 Task: For heading Arial Rounded MT Bold with Underline.  font size for heading26,  'Change the font style of data to'Browallia New.  and font size to 18,  Change the alignment of both headline & data to Align middle & Align Text left.  In the sheet  AssetVal templatesbook
Action: Mouse moved to (106, 146)
Screenshot: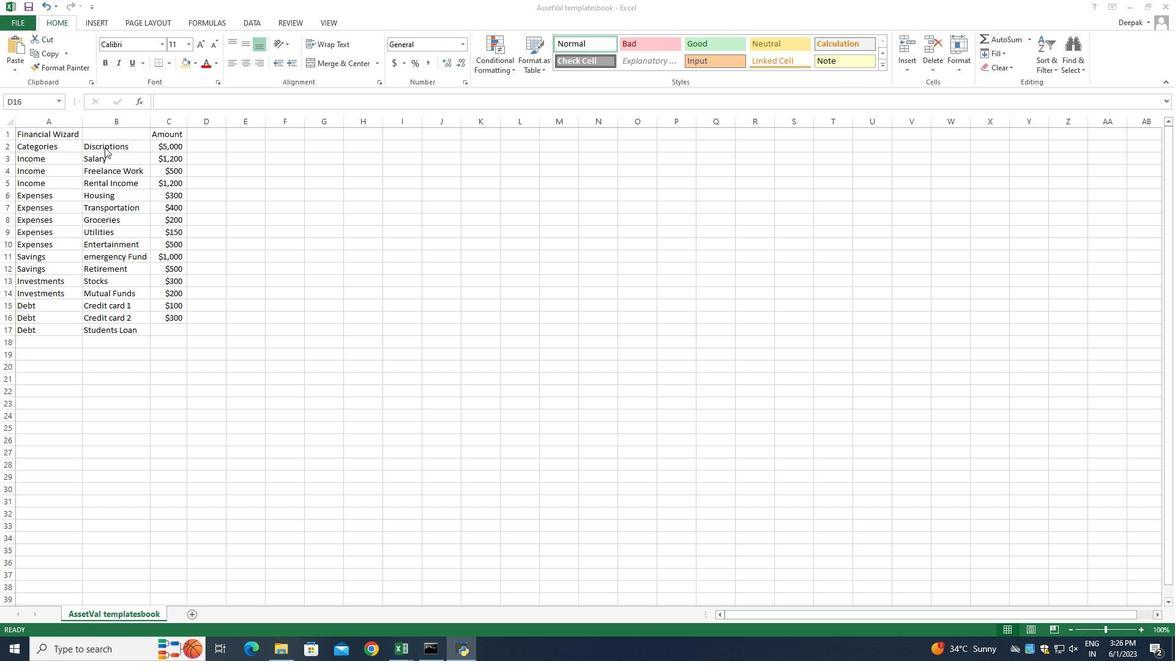 
Action: Mouse pressed left at (106, 146)
Screenshot: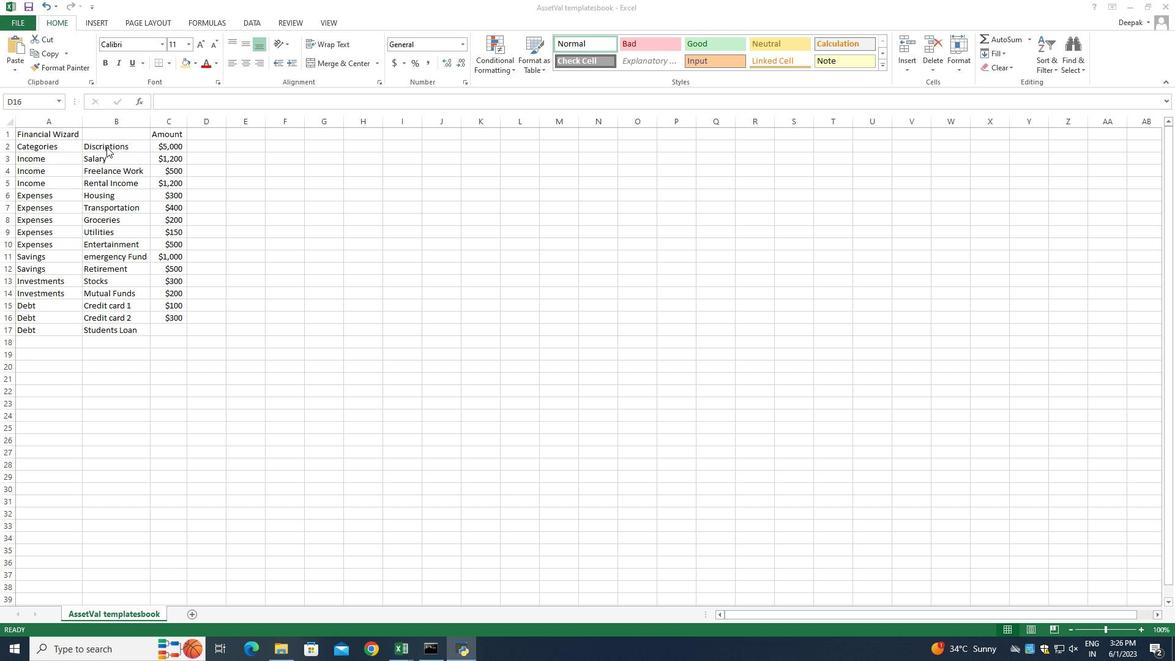 
Action: Mouse moved to (164, 147)
Screenshot: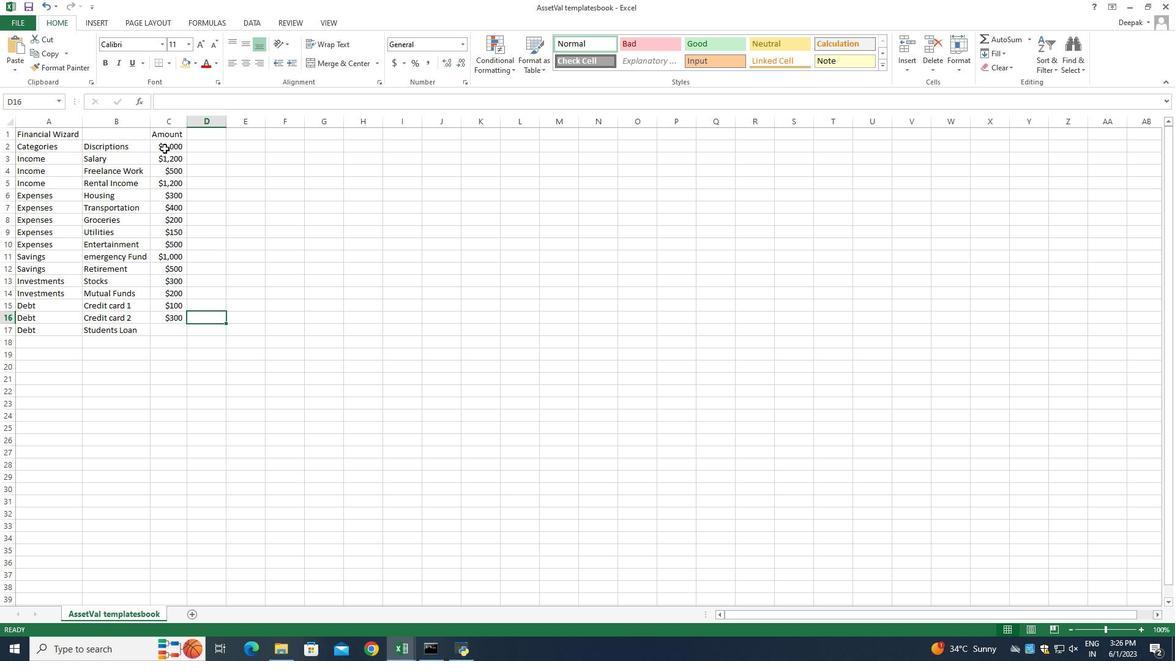 
Action: Mouse pressed left at (164, 147)
Screenshot: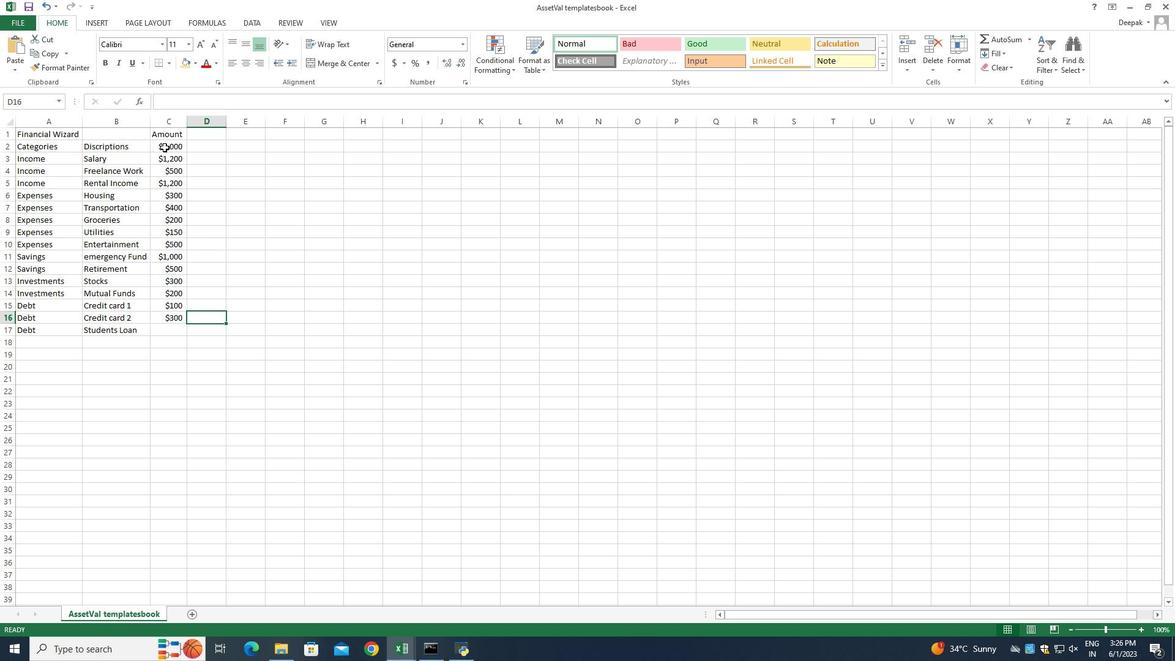 
Action: Mouse pressed left at (164, 147)
Screenshot: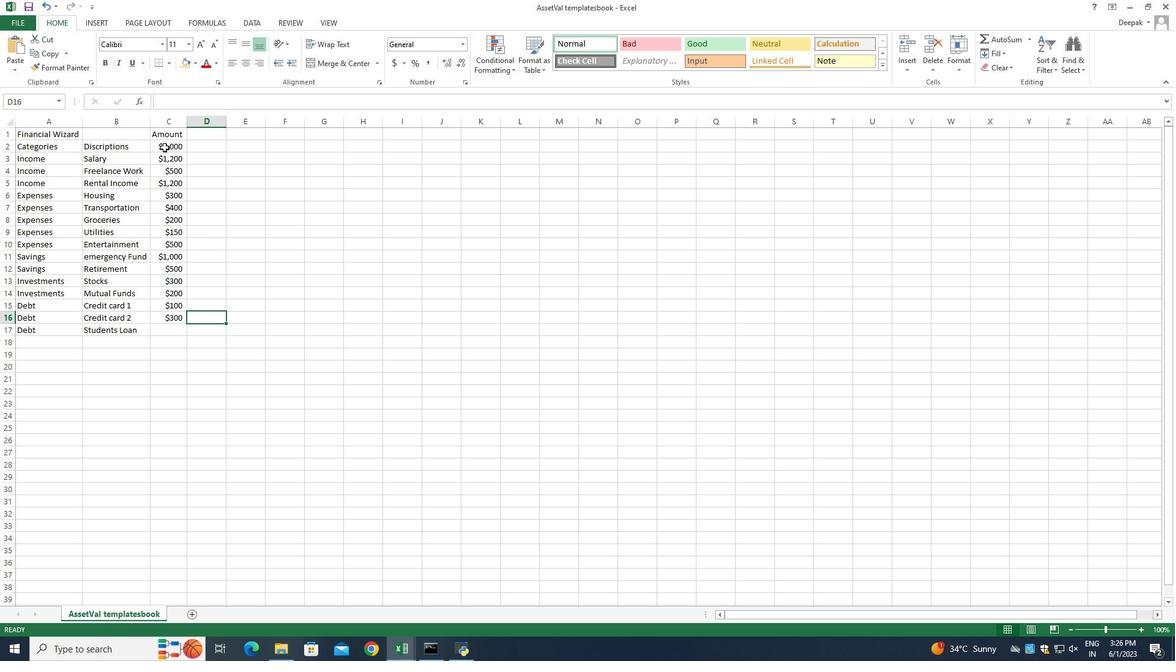 
Action: Mouse moved to (205, 147)
Screenshot: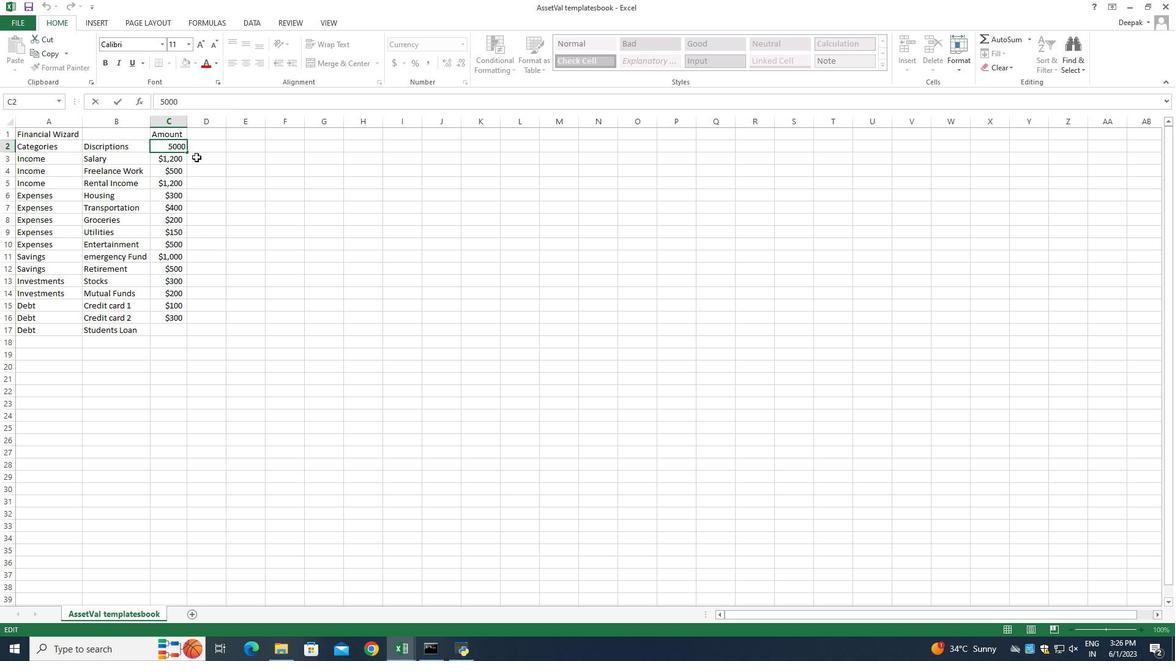 
Action: Mouse pressed left at (205, 147)
Screenshot: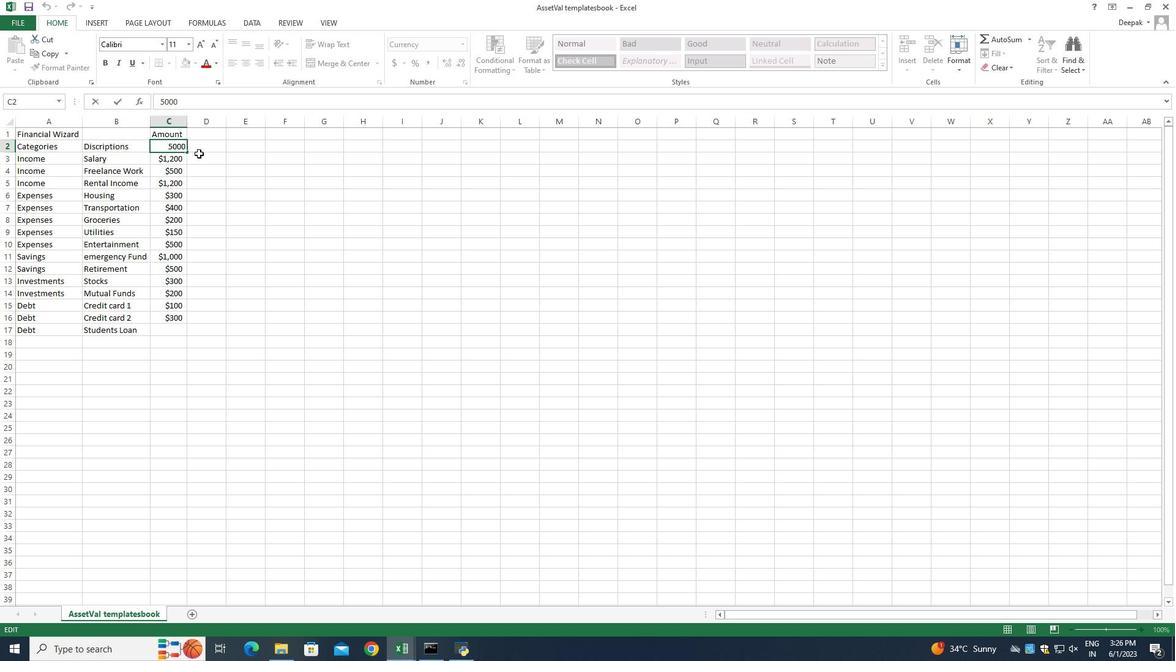 
Action: Mouse moved to (167, 145)
Screenshot: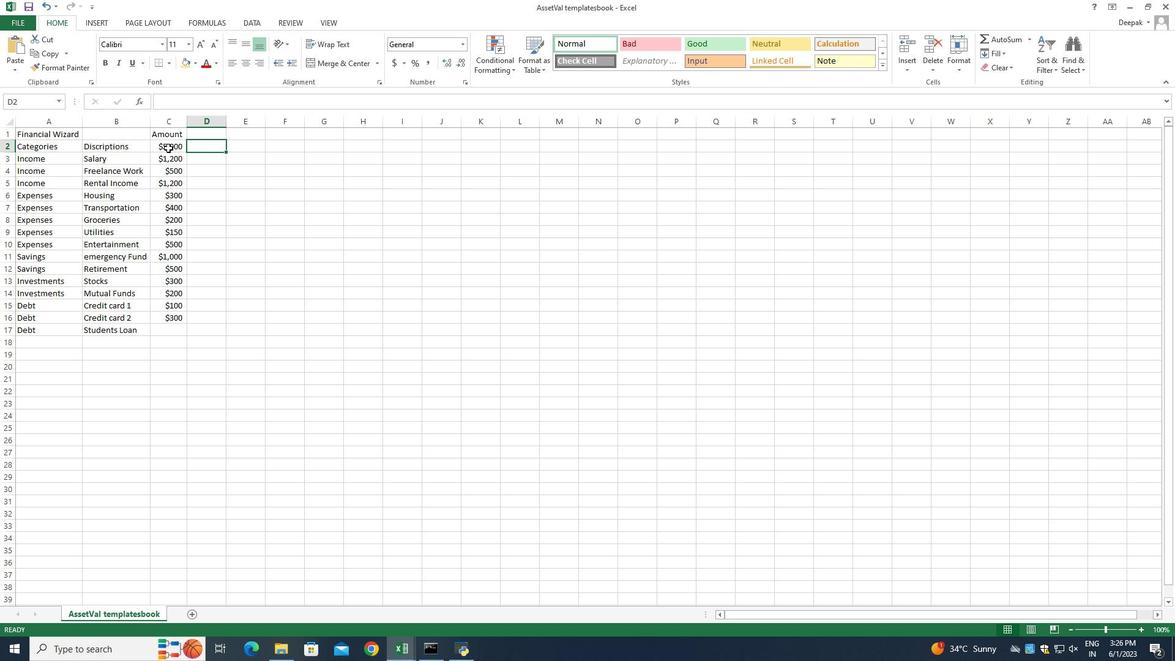 
Action: Mouse pressed left at (167, 145)
Screenshot: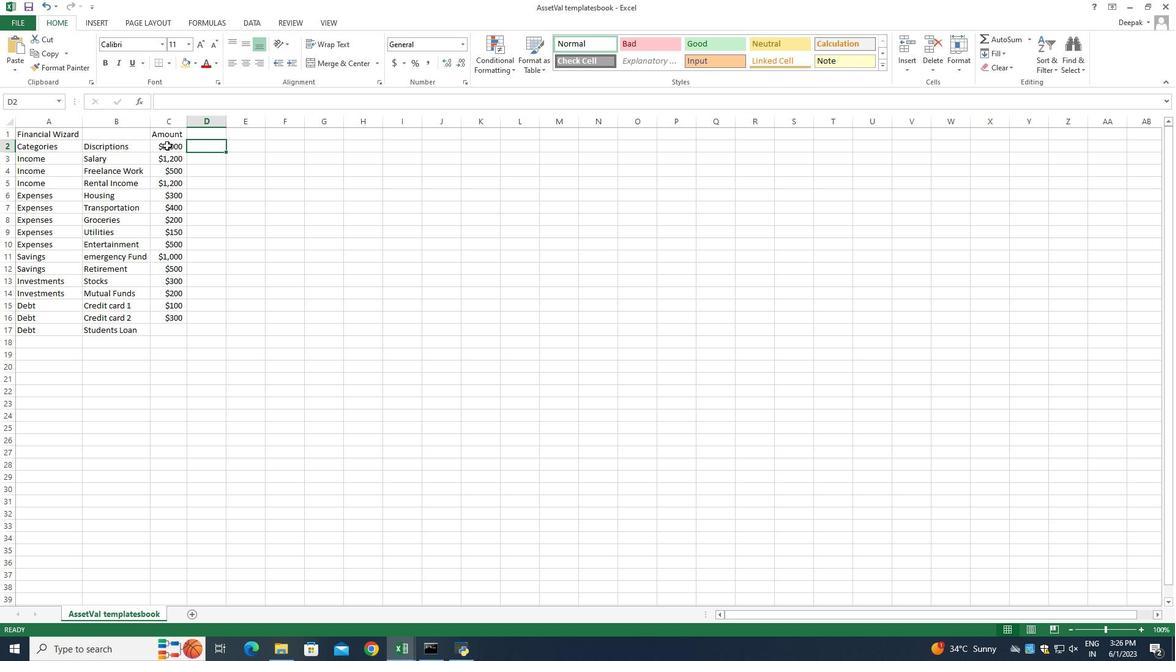 
Action: Mouse moved to (232, 226)
Screenshot: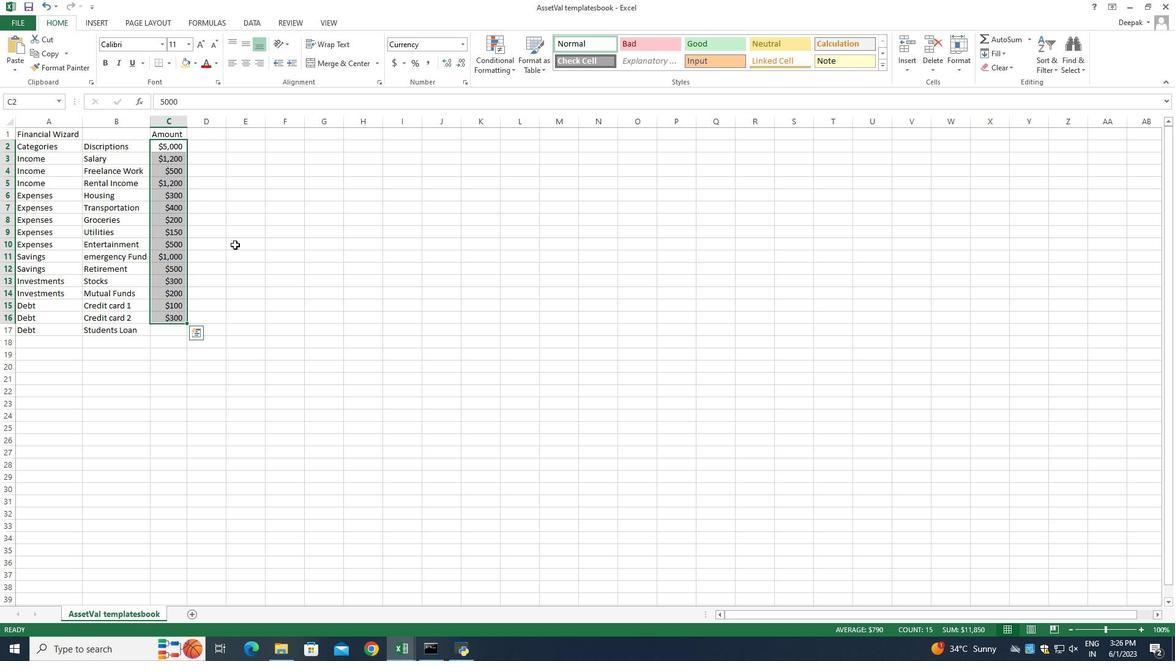 
Action: Mouse pressed left at (232, 226)
Screenshot: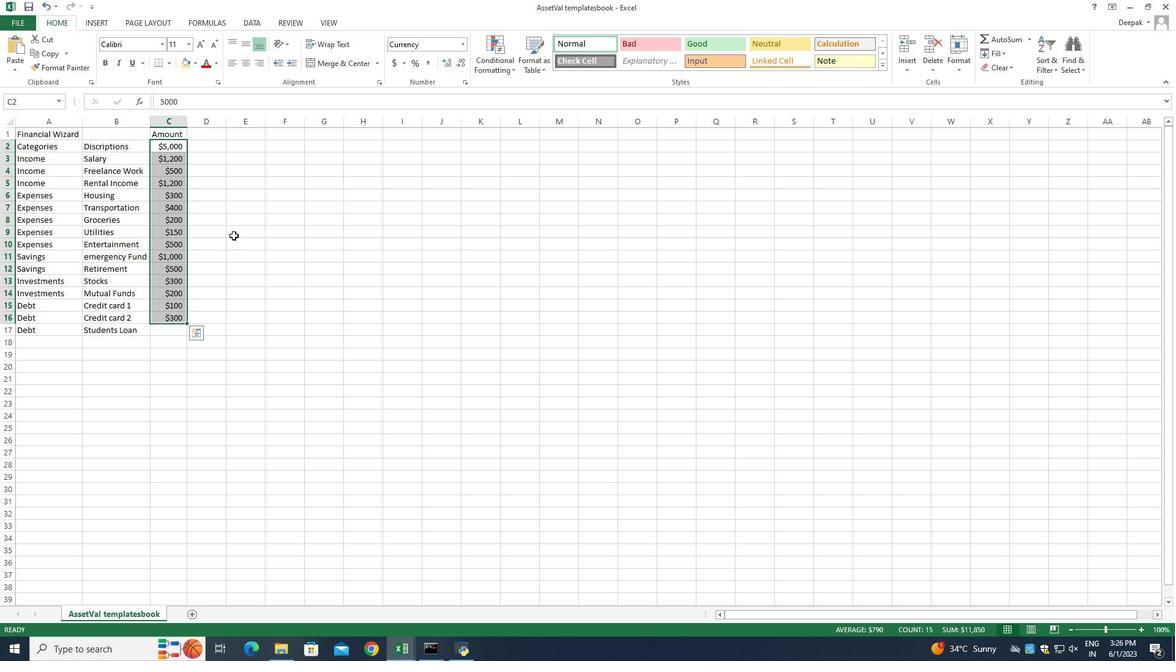 
Action: Mouse moved to (170, 132)
Screenshot: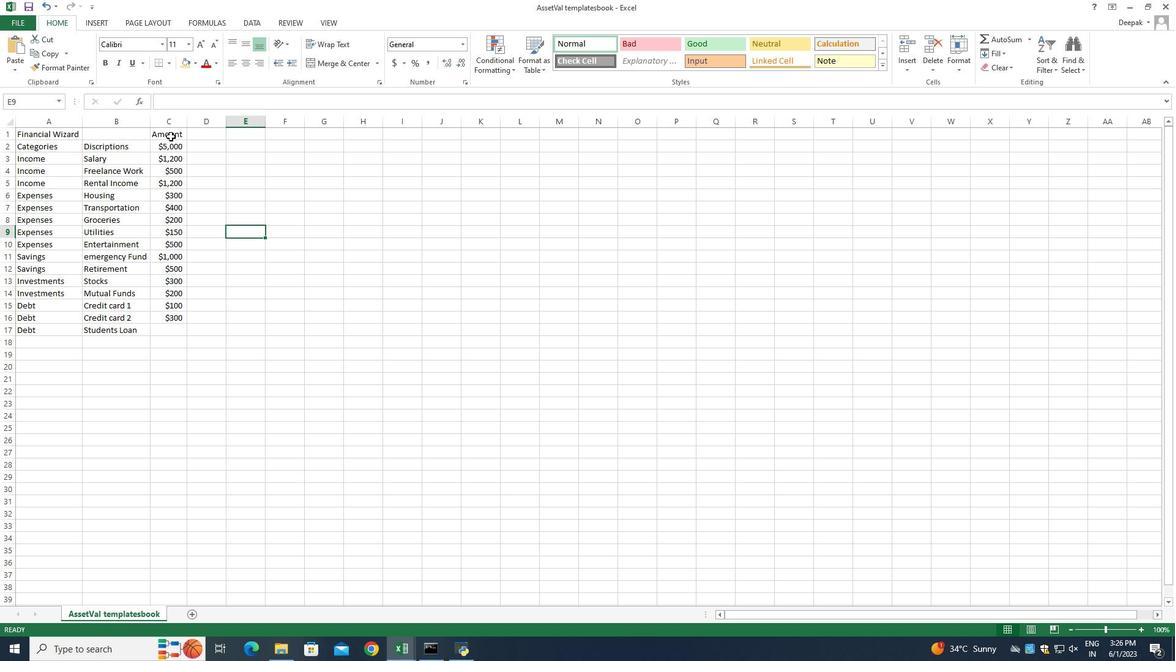 
Action: Mouse pressed left at (170, 132)
Screenshot: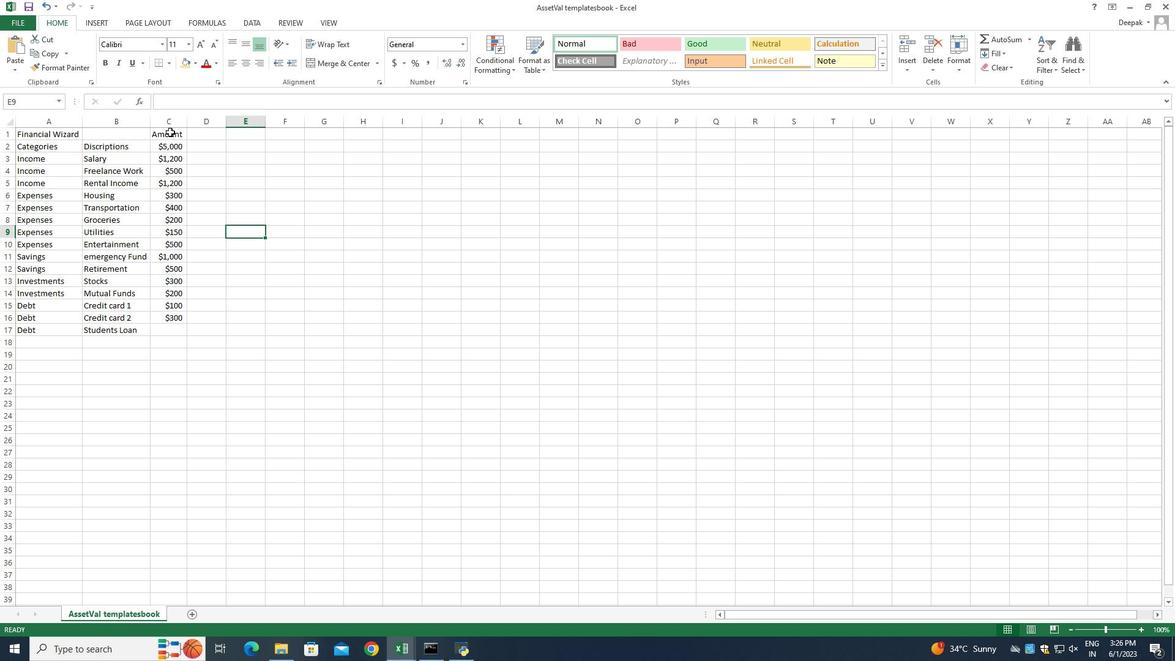 
Action: Mouse moved to (906, 67)
Screenshot: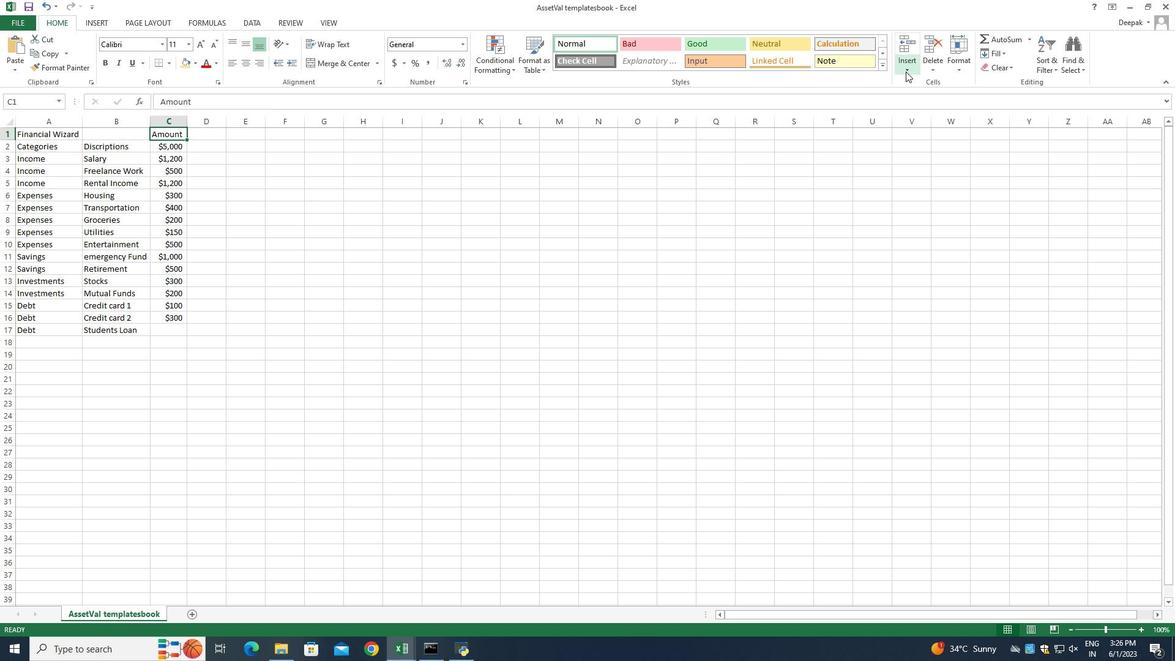 
Action: Mouse pressed left at (906, 67)
Screenshot: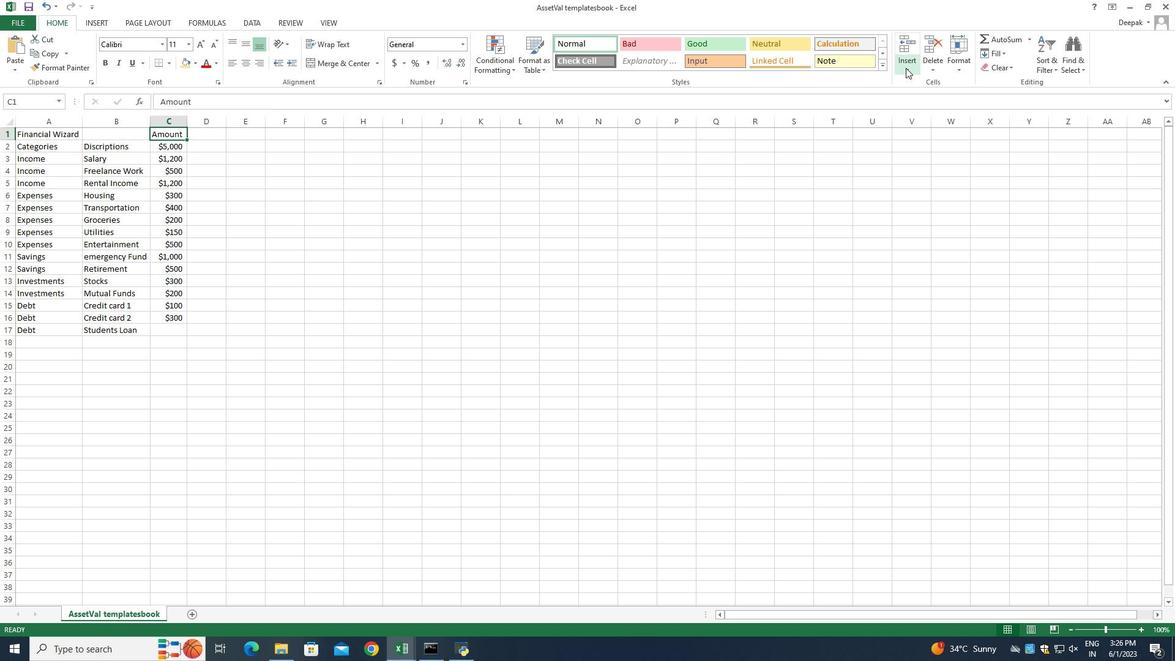 
Action: Mouse moved to (923, 81)
Screenshot: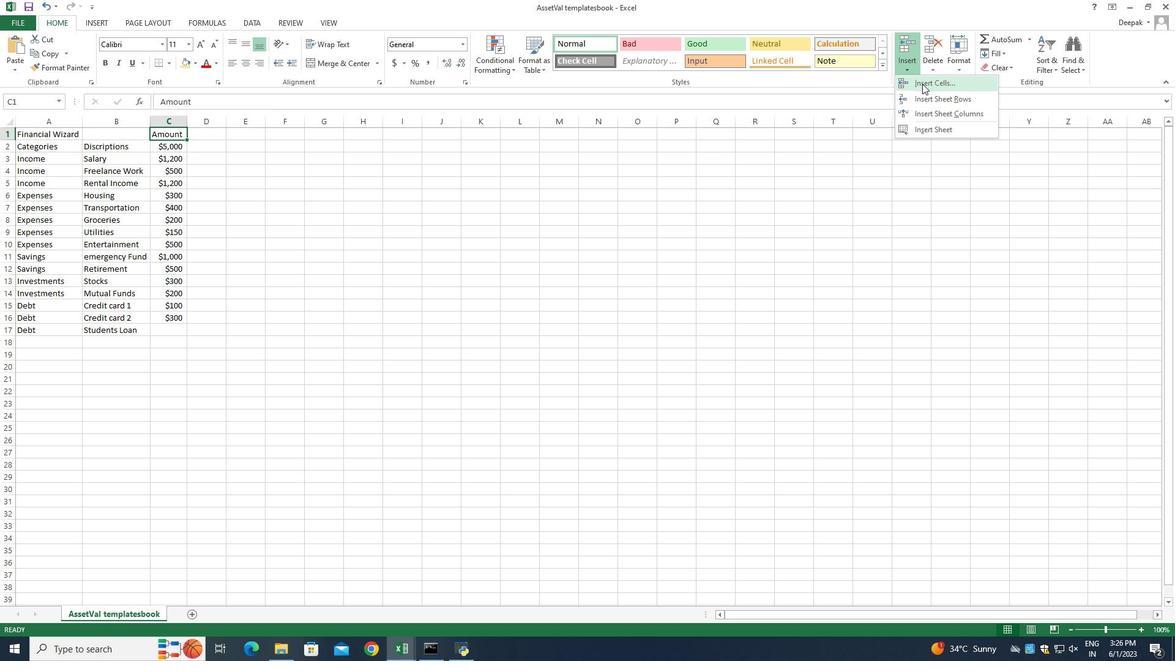 
Action: Mouse pressed left at (923, 81)
Screenshot: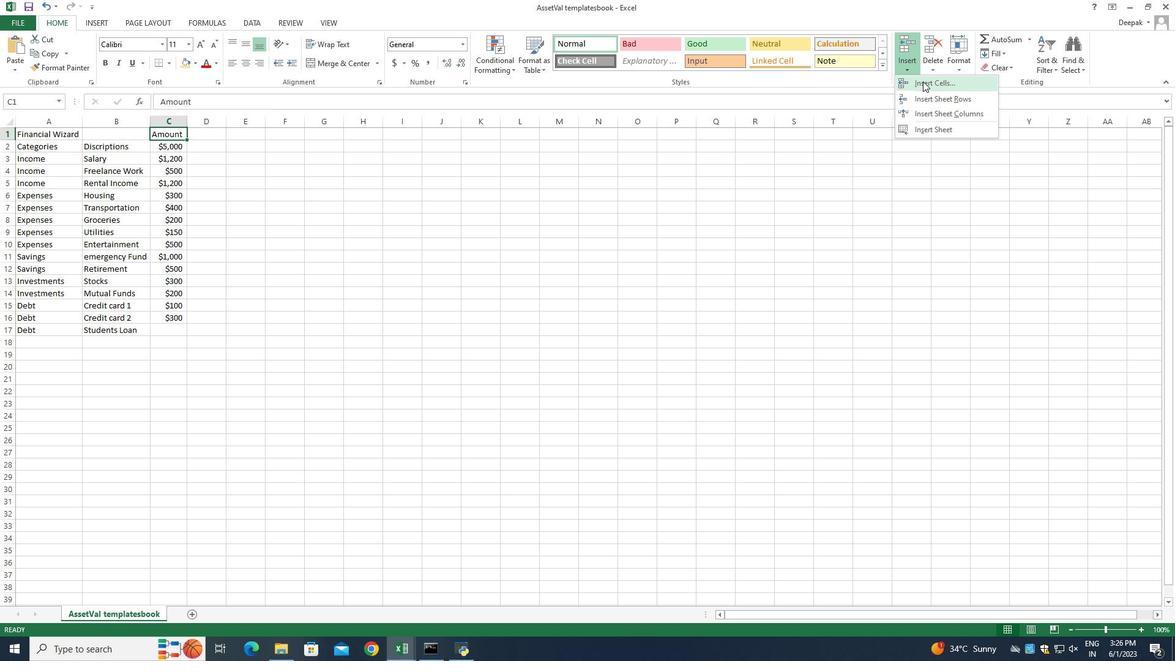 
Action: Mouse moved to (281, 337)
Screenshot: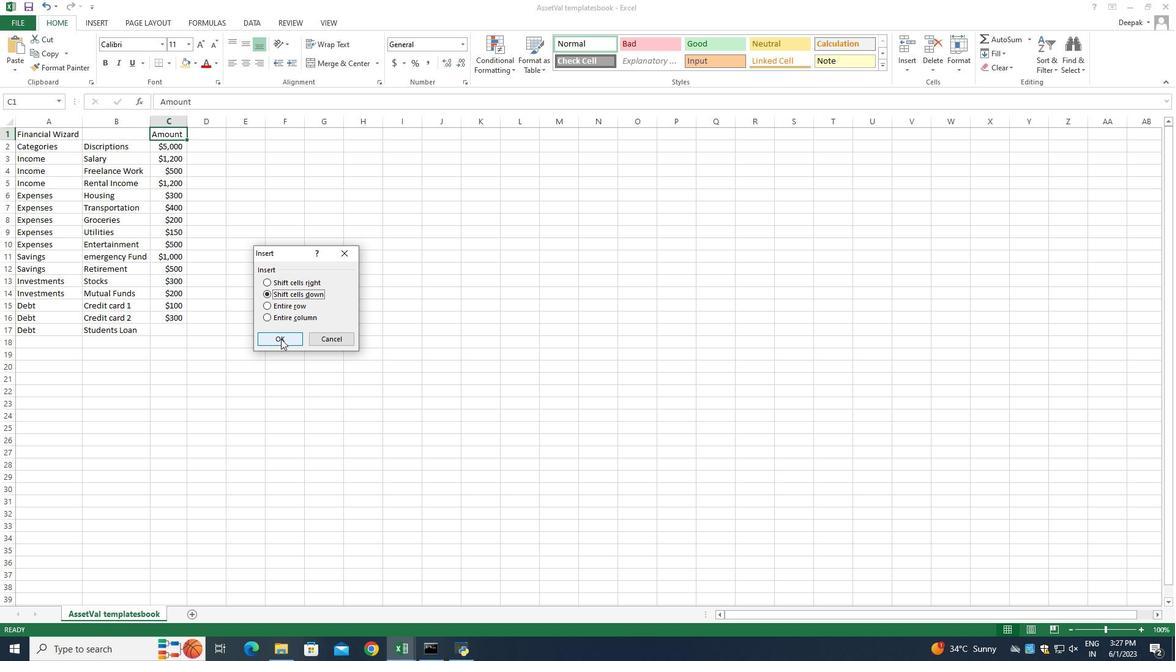 
Action: Mouse pressed left at (281, 337)
Screenshot: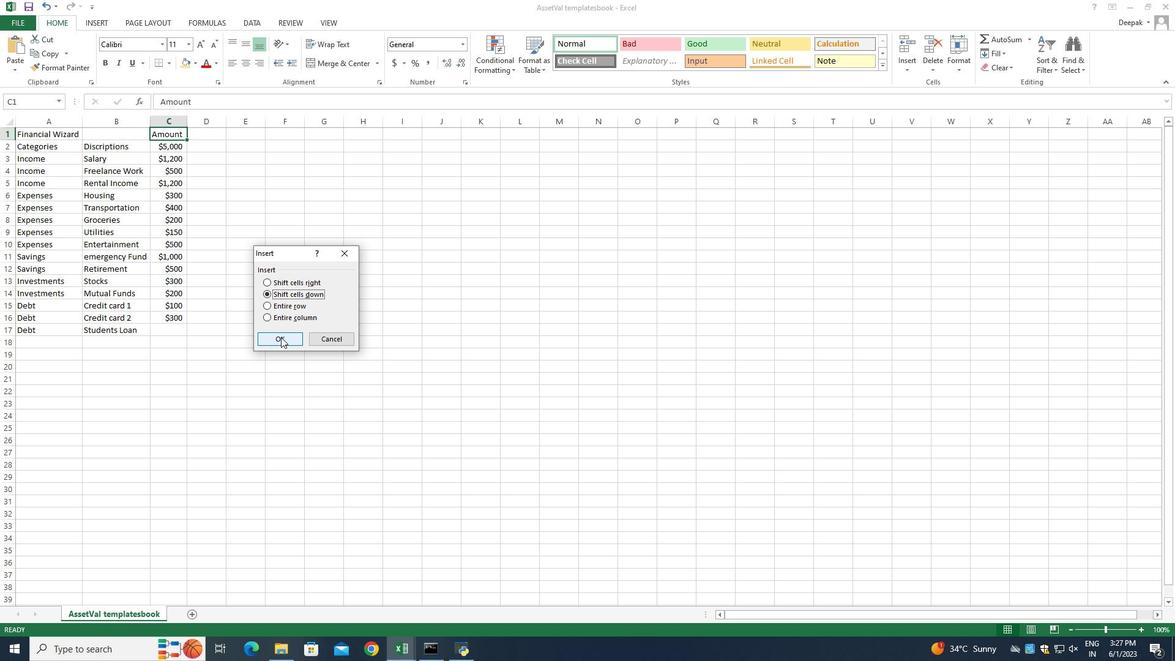 
Action: Mouse moved to (230, 333)
Screenshot: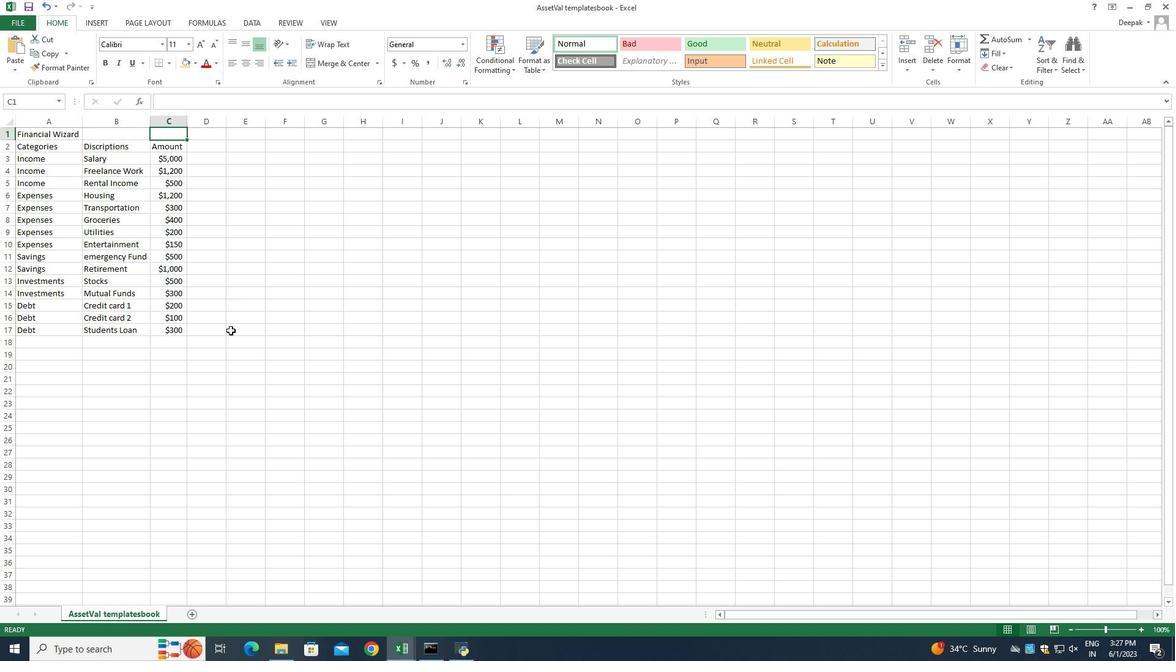 
Action: Mouse pressed left at (230, 333)
Screenshot: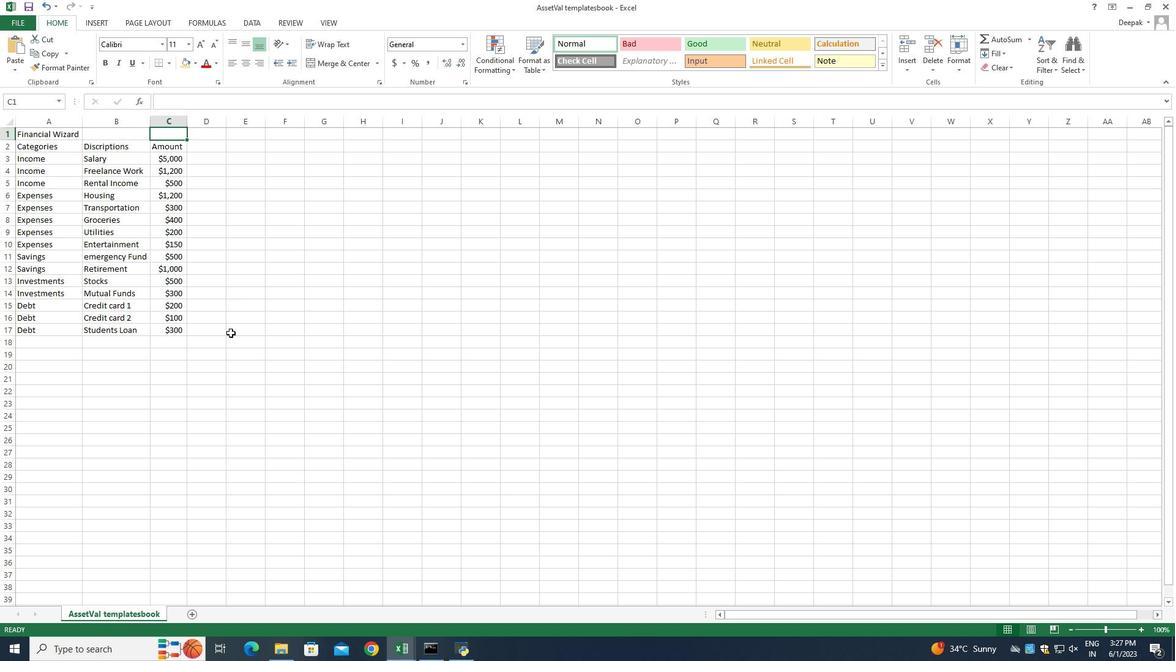 
Action: Mouse moved to (21, 145)
Screenshot: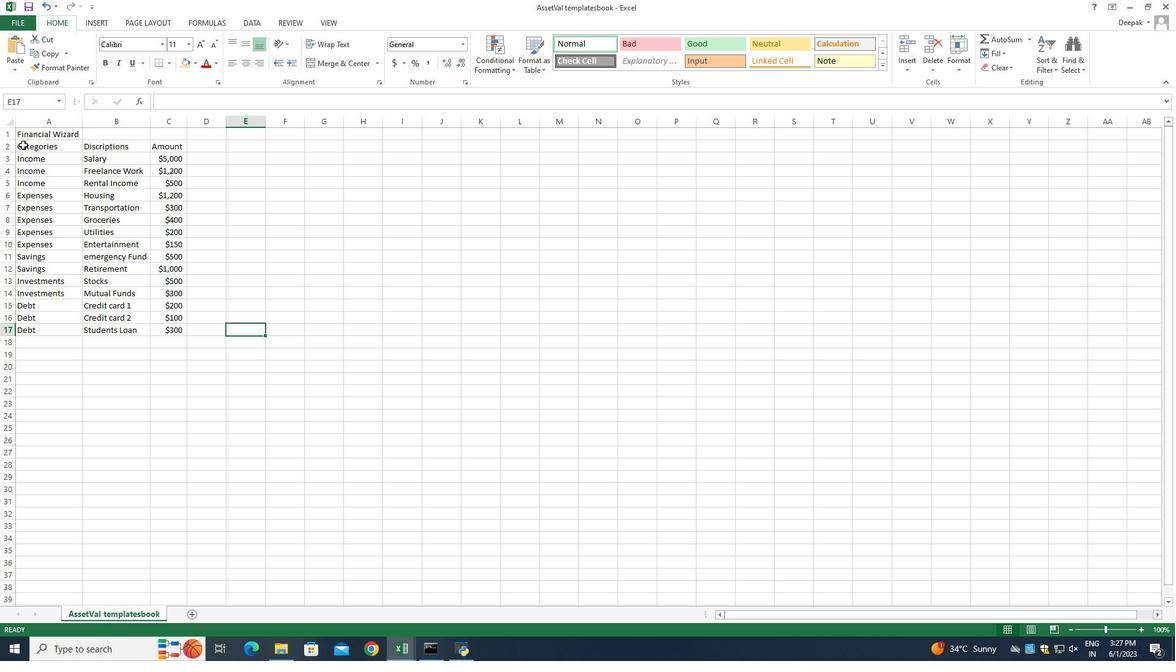 
Action: Mouse pressed left at (21, 145)
Screenshot: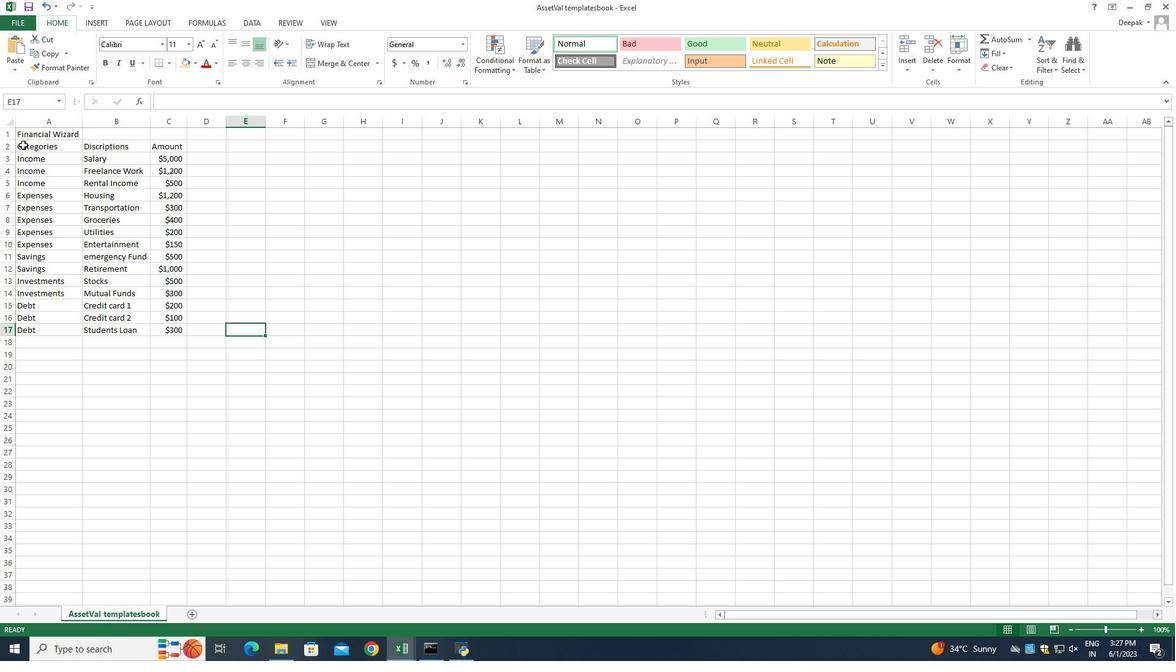 
Action: Mouse moved to (161, 45)
Screenshot: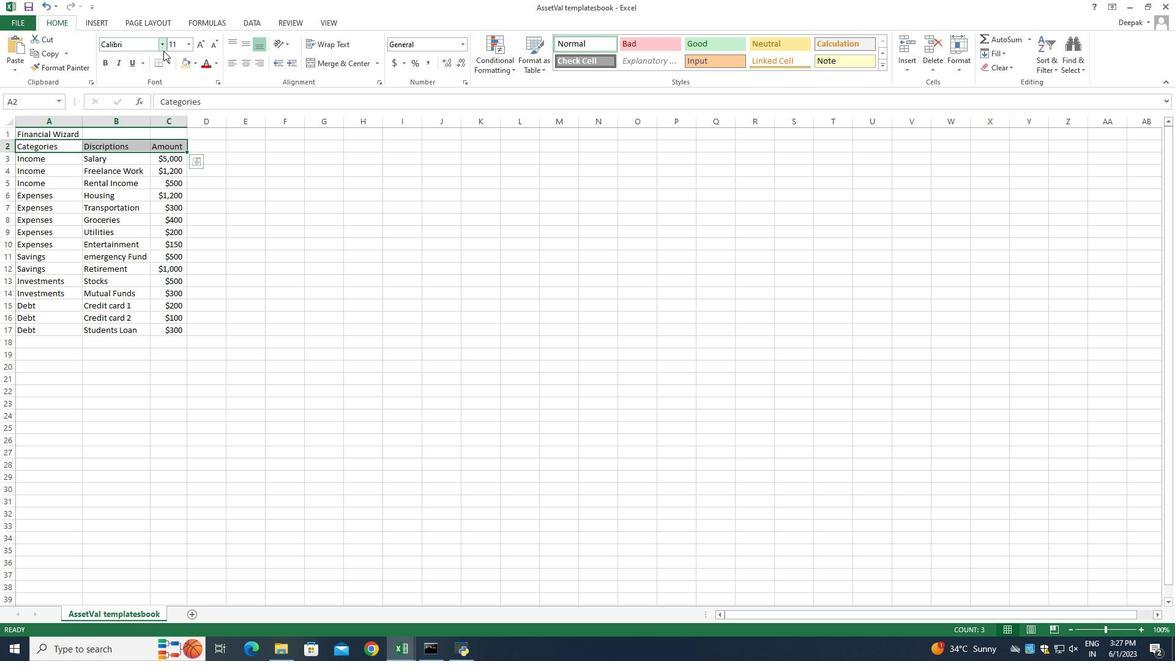 
Action: Mouse pressed left at (161, 45)
Screenshot: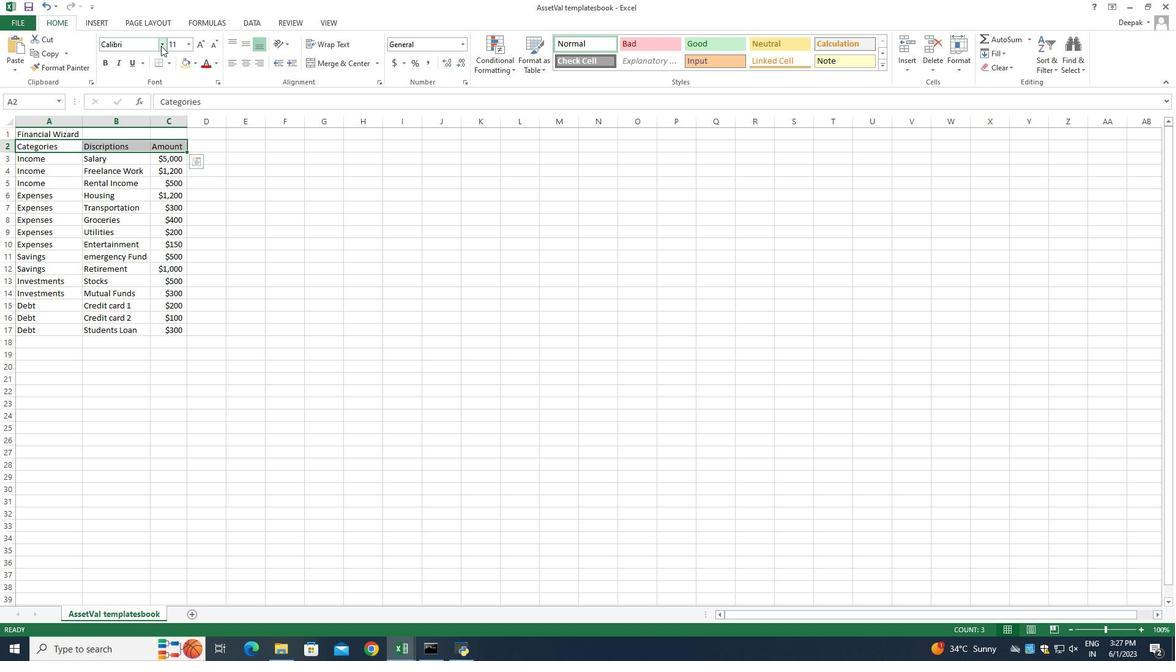 
Action: Mouse moved to (218, 191)
Screenshot: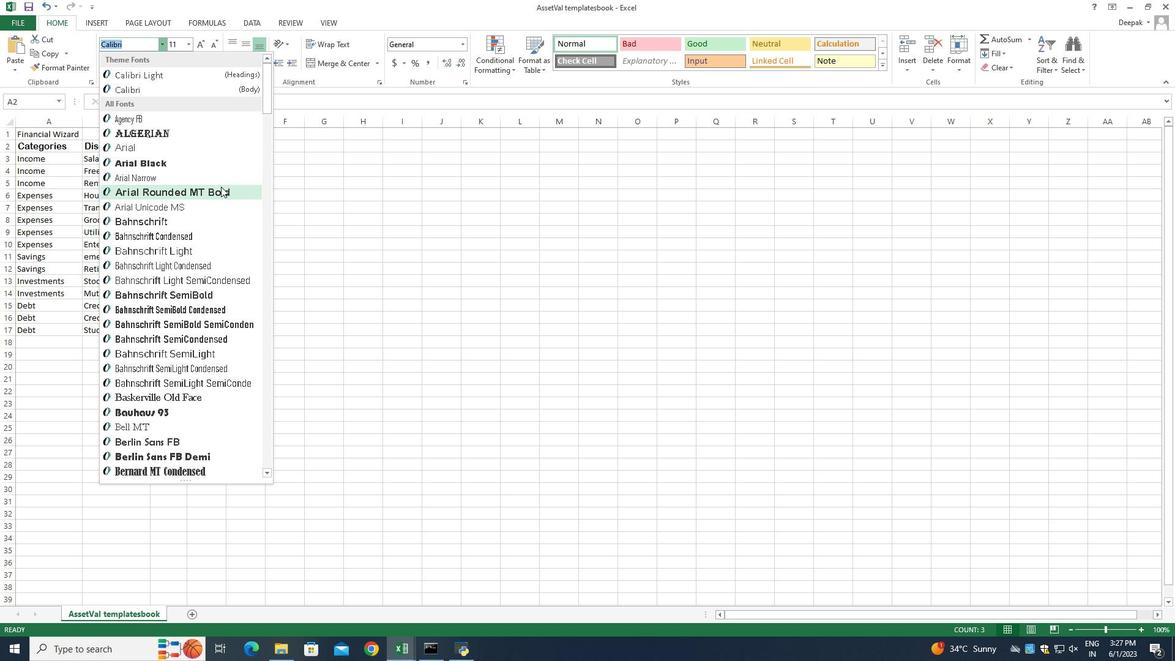 
Action: Mouse pressed left at (218, 191)
Screenshot: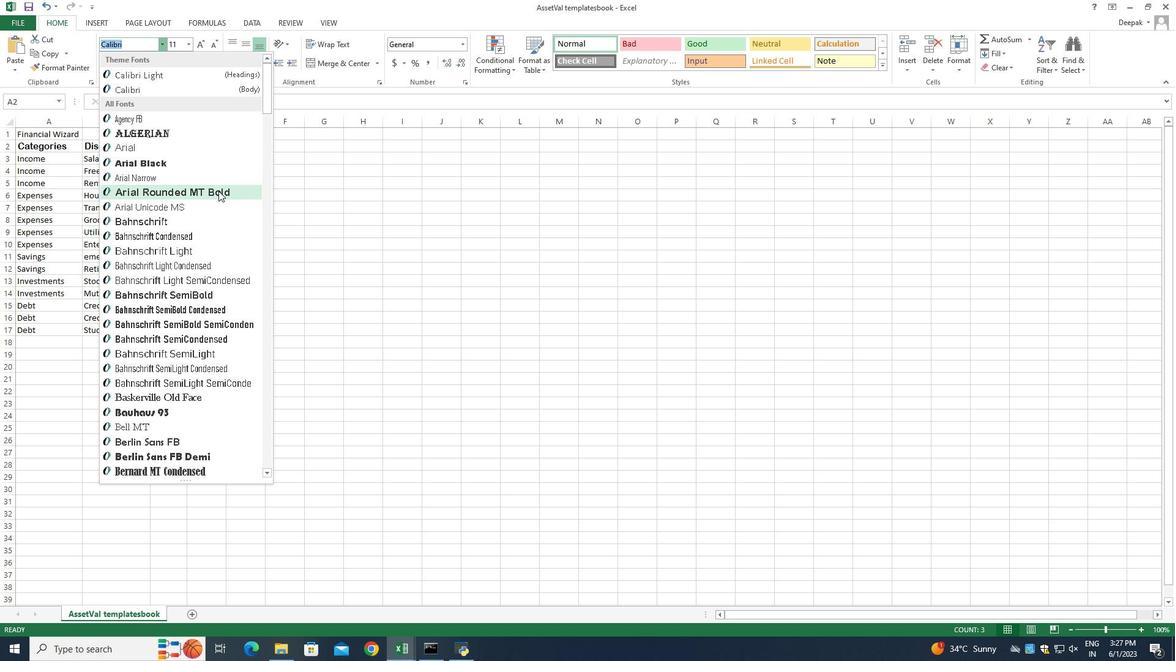 
Action: Mouse moved to (131, 63)
Screenshot: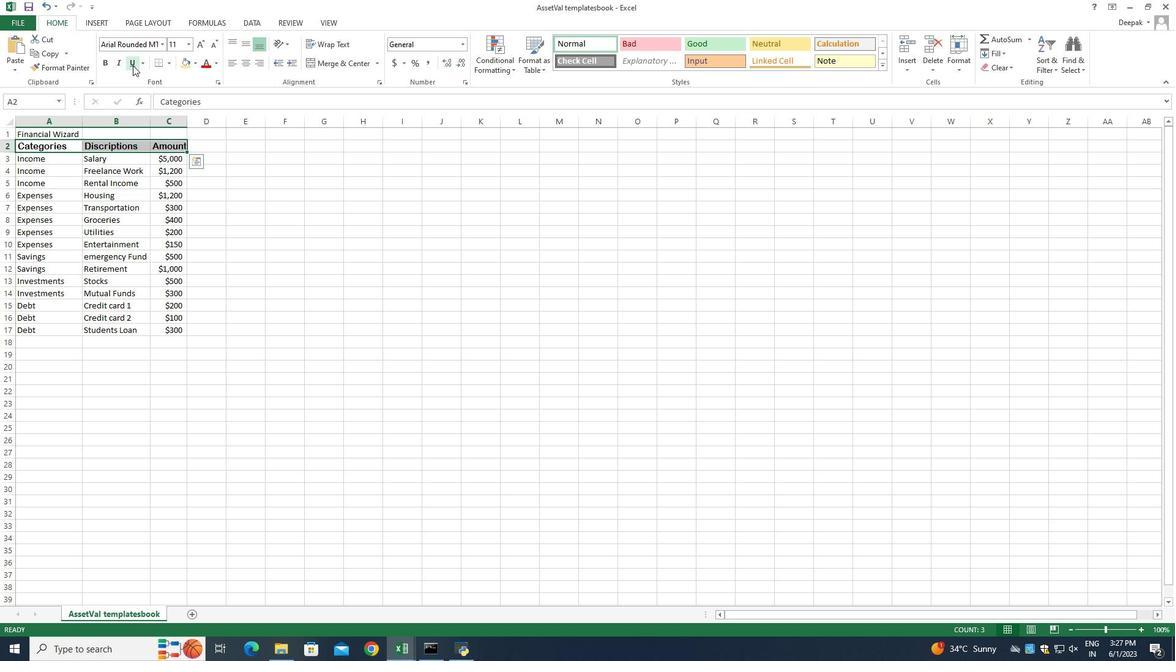 
Action: Mouse pressed left at (131, 63)
Screenshot: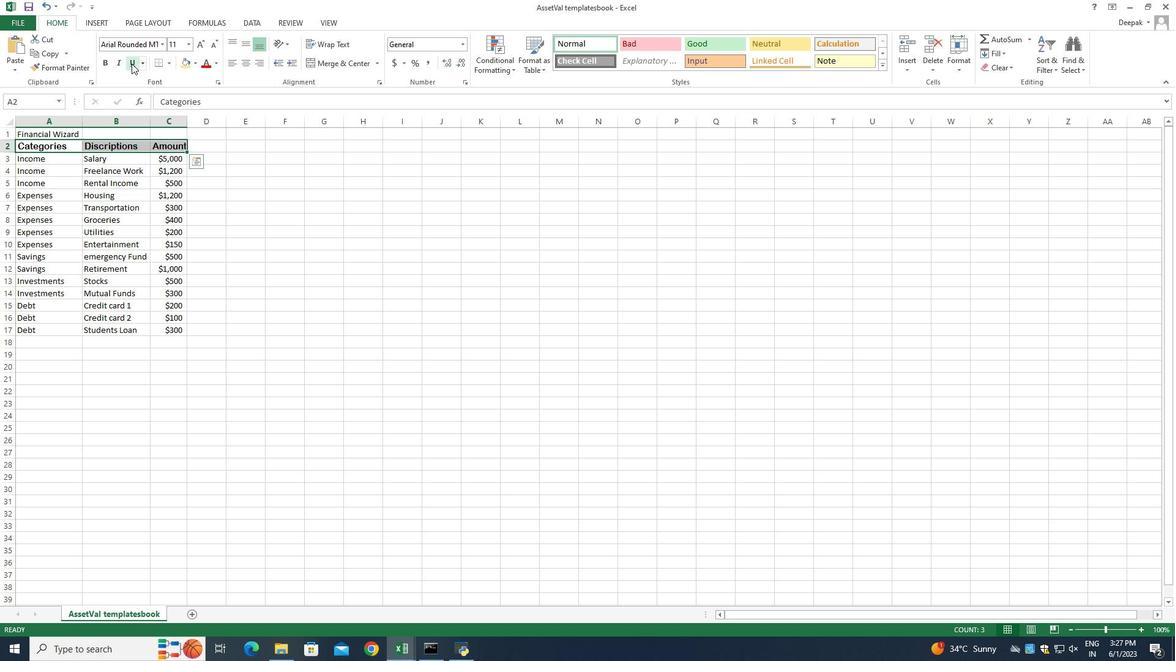 
Action: Mouse moved to (202, 44)
Screenshot: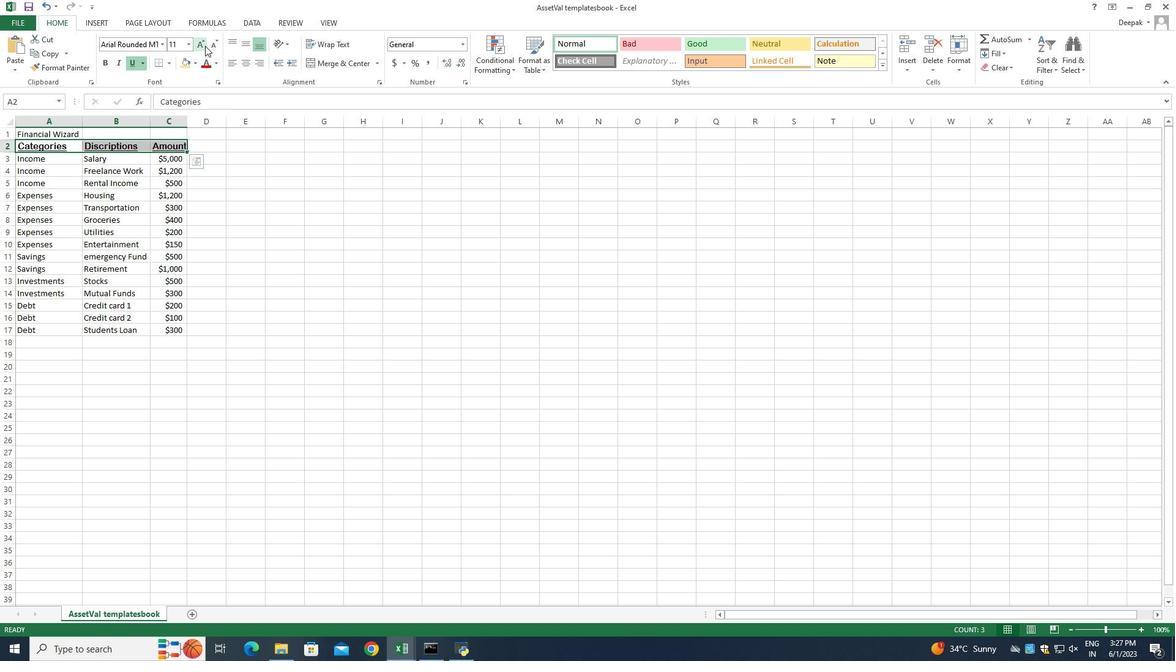 
Action: Mouse pressed left at (202, 44)
Screenshot: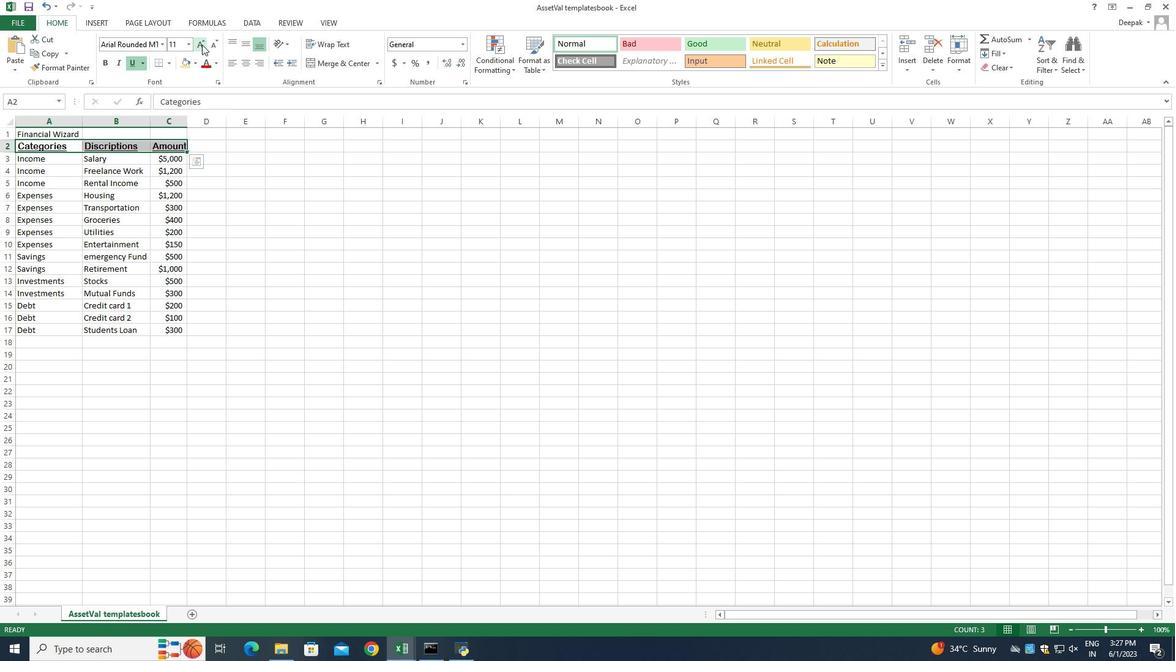 
Action: Mouse pressed left at (202, 44)
Screenshot: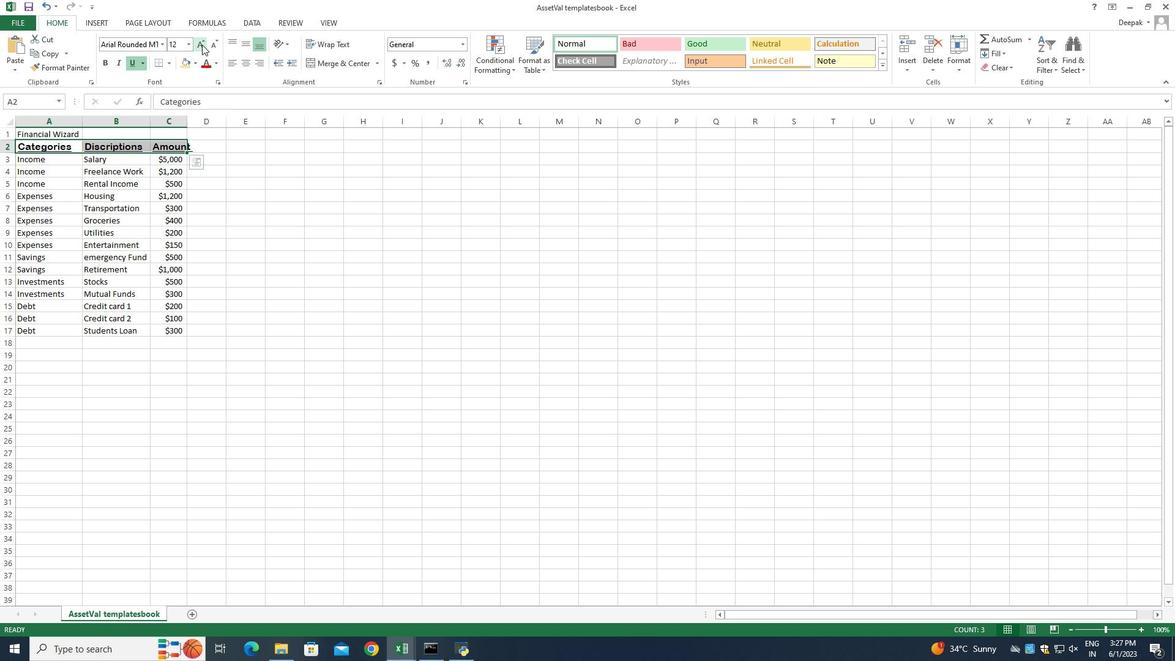 
Action: Mouse pressed left at (202, 44)
Screenshot: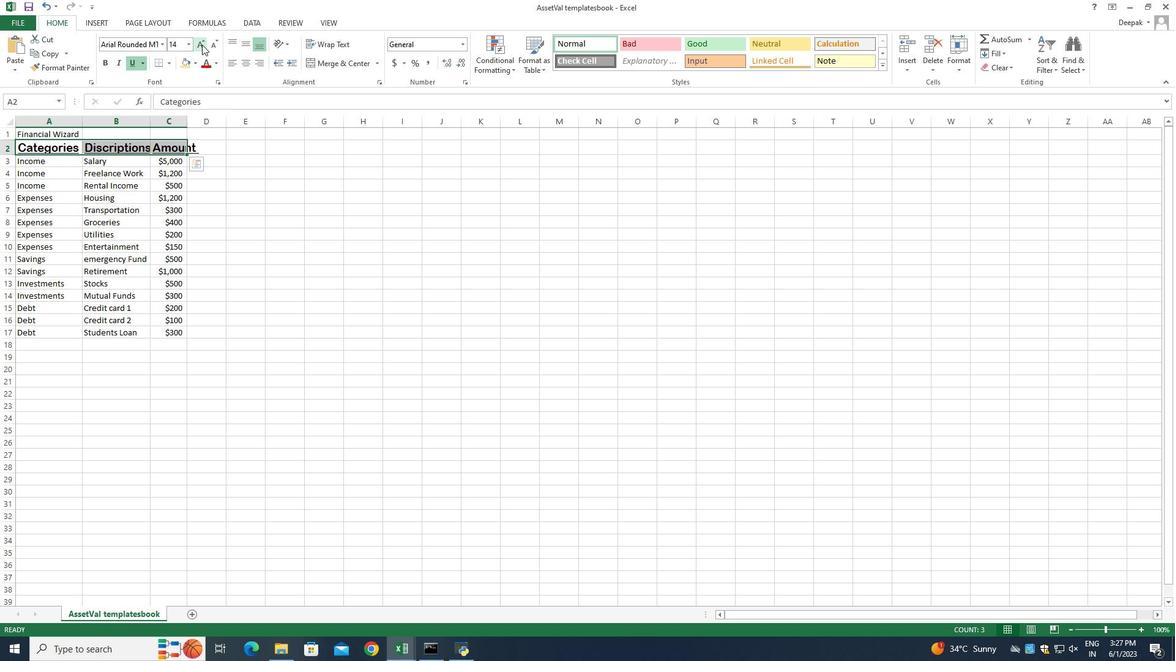 
Action: Mouse pressed left at (202, 44)
Screenshot: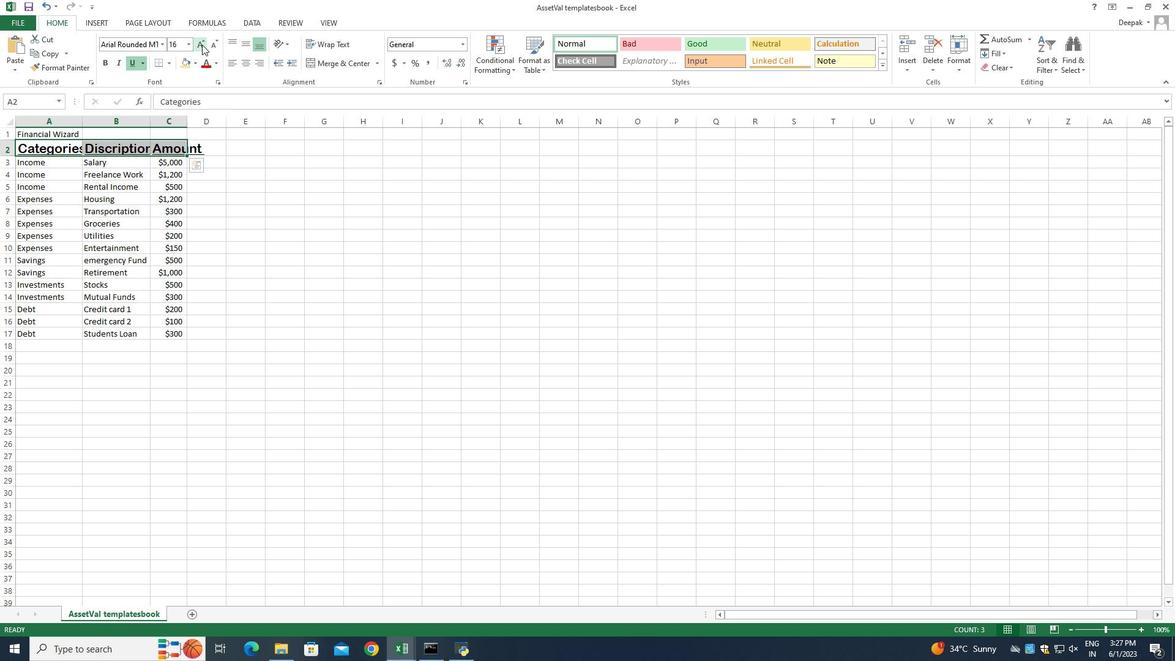 
Action: Mouse pressed left at (202, 44)
Screenshot: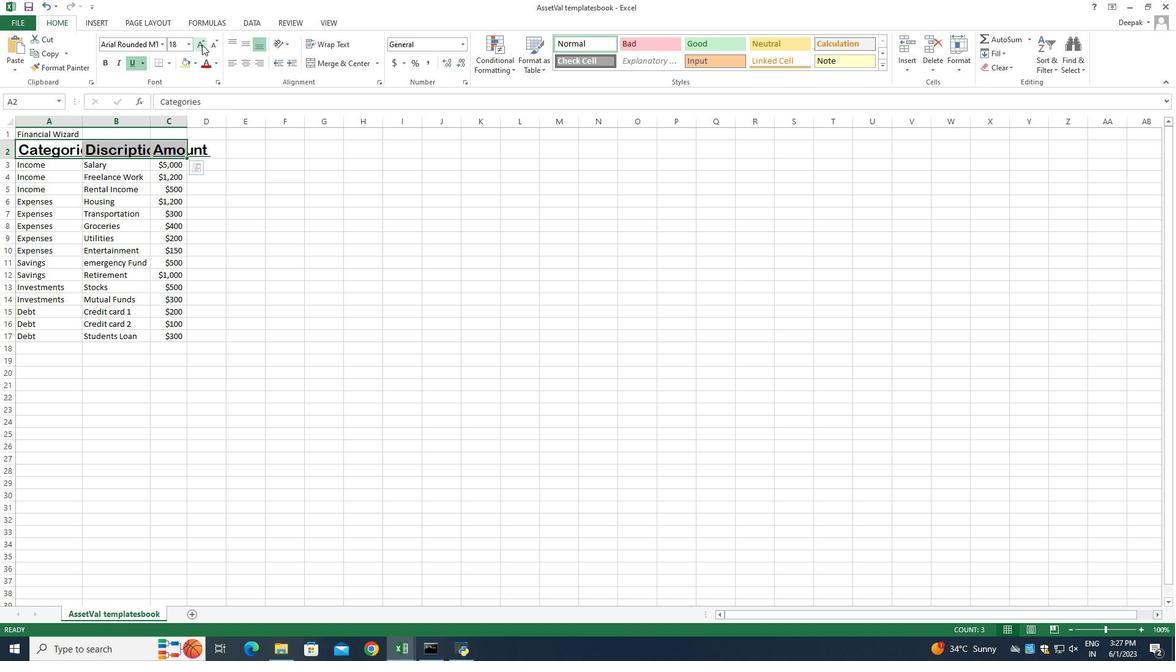 
Action: Mouse pressed left at (202, 44)
Screenshot: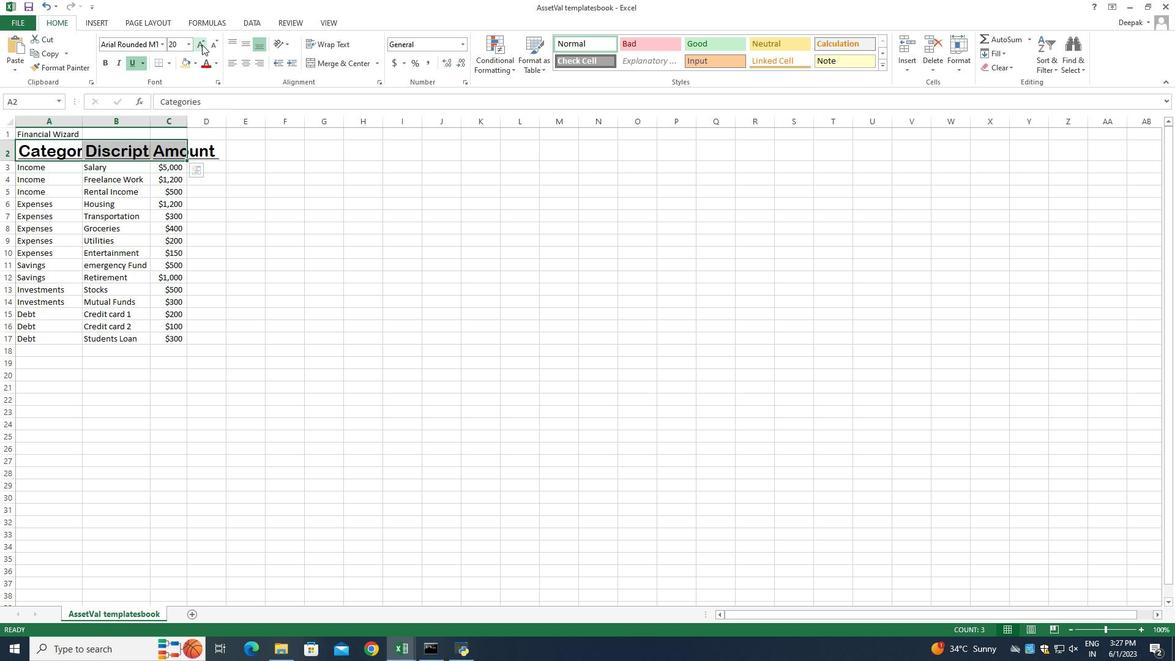 
Action: Mouse pressed left at (202, 44)
Screenshot: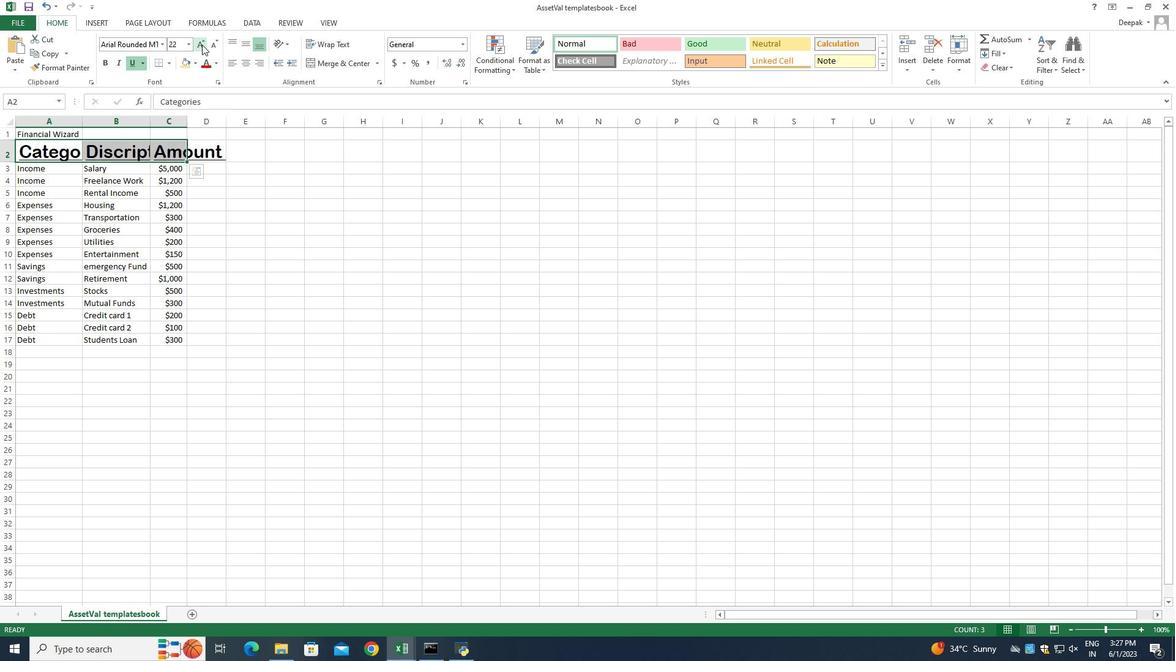 
Action: Mouse pressed left at (202, 44)
Screenshot: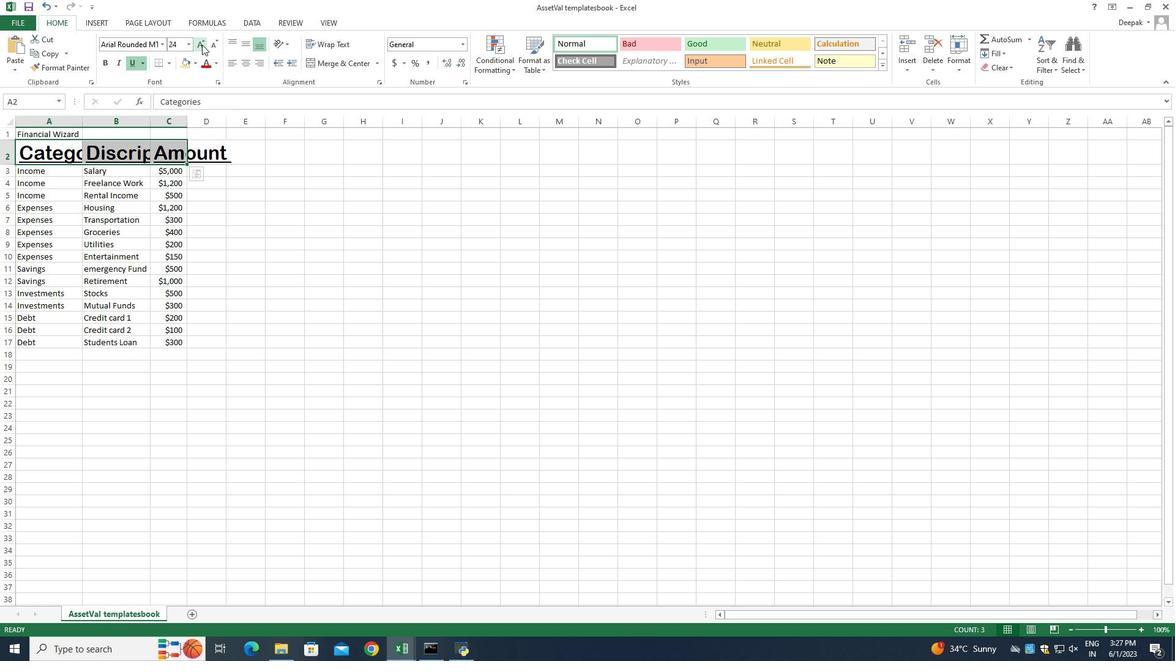 
Action: Mouse moved to (282, 197)
Screenshot: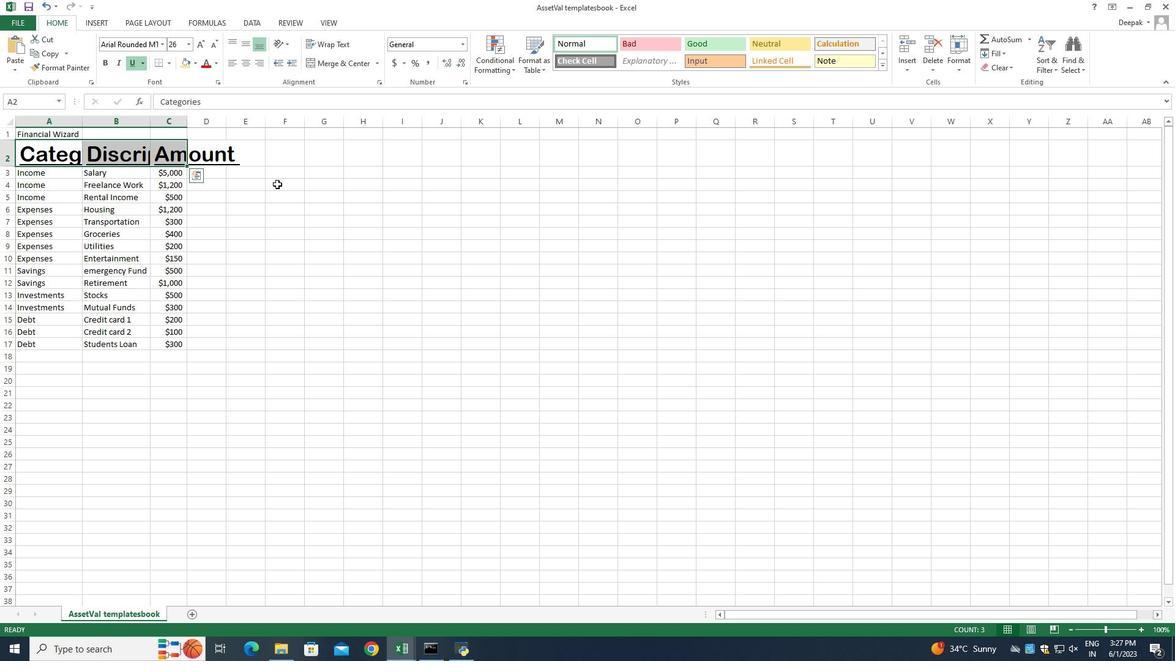 
Action: Mouse pressed left at (282, 197)
Screenshot: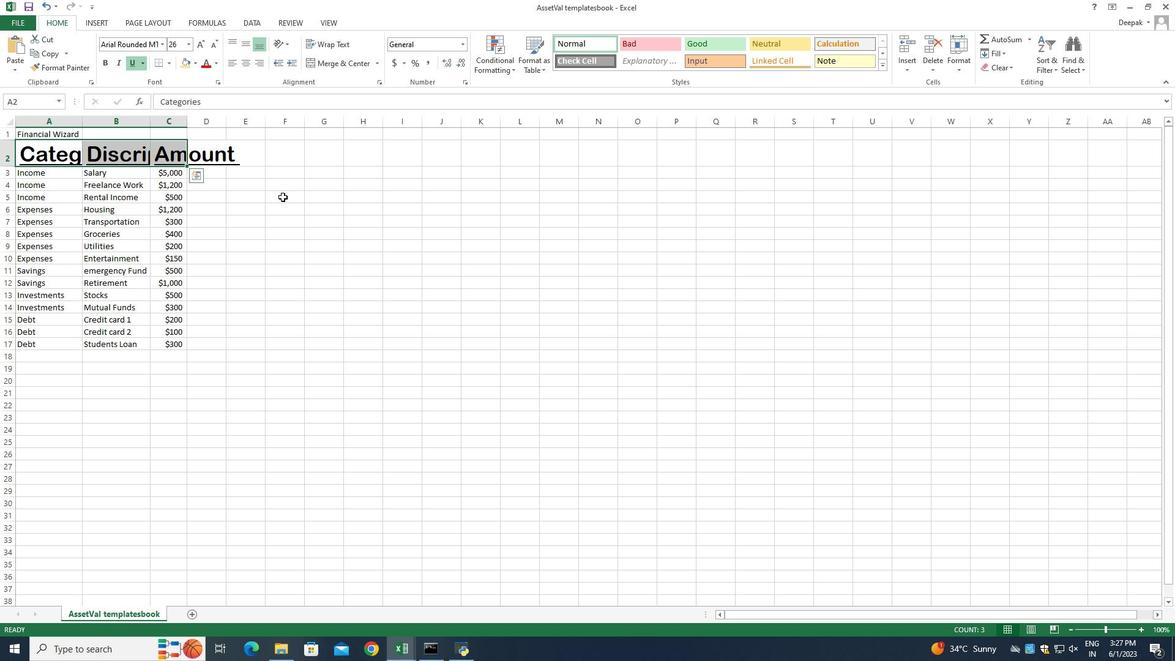 
Action: Mouse moved to (32, 172)
Screenshot: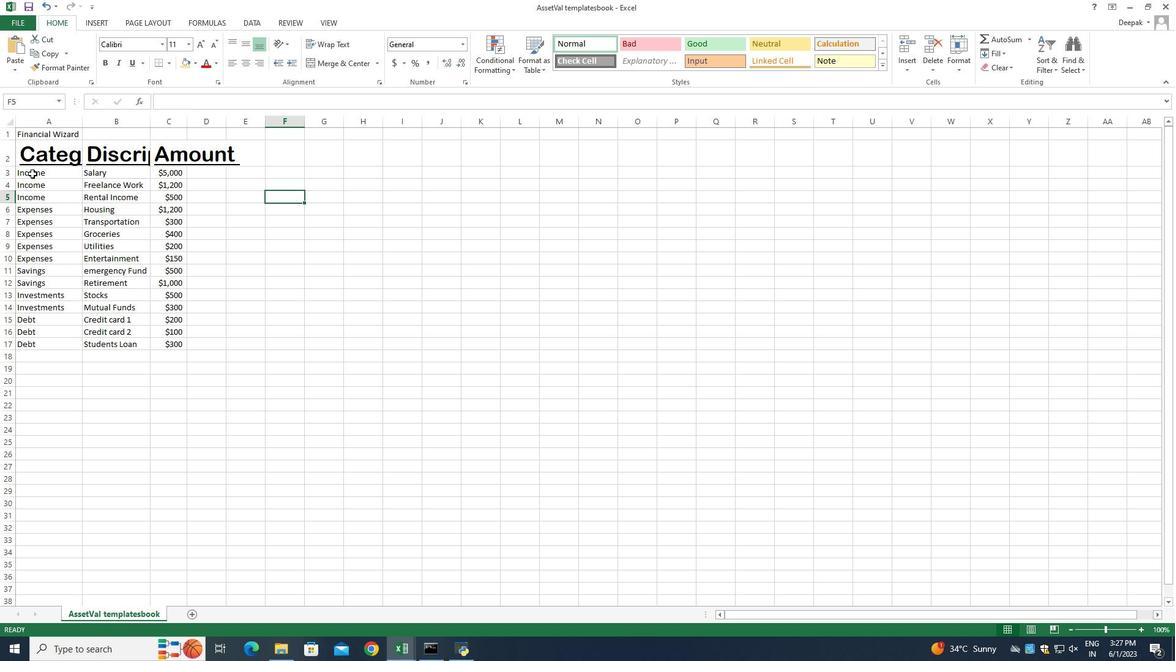
Action: Mouse pressed left at (32, 172)
Screenshot: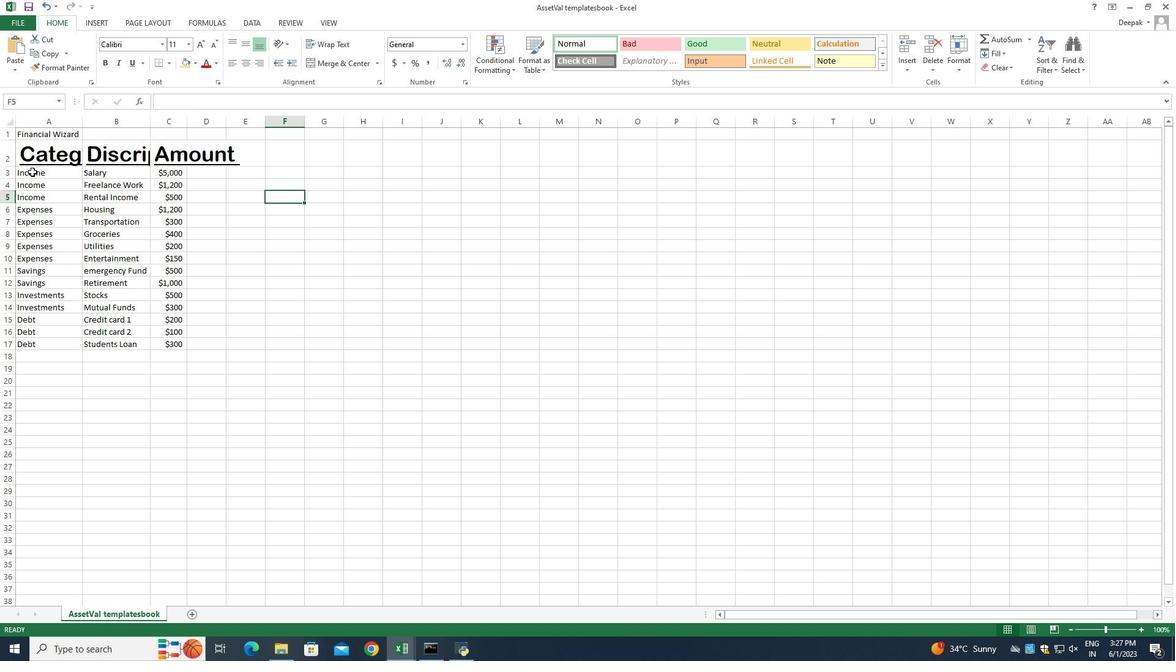
Action: Mouse moved to (164, 45)
Screenshot: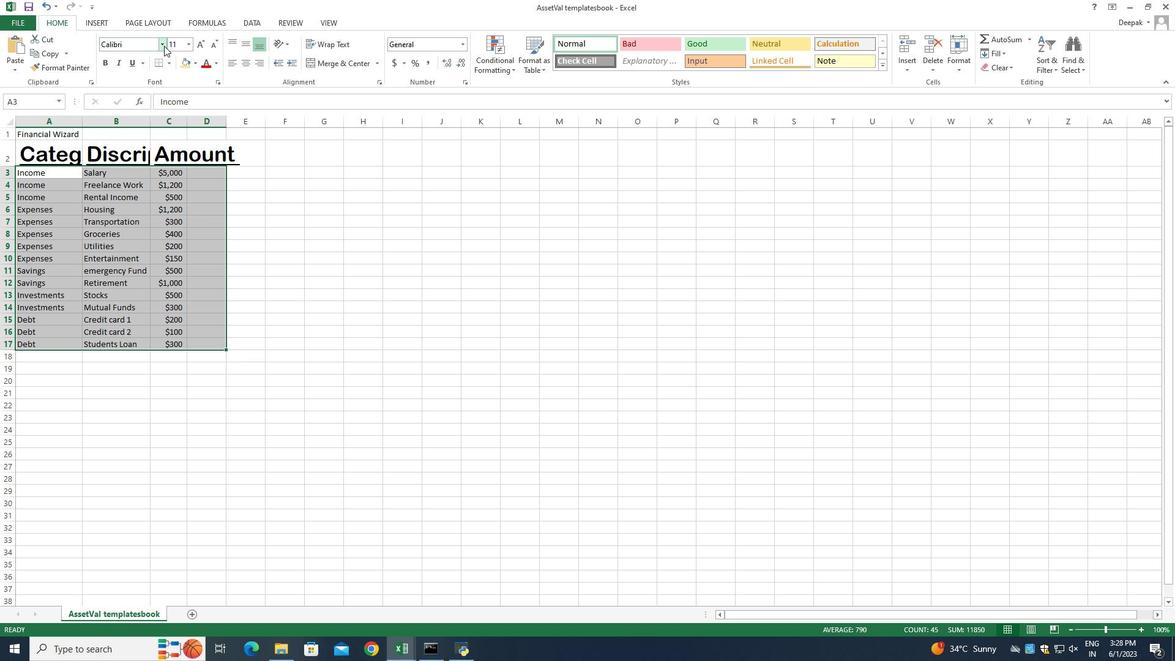 
Action: Mouse pressed left at (164, 45)
Screenshot: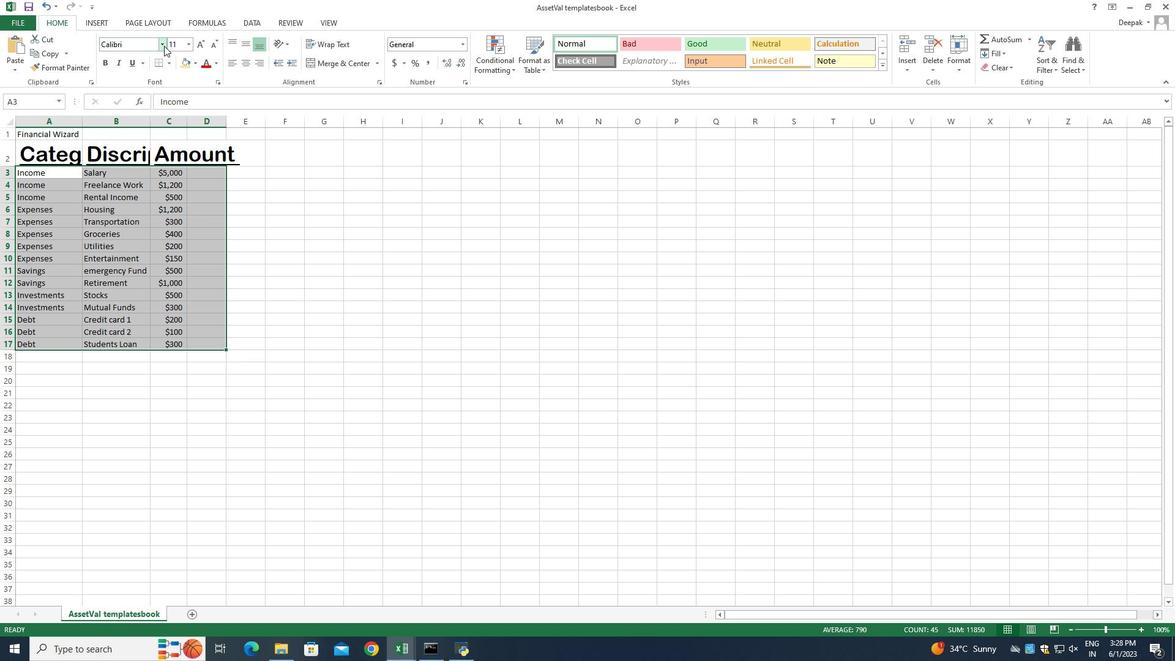 
Action: Mouse moved to (209, 259)
Screenshot: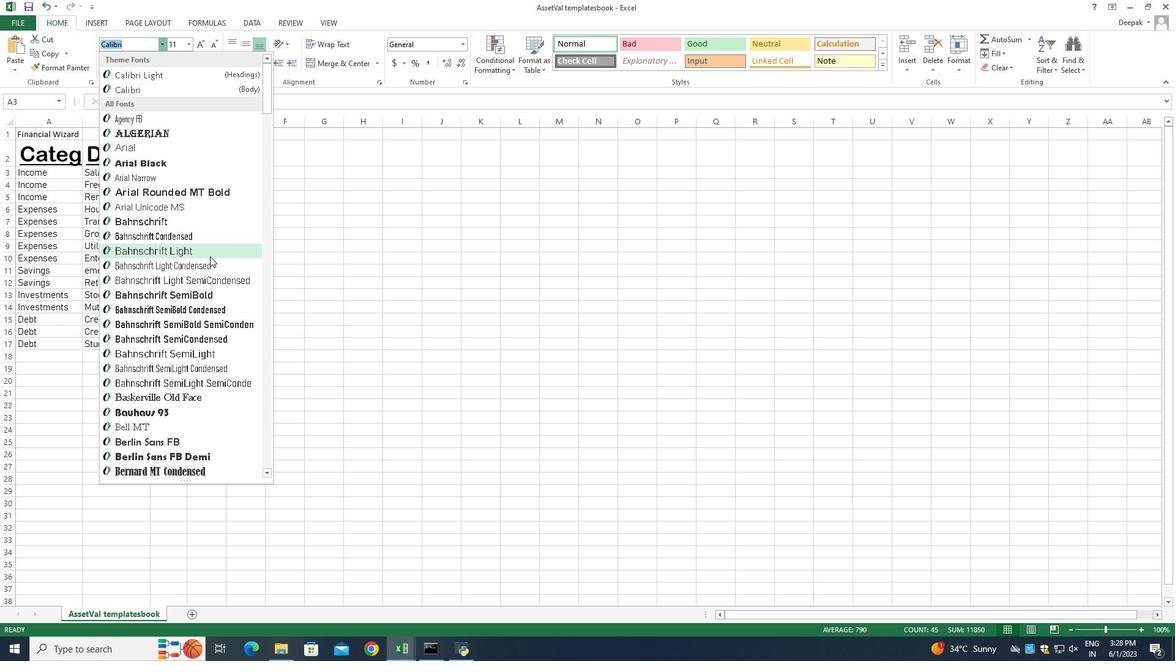 
Action: Mouse scrolled (209, 258) with delta (0, 0)
Screenshot: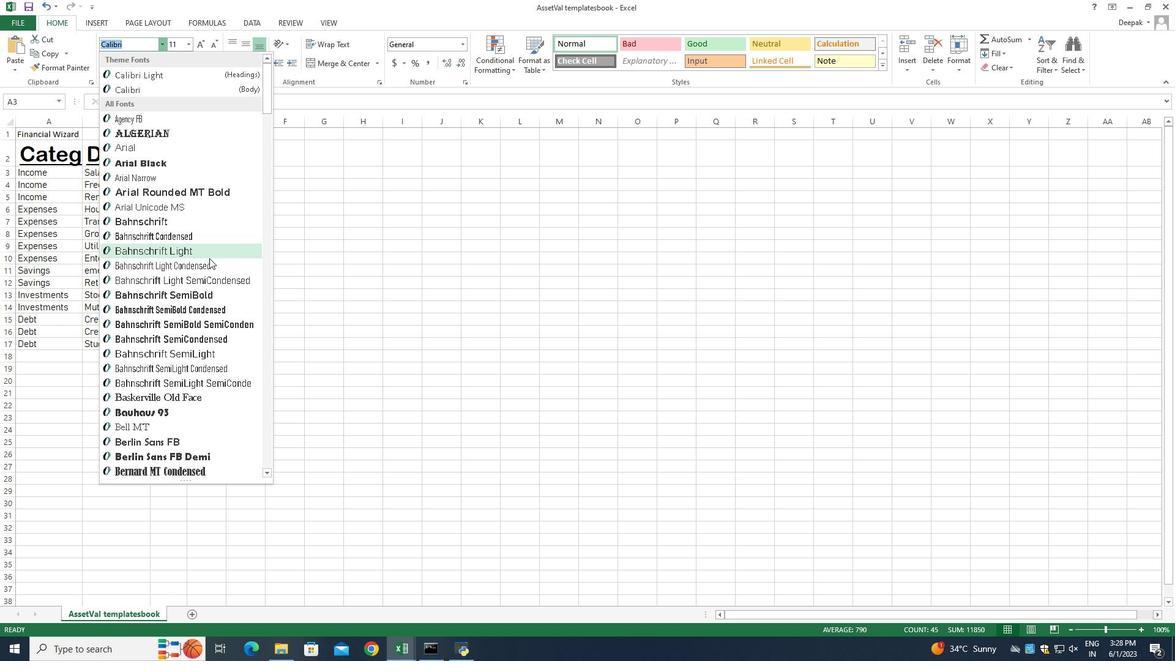 
Action: Mouse moved to (218, 279)
Screenshot: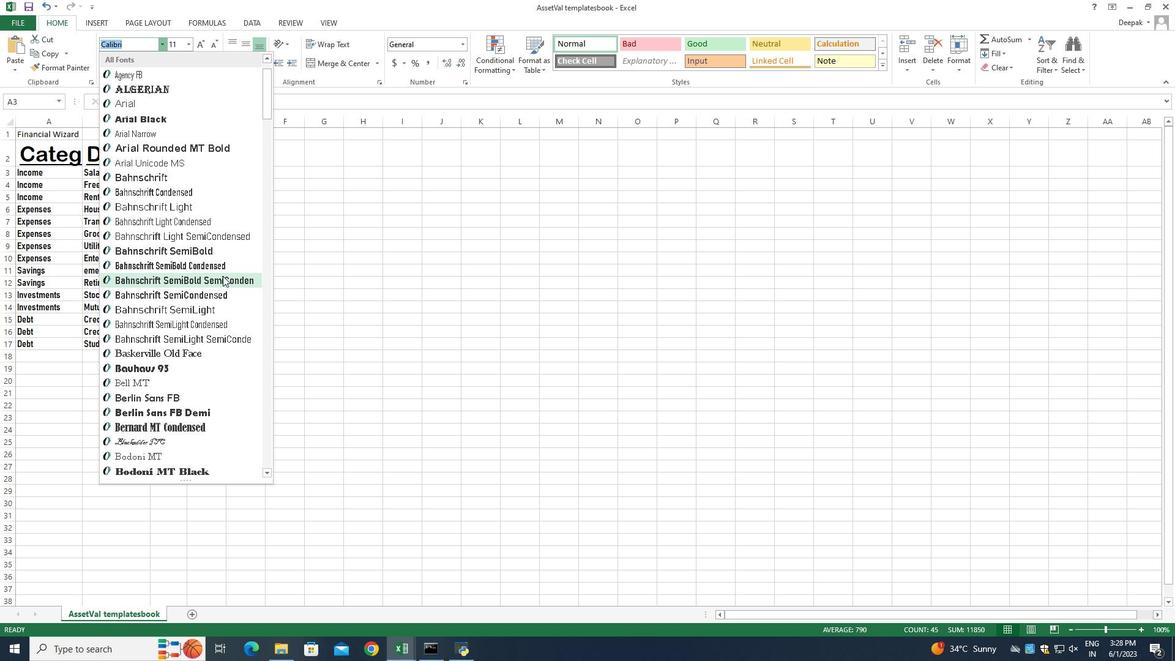 
Action: Mouse scrolled (218, 278) with delta (0, 0)
Screenshot: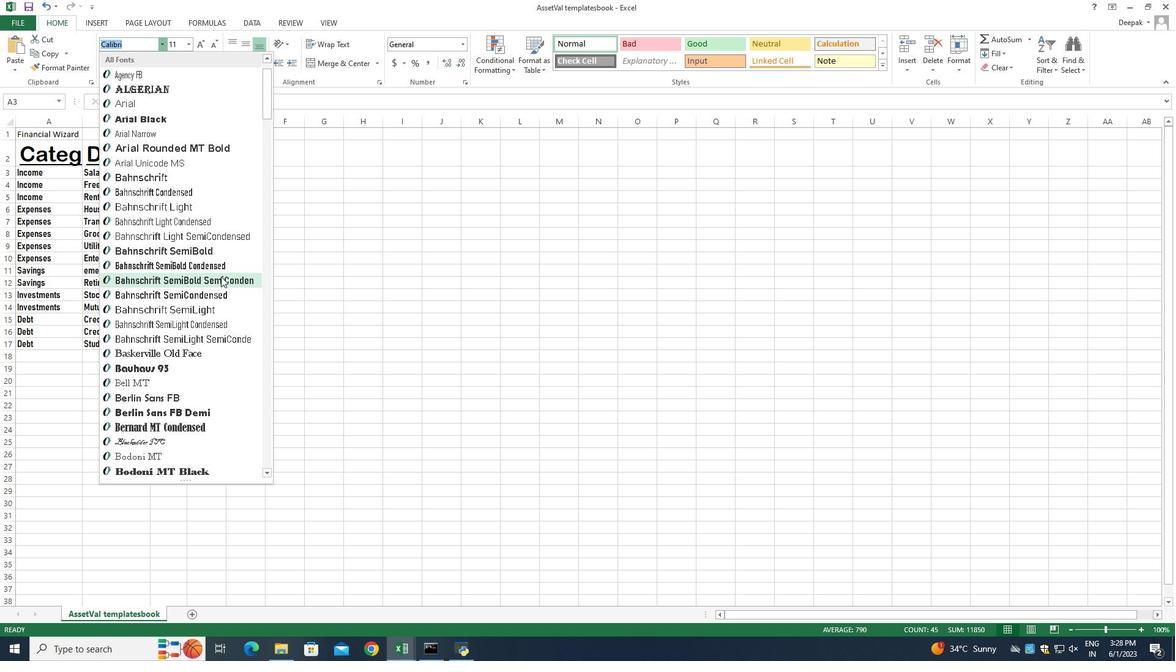 
Action: Mouse moved to (210, 299)
Screenshot: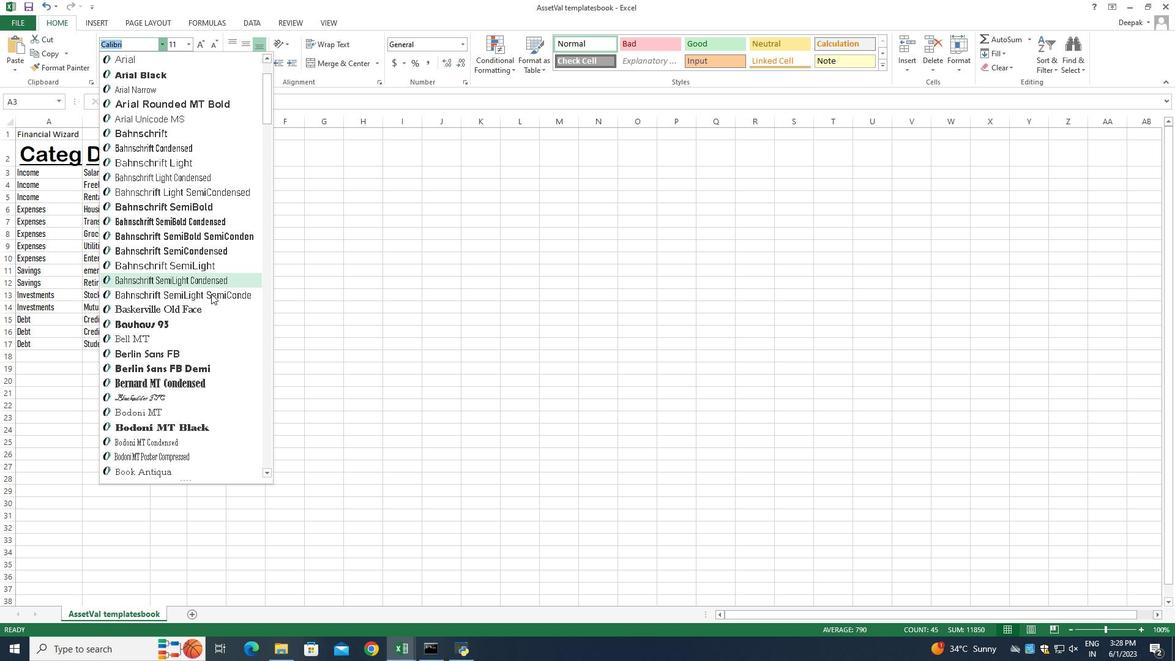 
Action: Mouse scrolled (210, 298) with delta (0, 0)
Screenshot: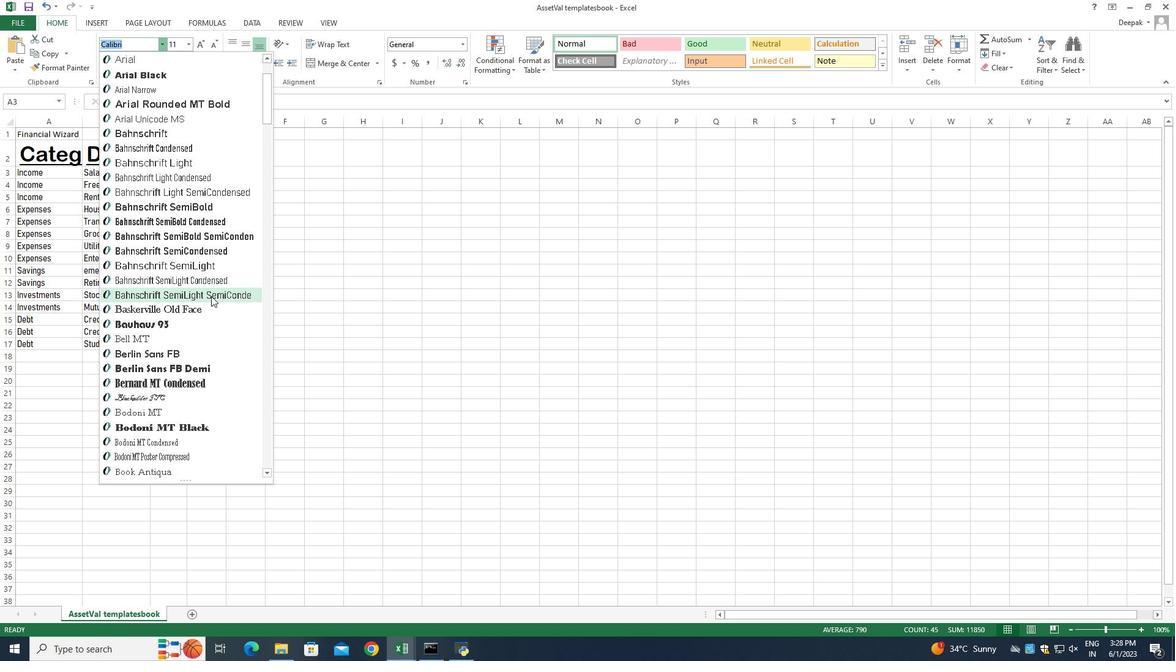 
Action: Mouse moved to (216, 292)
Screenshot: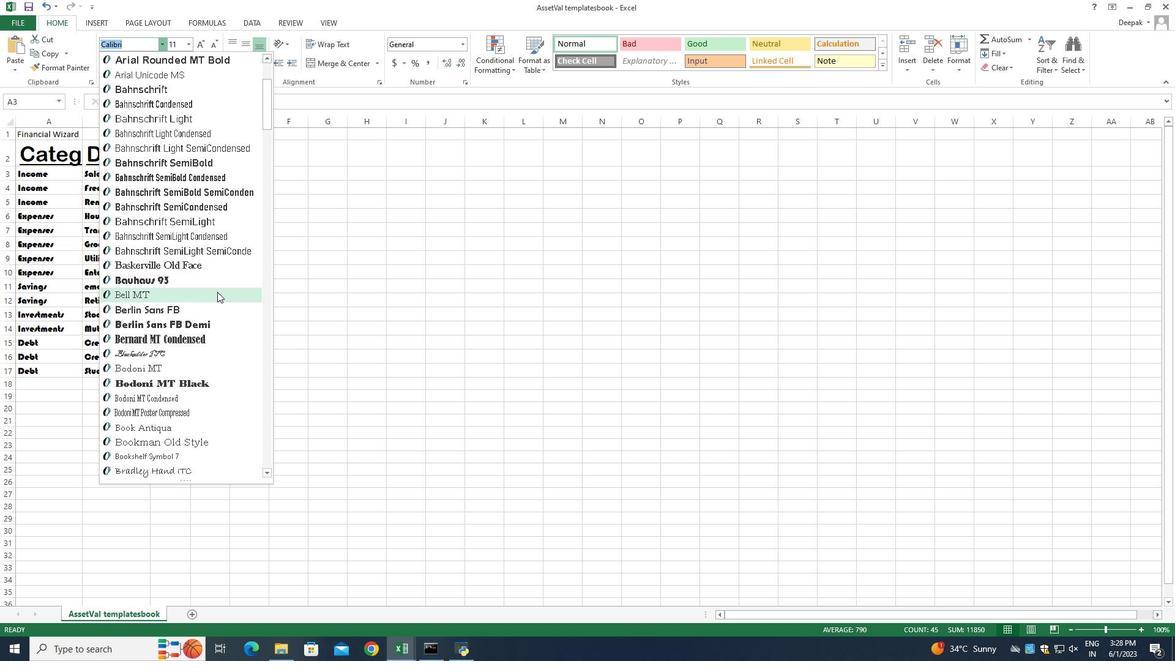 
Action: Mouse scrolled (216, 291) with delta (0, 0)
Screenshot: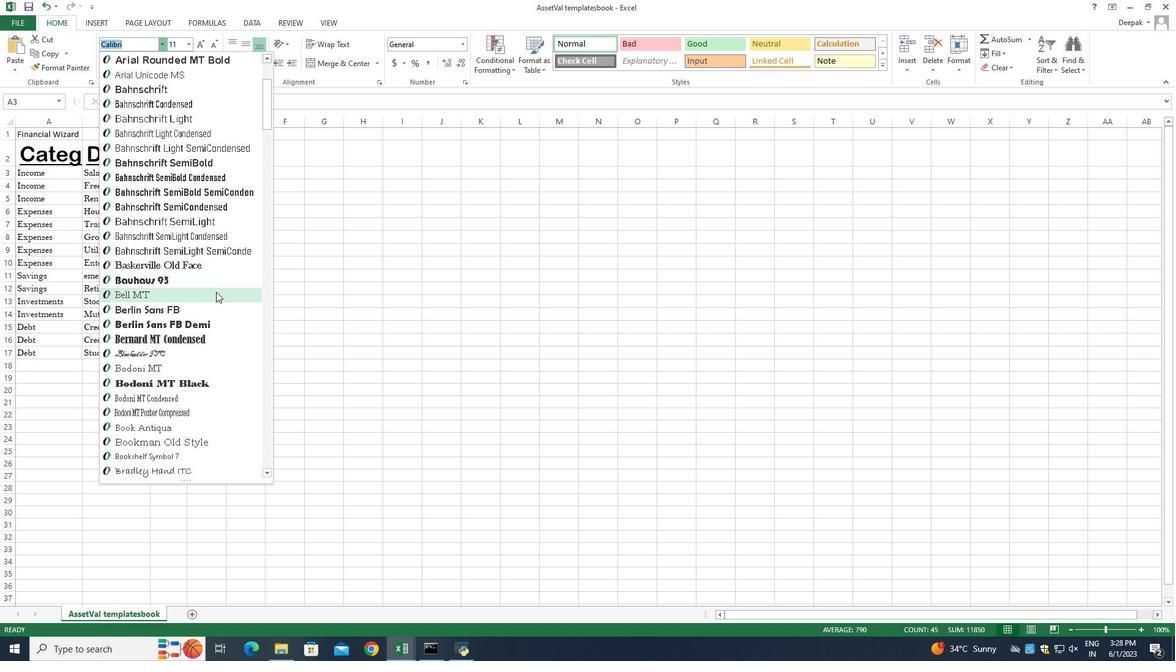 
Action: Mouse moved to (226, 321)
Screenshot: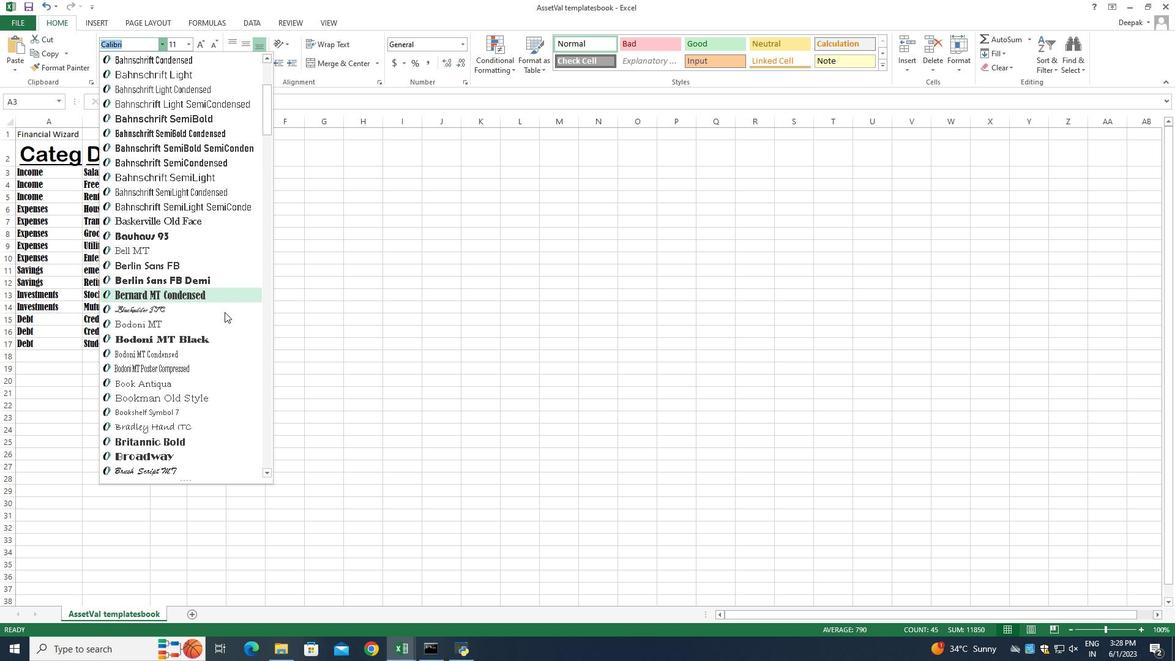 
Action: Mouse scrolled (226, 319) with delta (0, 0)
Screenshot: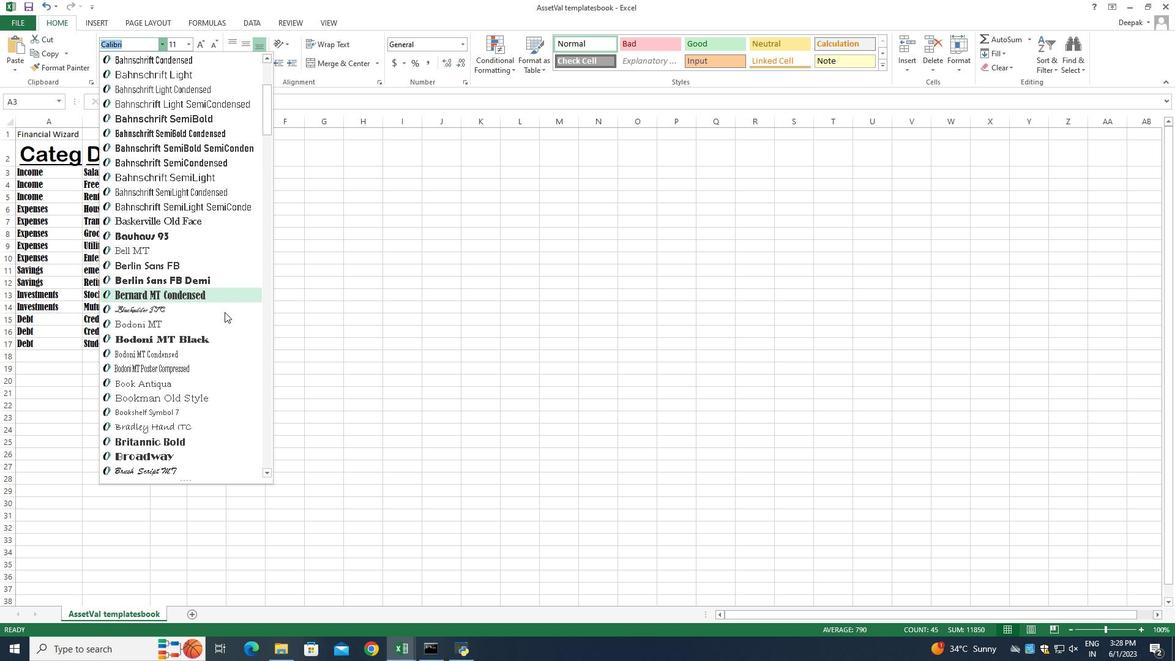 
Action: Mouse moved to (164, 42)
Screenshot: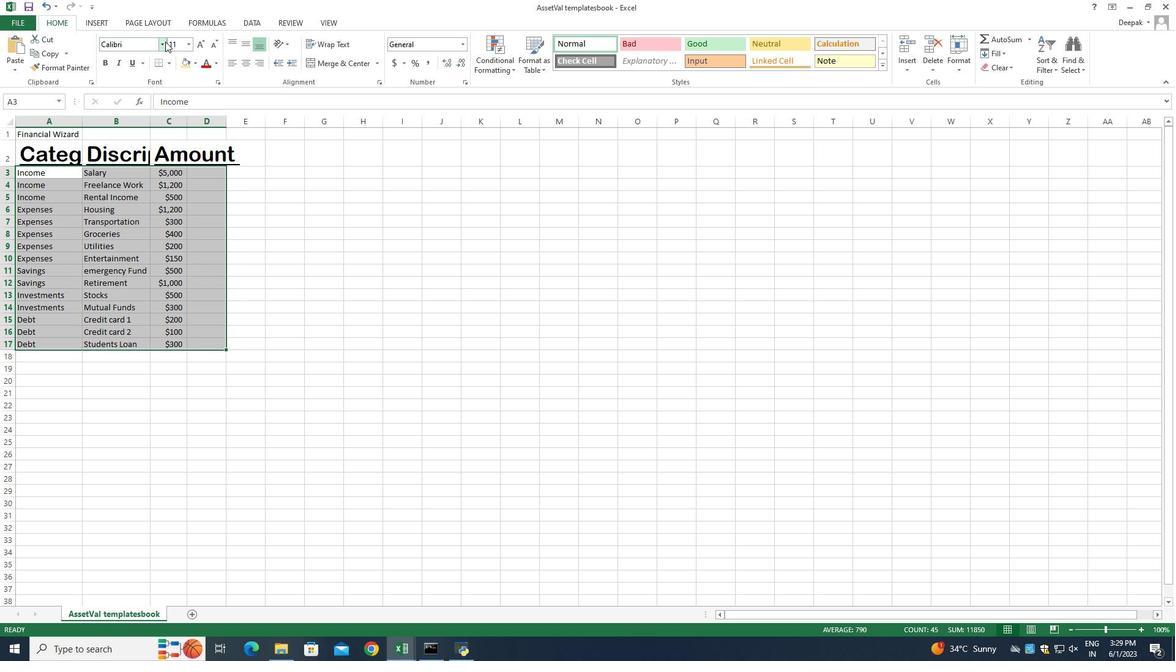 
Action: Mouse pressed left at (164, 42)
Screenshot: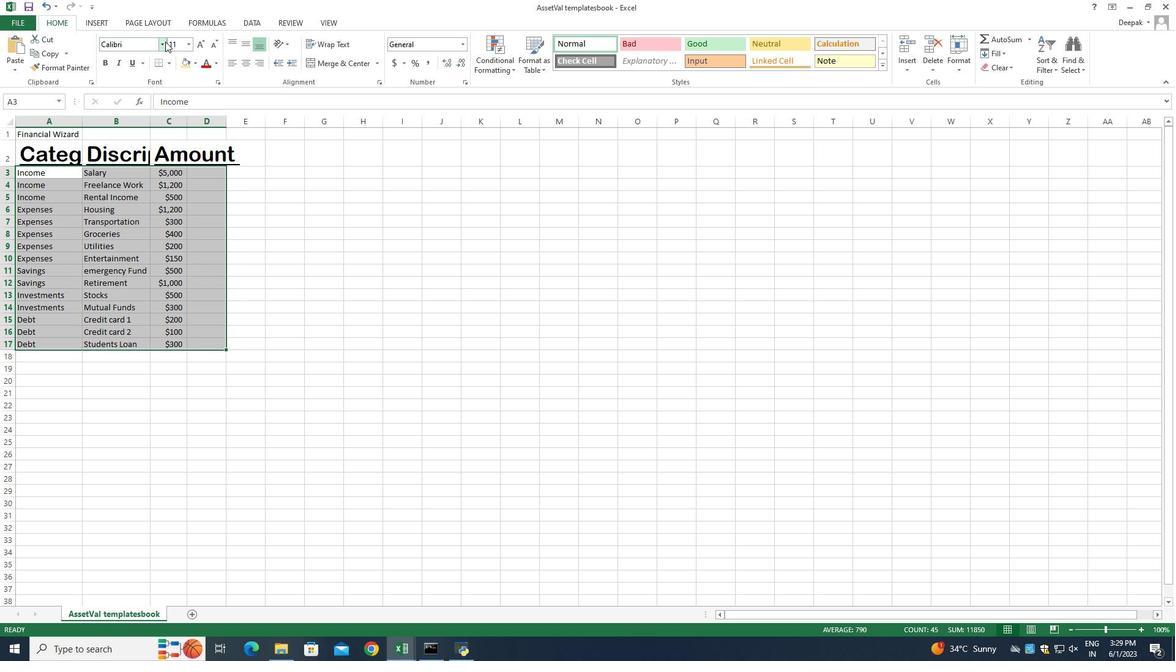 
Action: Mouse moved to (139, 44)
Screenshot: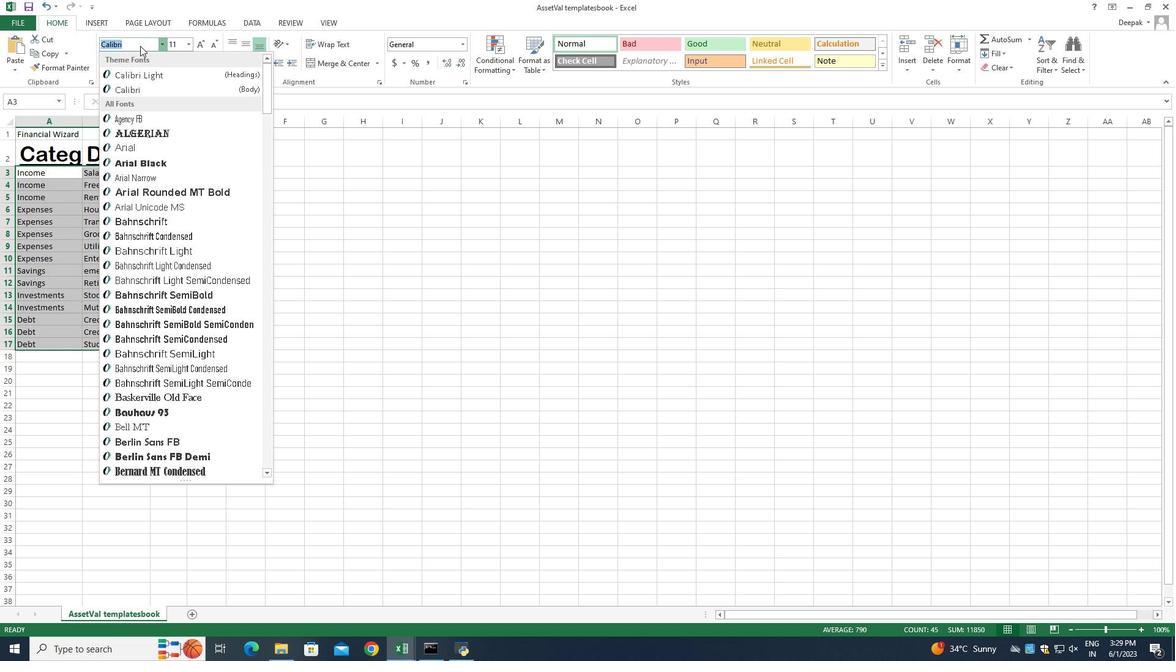 
Action: Key pressed <Key.backspace><Key.shift_r><Key.shift_r><Key.shift_r><Key.shift_r><Key.shift_r><Key.shift_r><Key.shift_r><Key.shift_r><Key.shift_r><Key.shift_r>Browallia<Key.space><Key.shift>New<Key.enter>
Screenshot: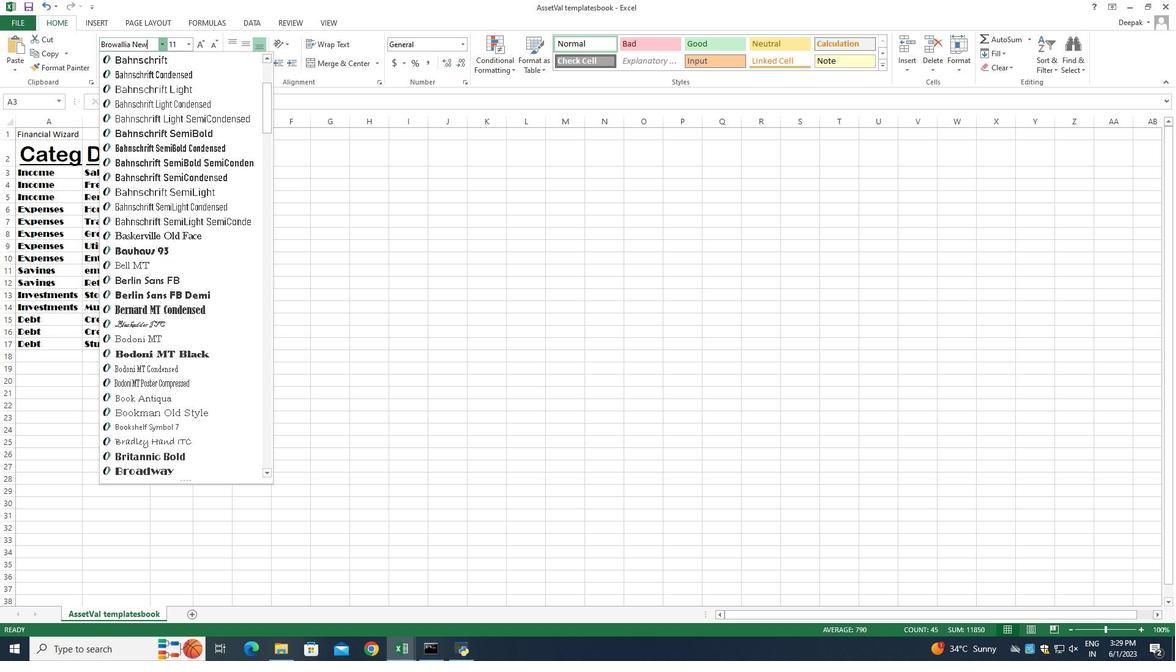 
Action: Mouse moved to (197, 37)
Screenshot: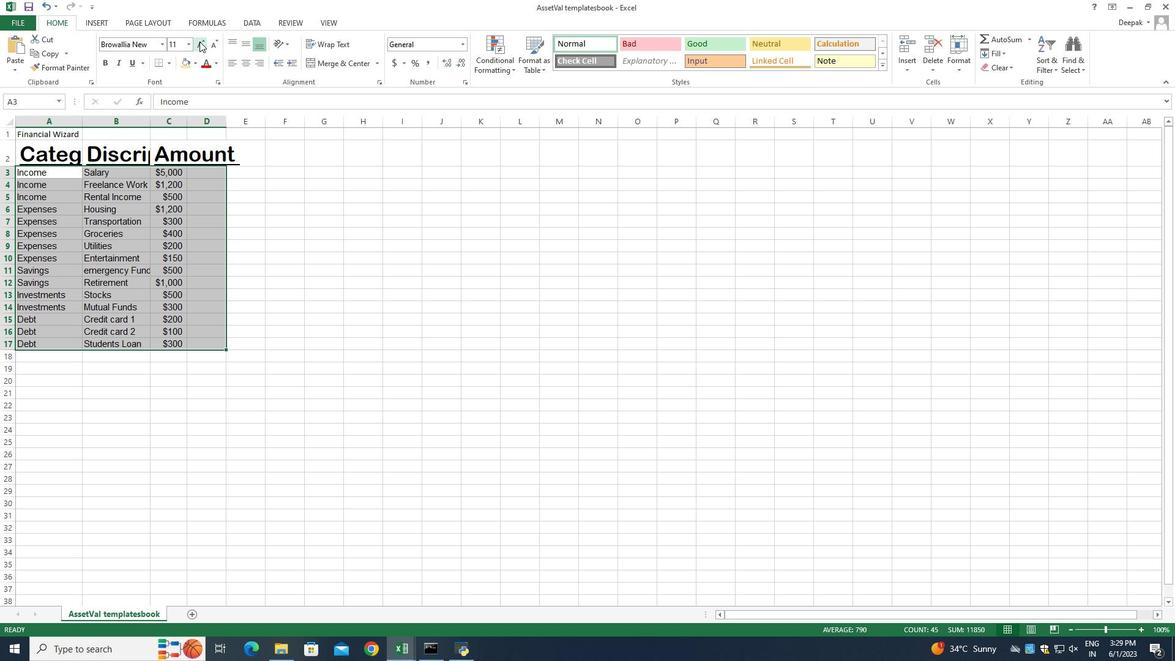 
Action: Mouse pressed left at (197, 37)
Screenshot: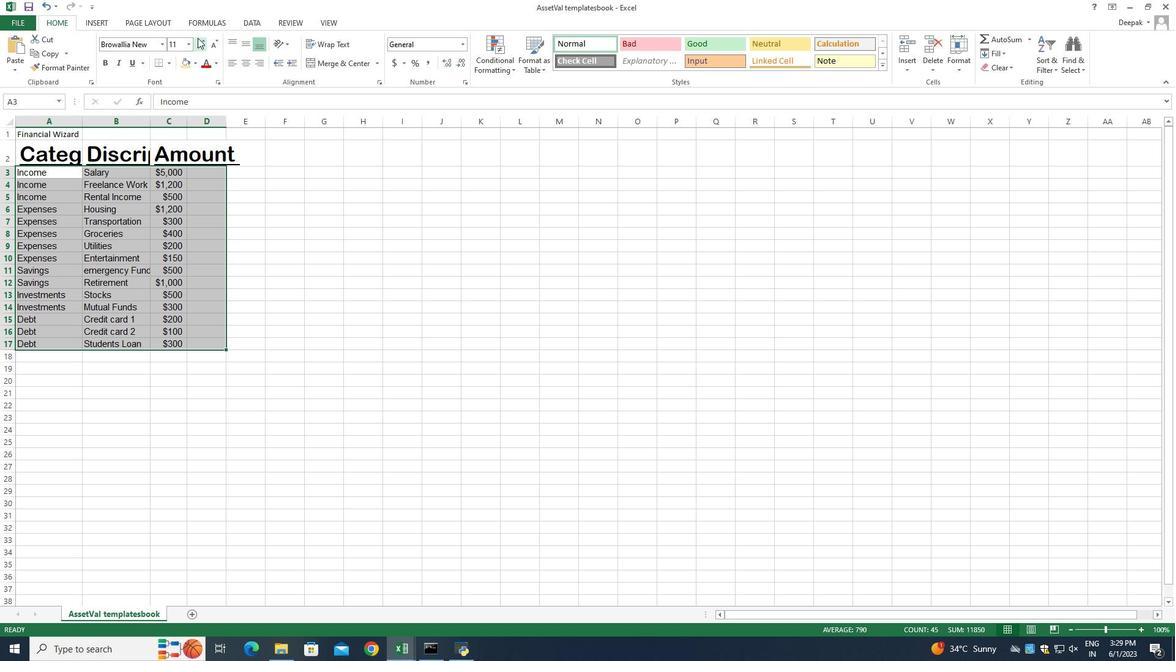 
Action: Mouse pressed left at (197, 37)
Screenshot: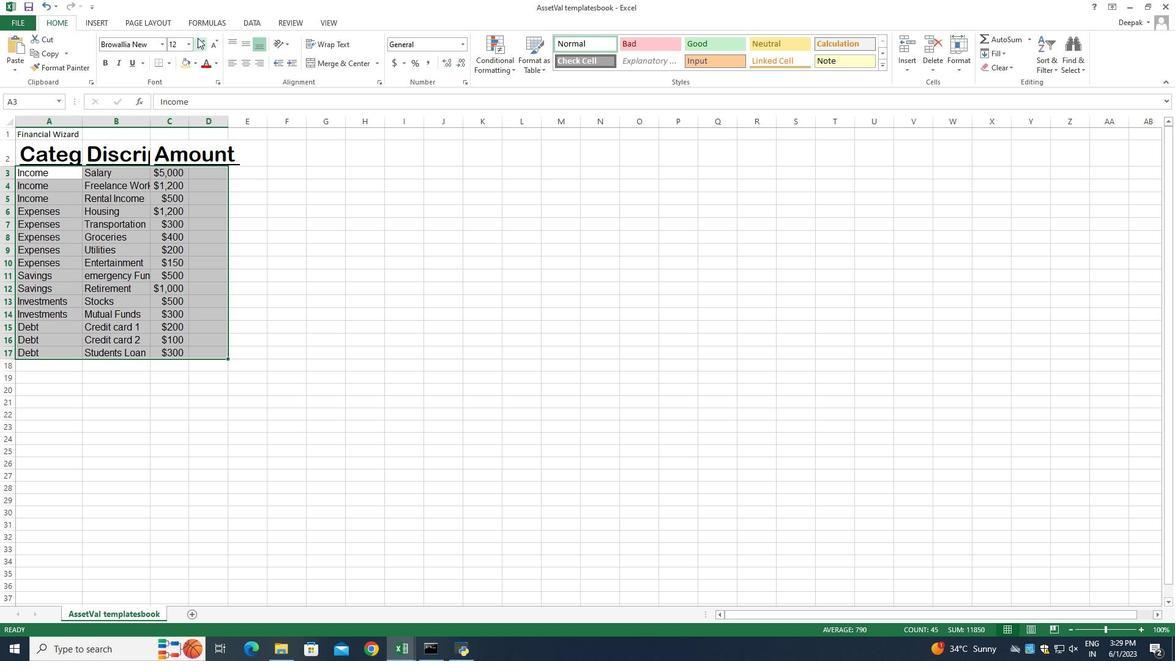 
Action: Mouse pressed left at (197, 37)
Screenshot: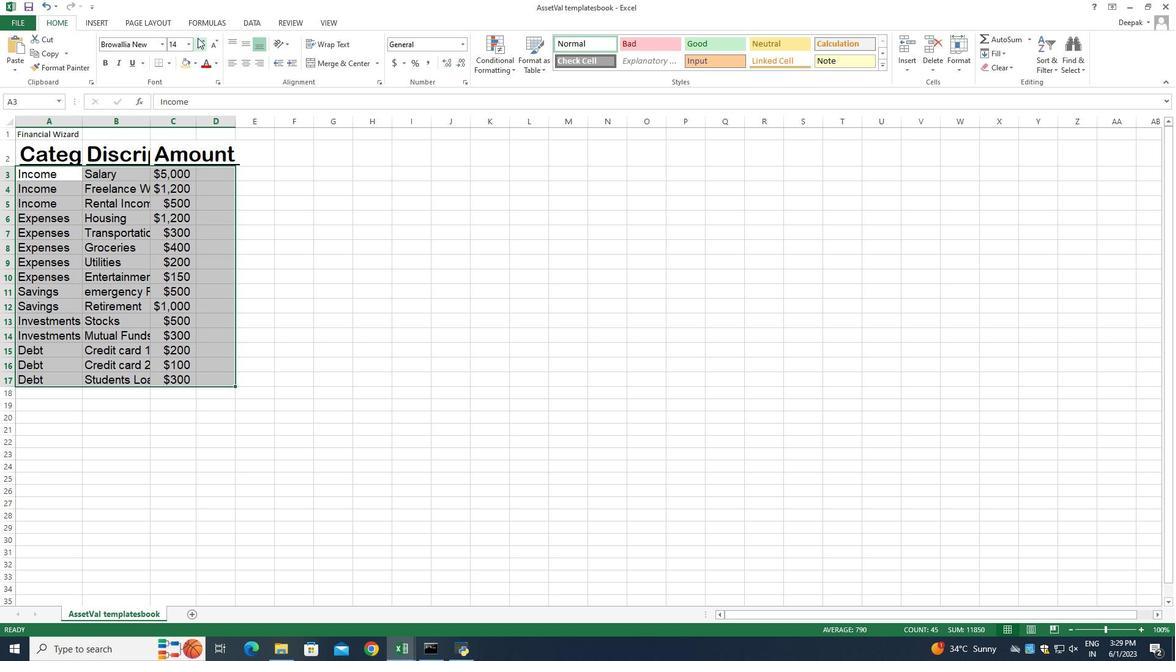 
Action: Mouse pressed left at (197, 37)
Screenshot: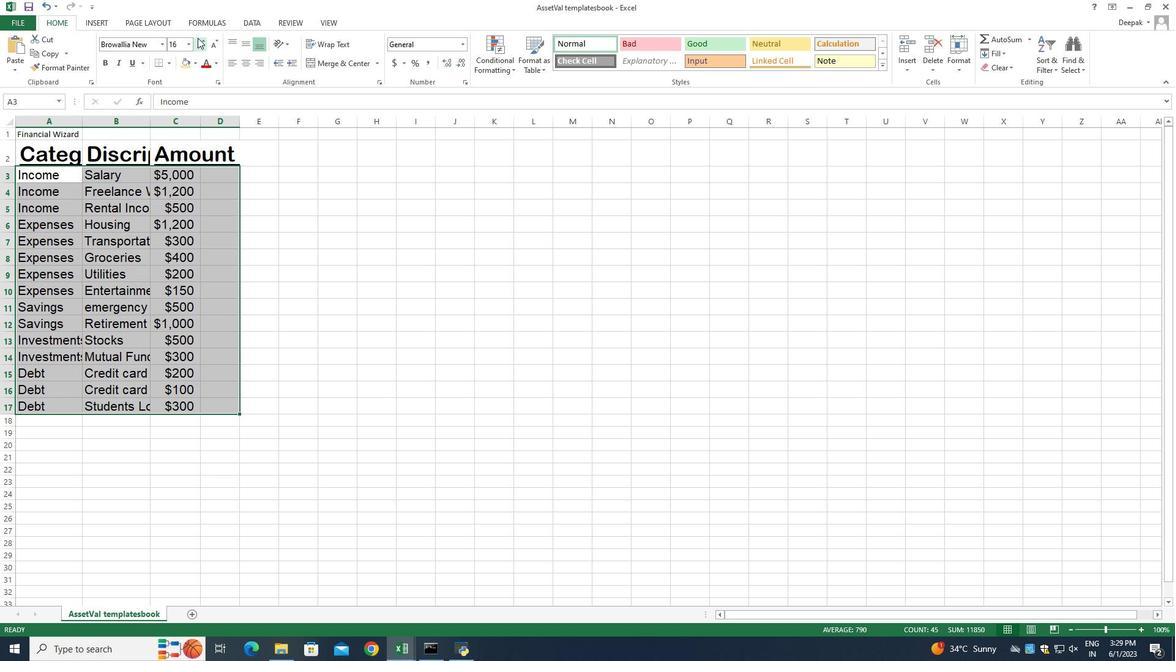 
Action: Mouse moved to (83, 116)
Screenshot: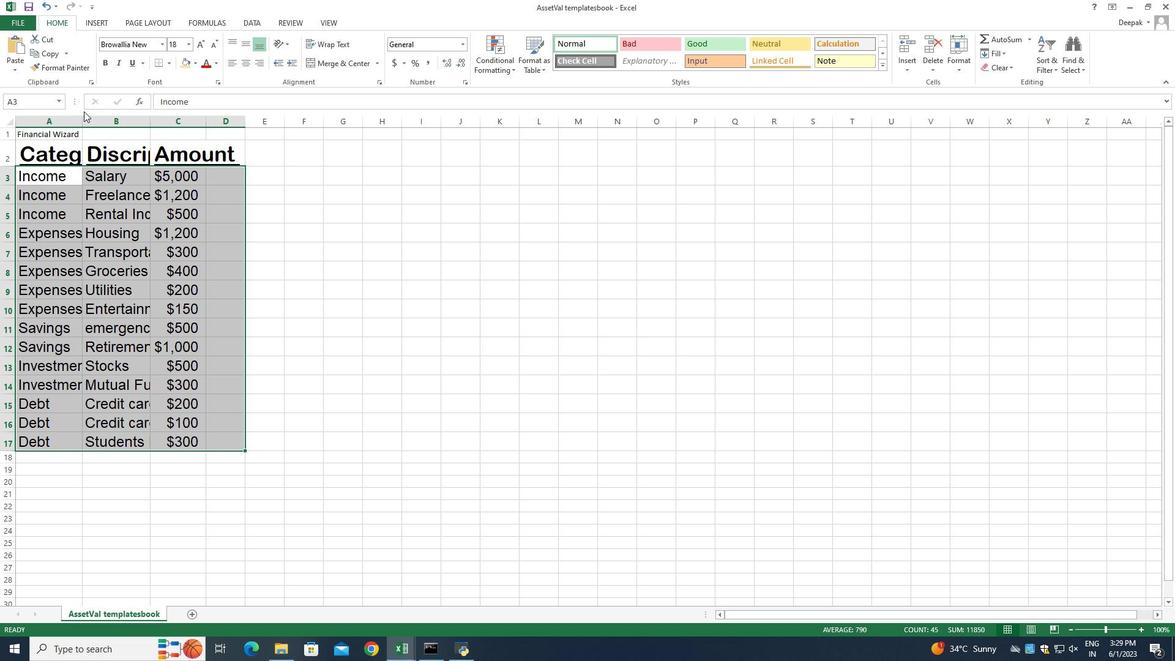 
Action: Mouse pressed left at (83, 116)
Screenshot: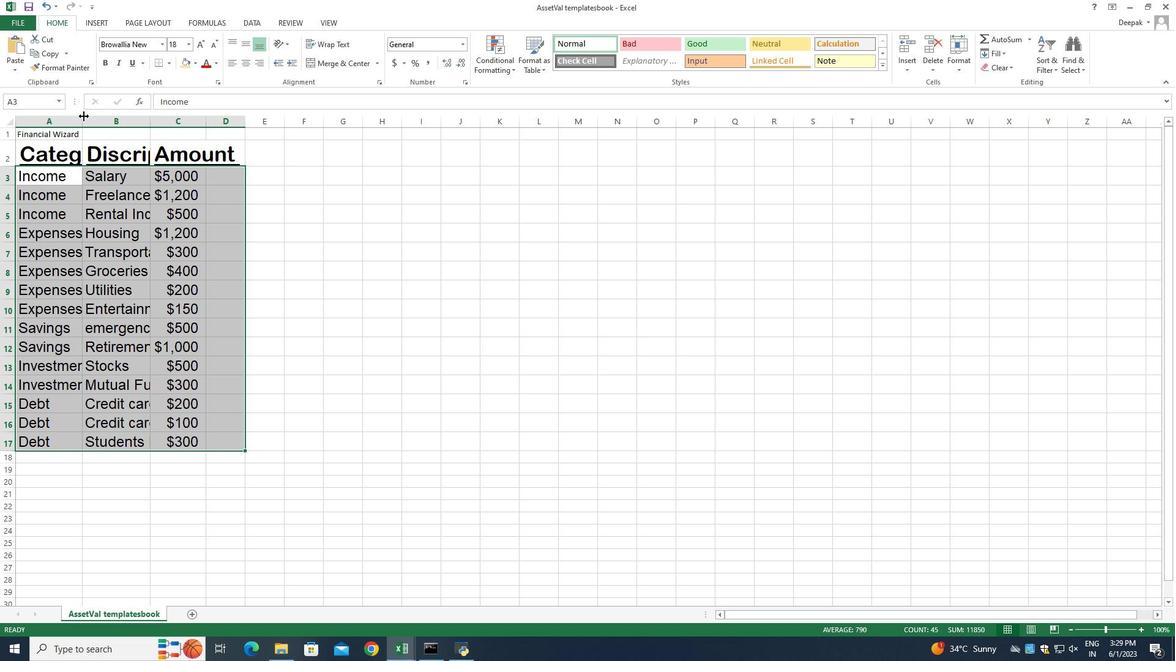 
Action: Mouse pressed left at (83, 116)
Screenshot: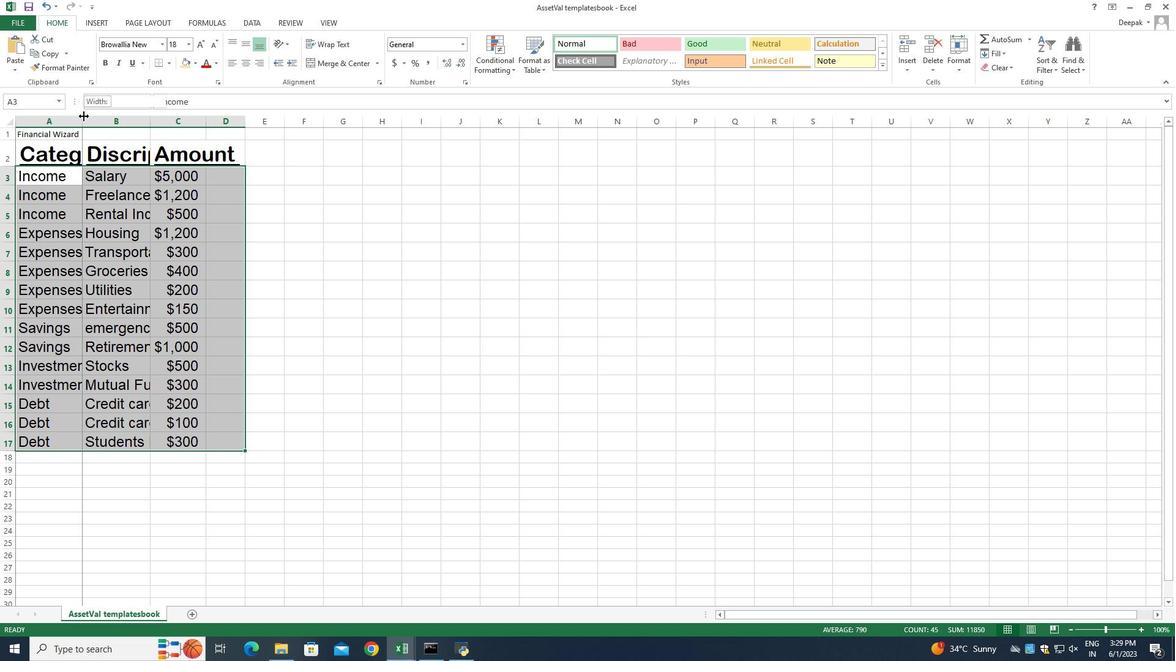 
Action: Mouse moved to (210, 124)
Screenshot: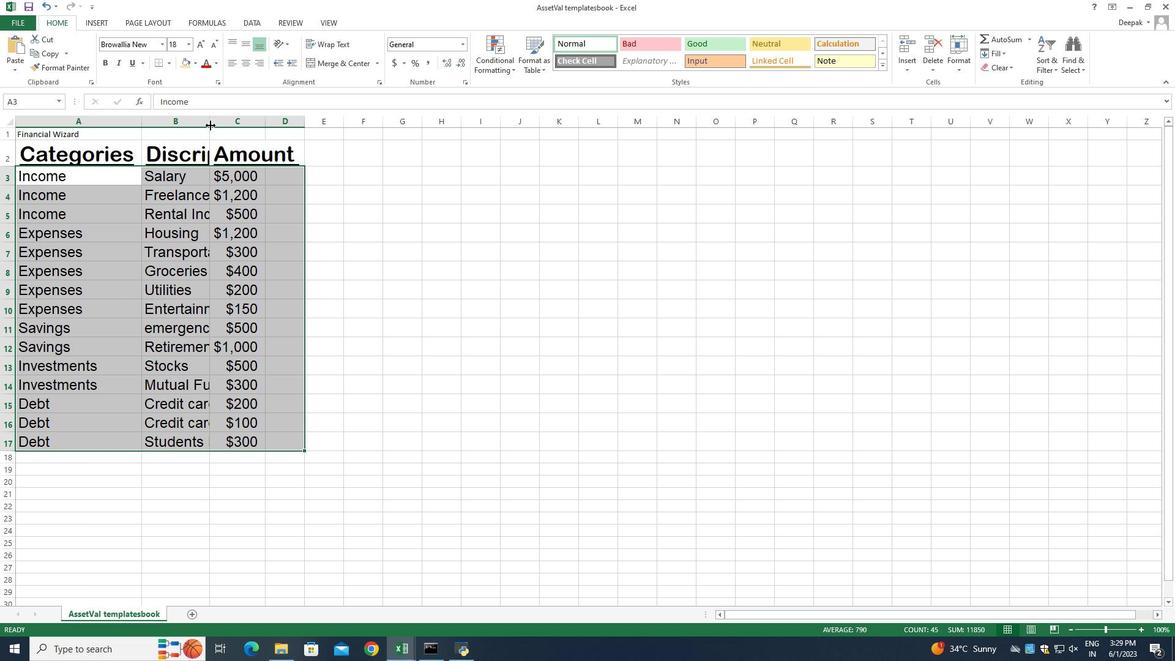 
Action: Mouse pressed left at (210, 124)
Screenshot: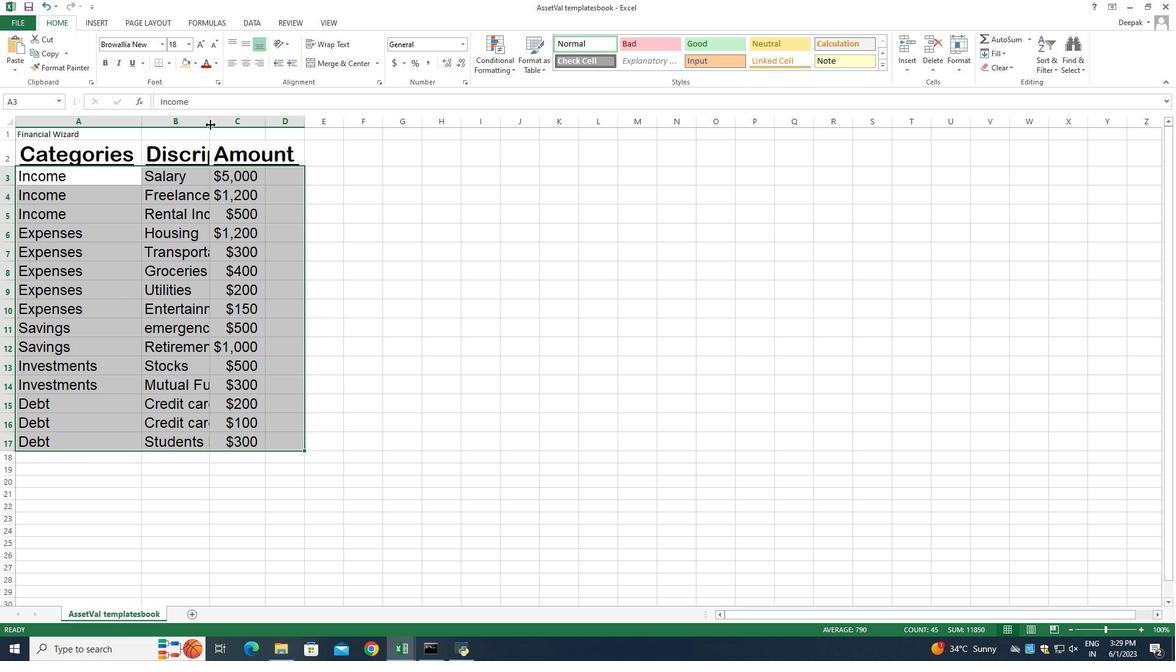 
Action: Mouse pressed left at (210, 124)
Screenshot: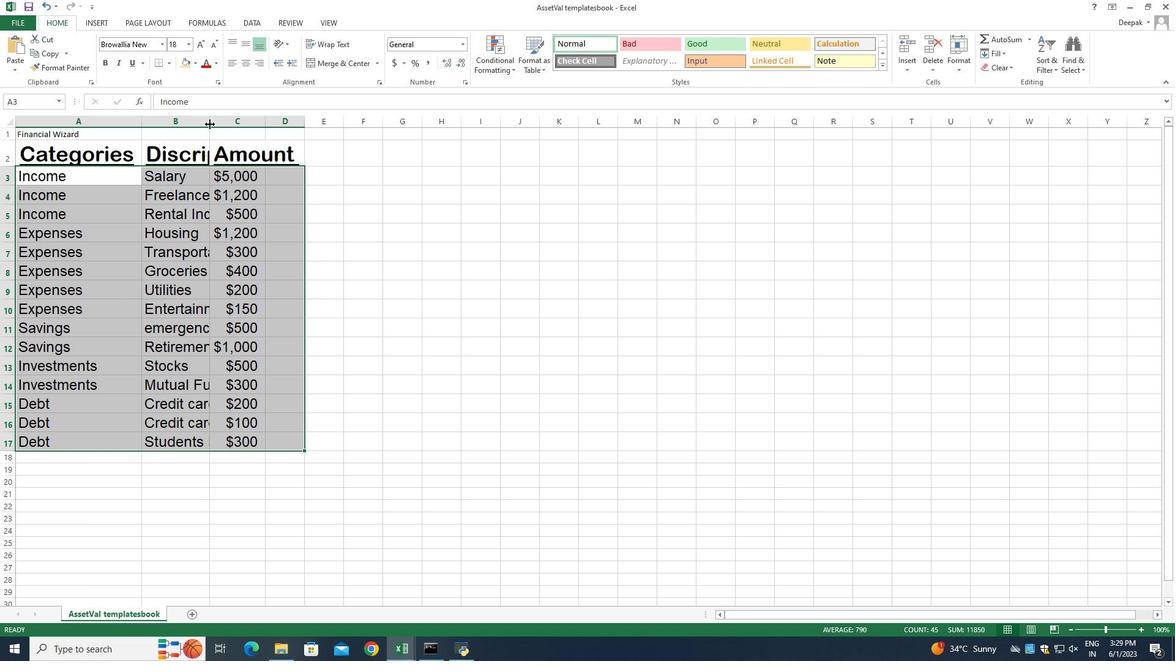 
Action: Mouse moved to (334, 117)
Screenshot: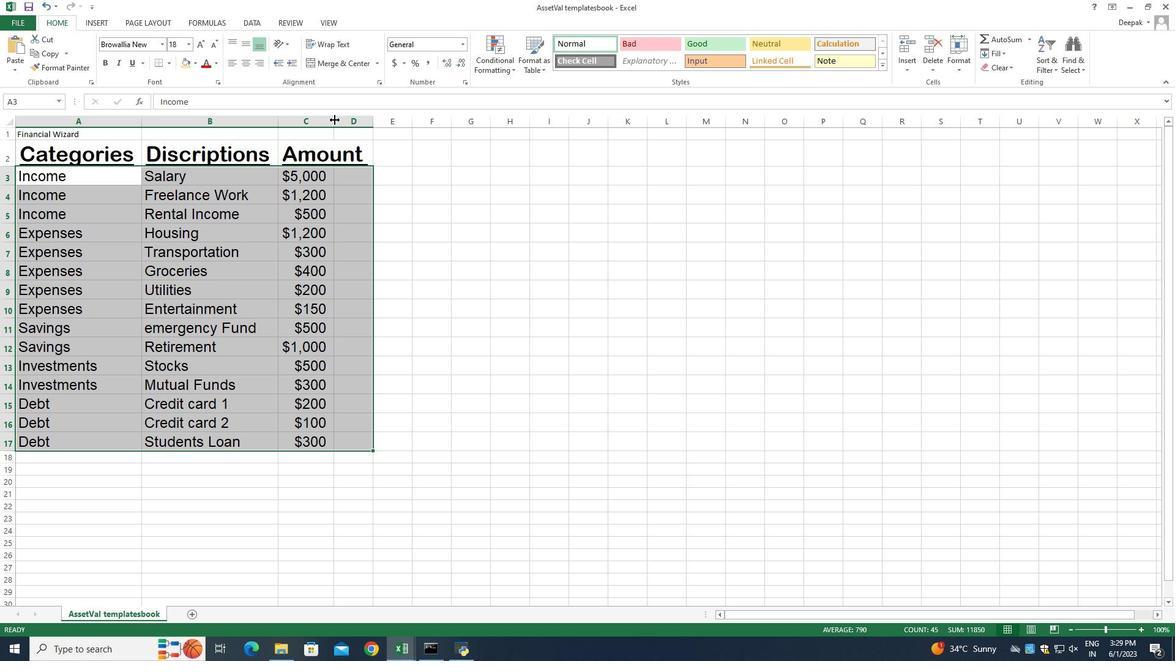 
Action: Mouse pressed left at (334, 117)
Screenshot: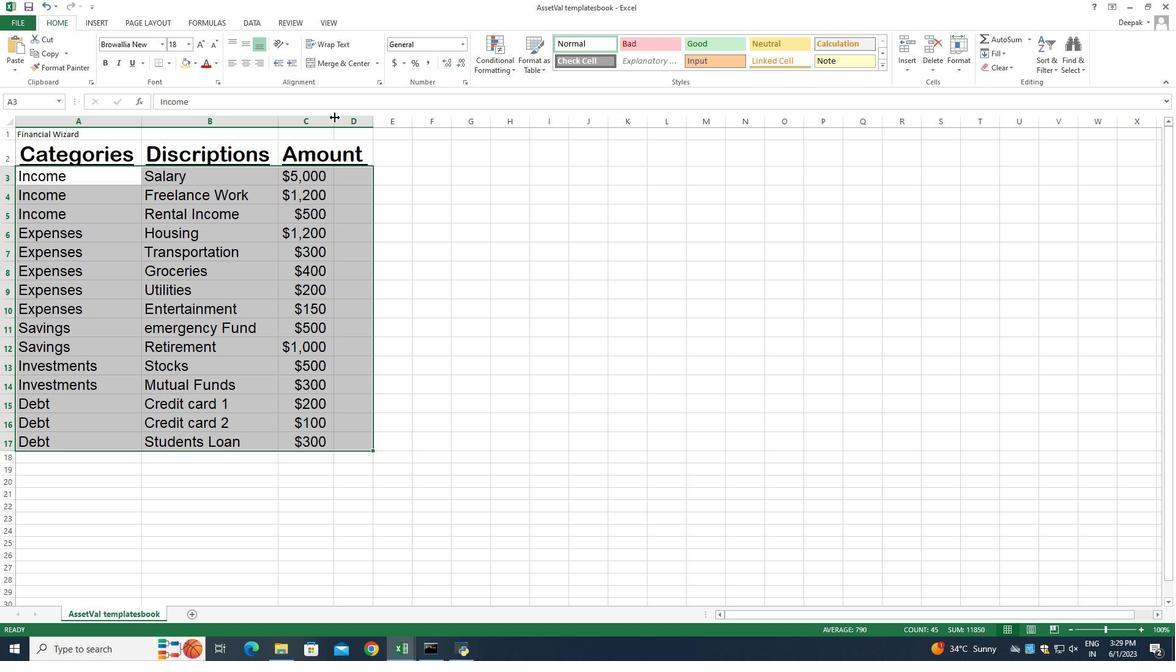 
Action: Mouse pressed left at (334, 117)
Screenshot: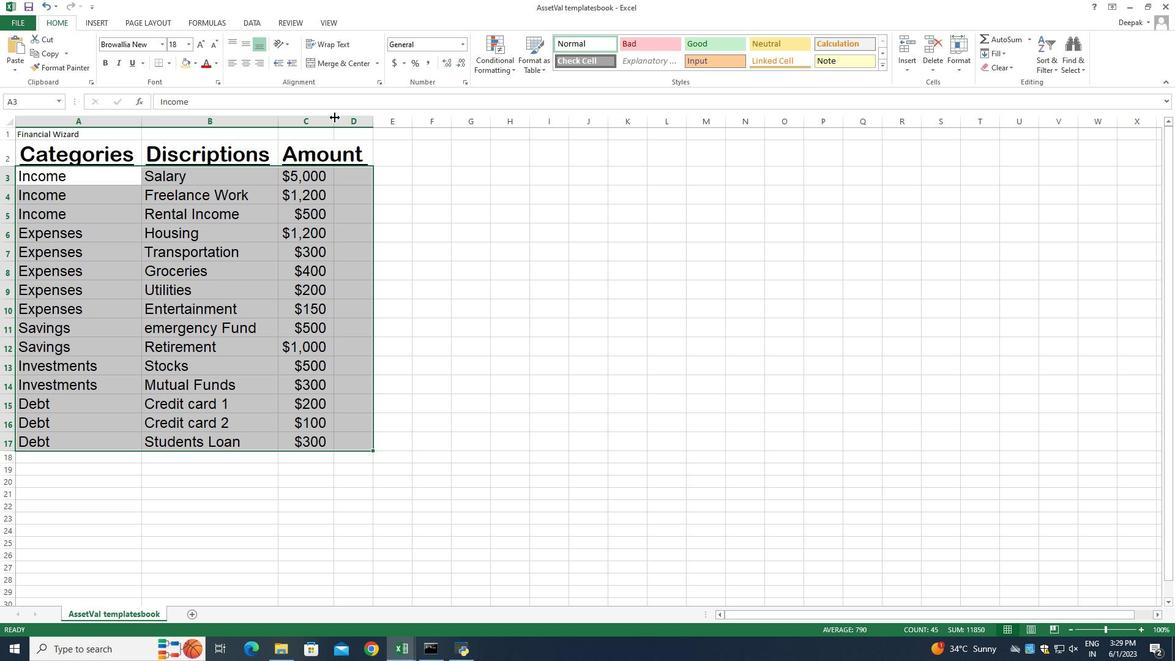 
Action: Mouse moved to (464, 172)
Screenshot: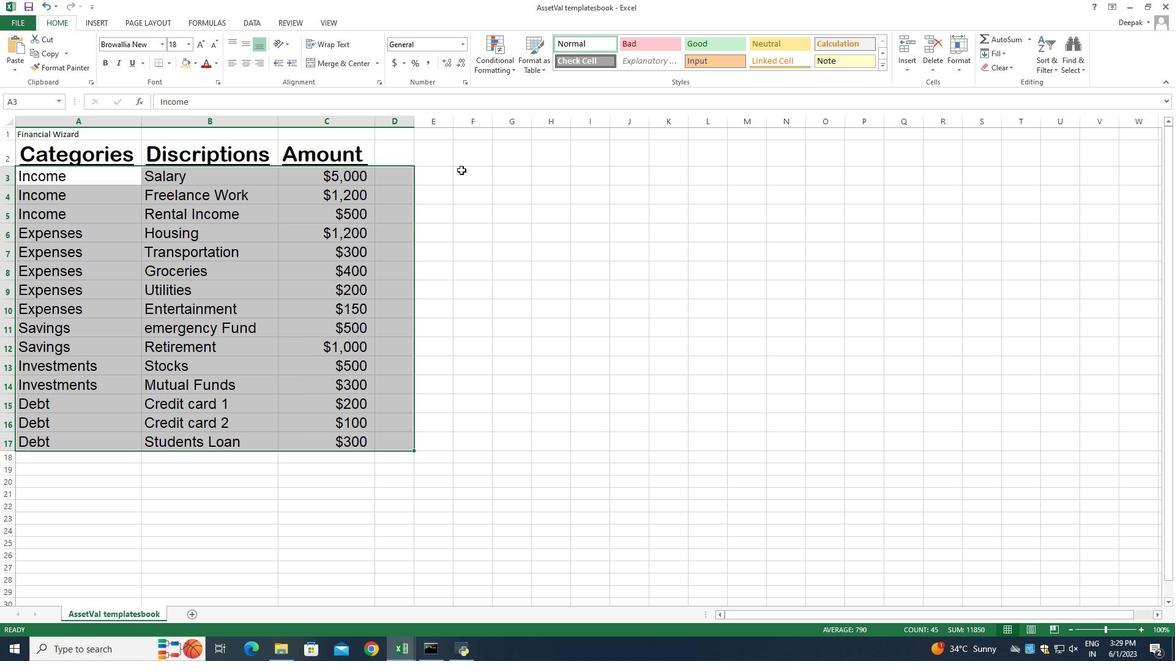 
Action: Mouse pressed left at (464, 172)
Screenshot: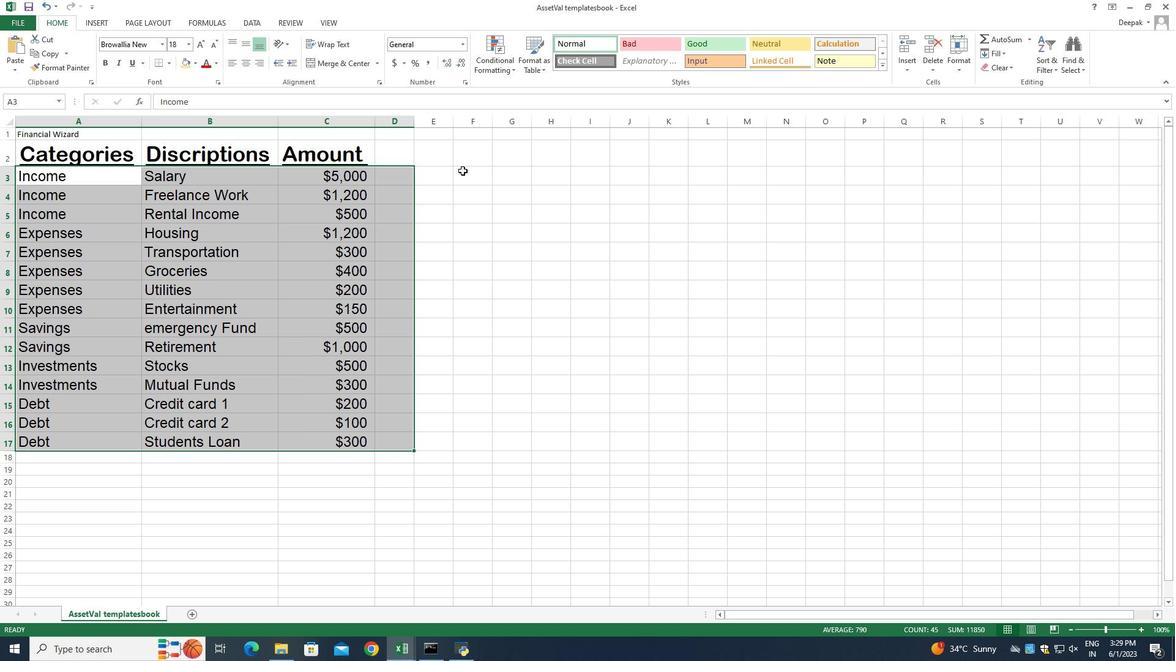 
Action: Mouse moved to (22, 132)
Screenshot: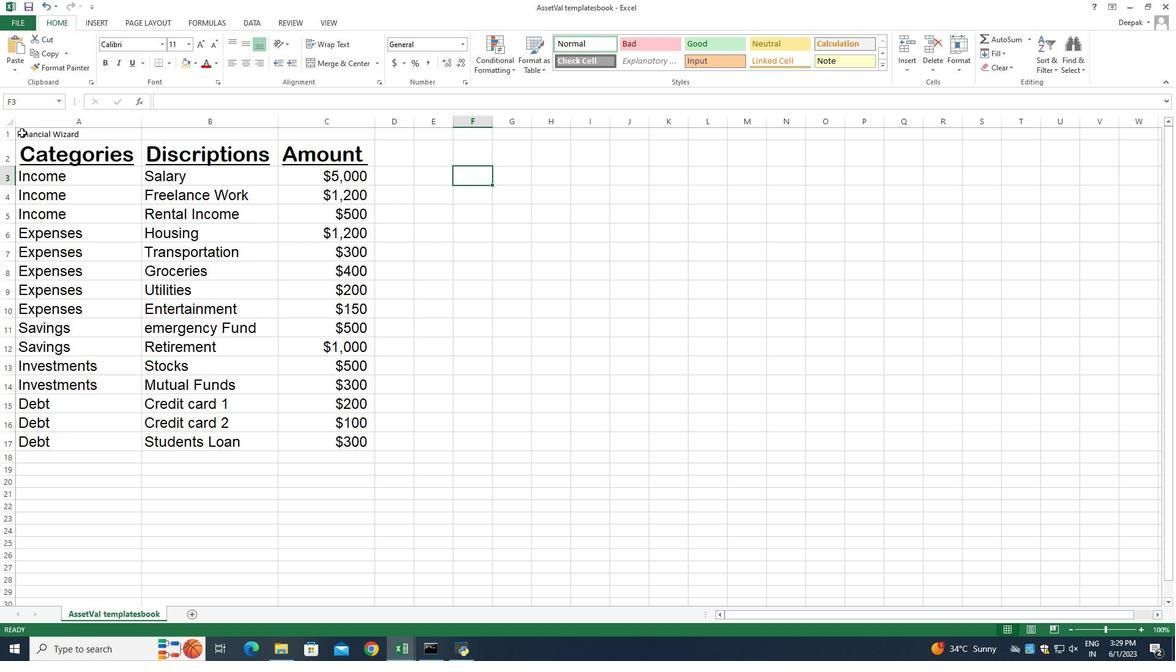 
Action: Mouse pressed left at (22, 132)
Screenshot: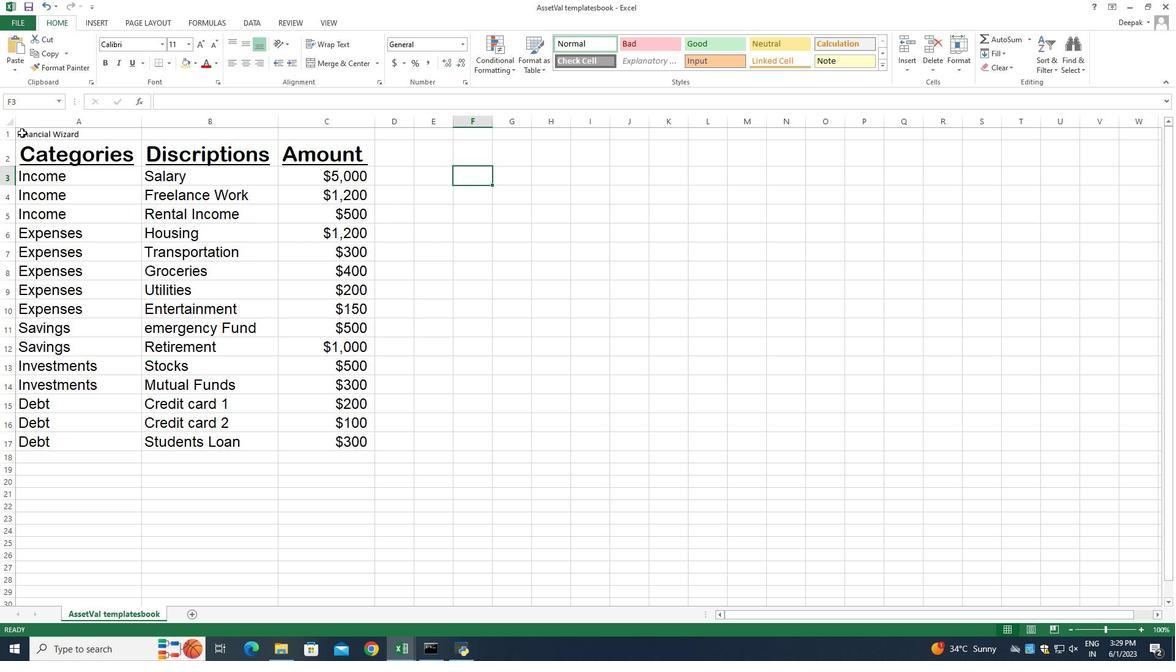 
Action: Mouse moved to (246, 45)
Screenshot: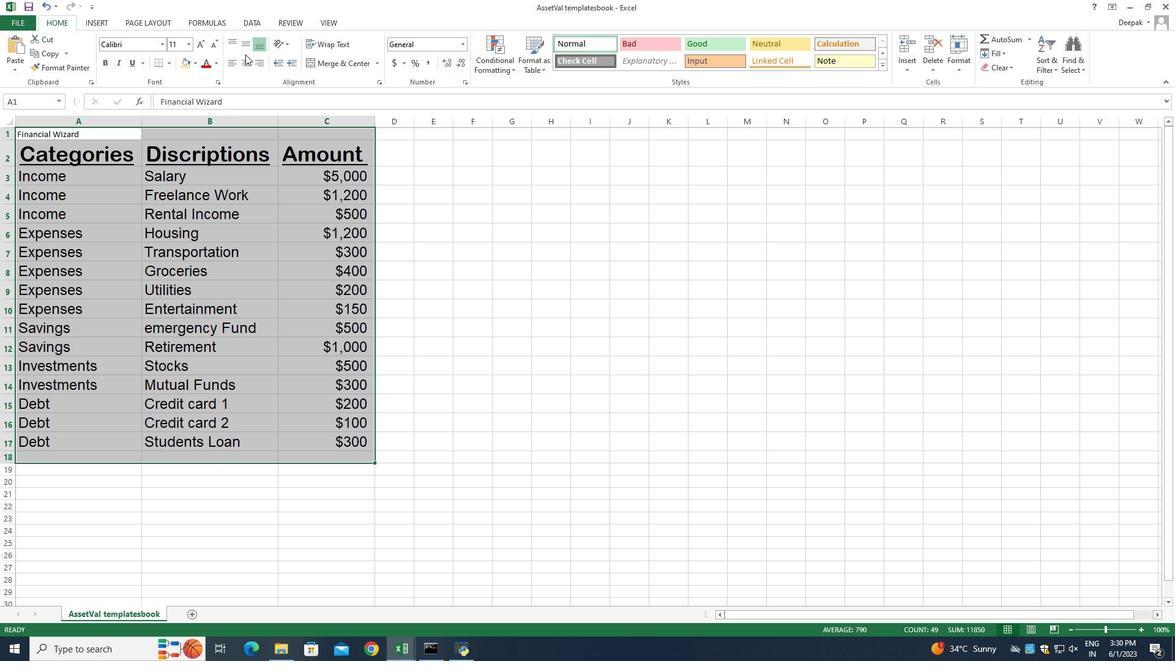 
Action: Mouse pressed left at (246, 45)
Screenshot: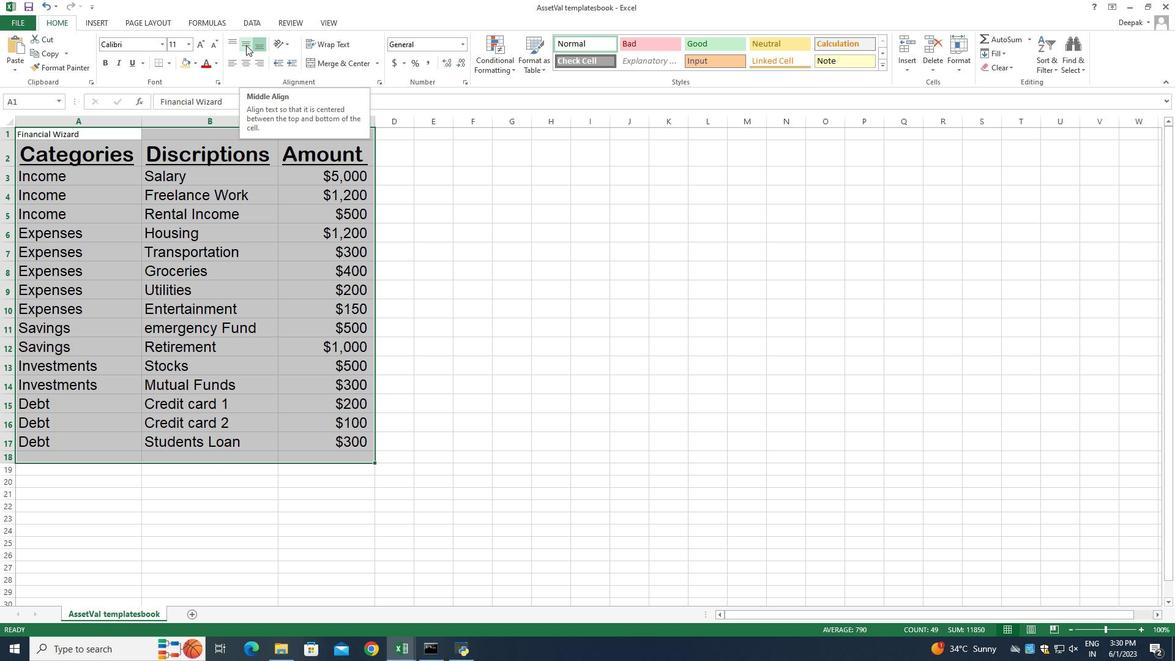 
Action: Mouse moved to (231, 64)
Screenshot: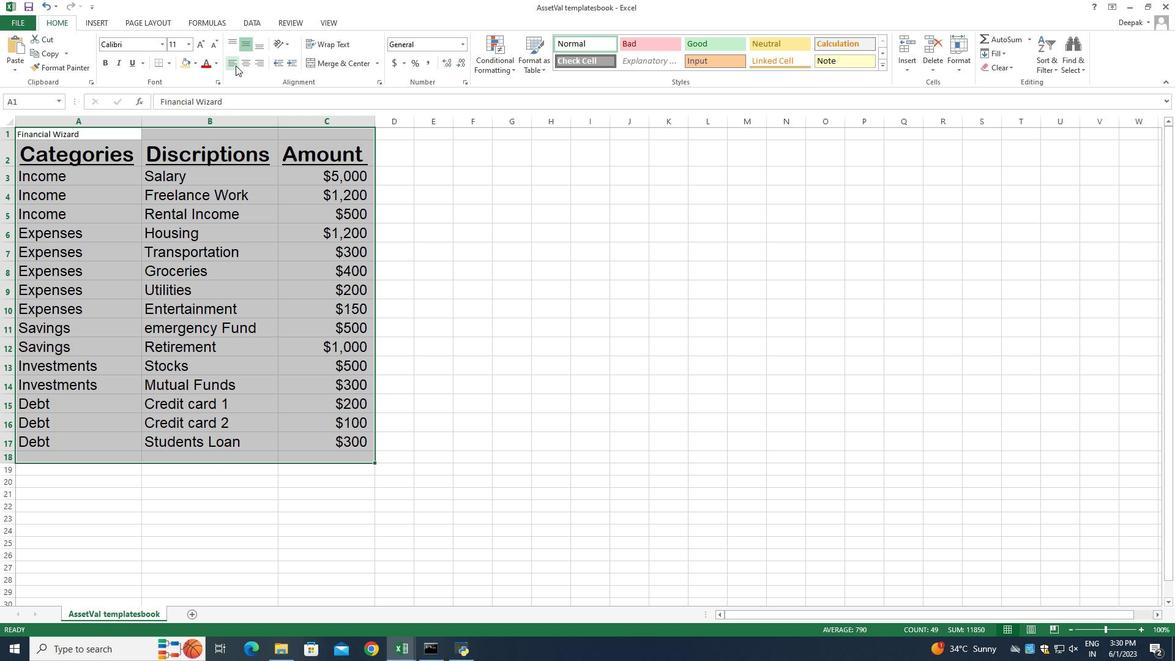 
Action: Mouse pressed left at (231, 64)
Screenshot: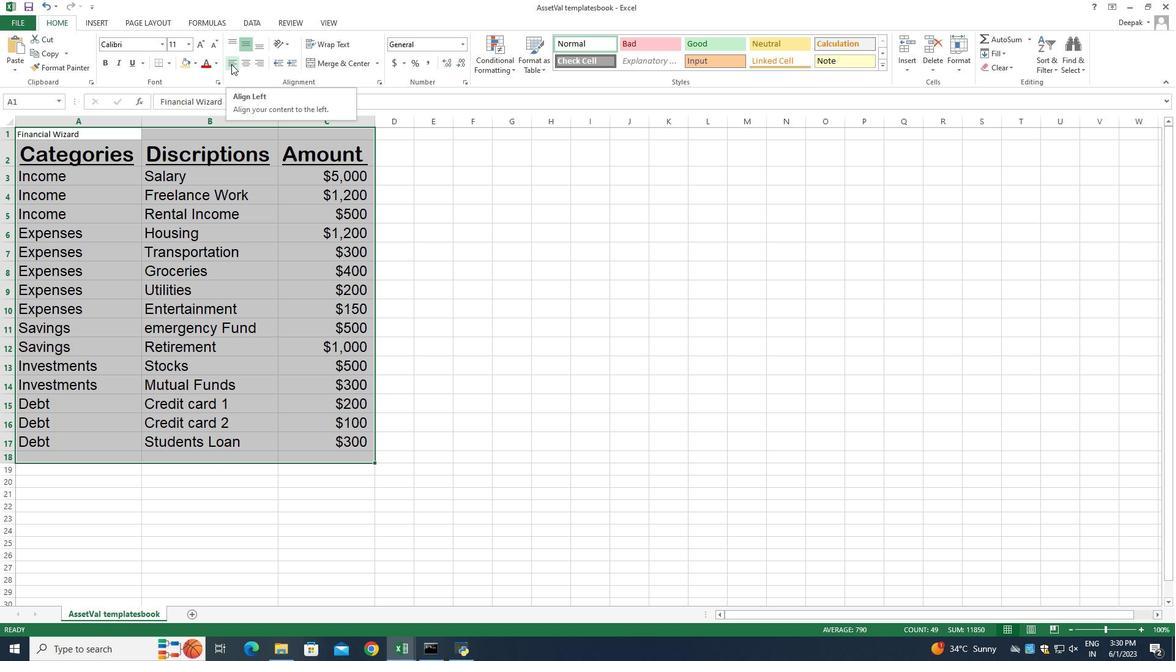 
Action: Mouse moved to (399, 158)
Screenshot: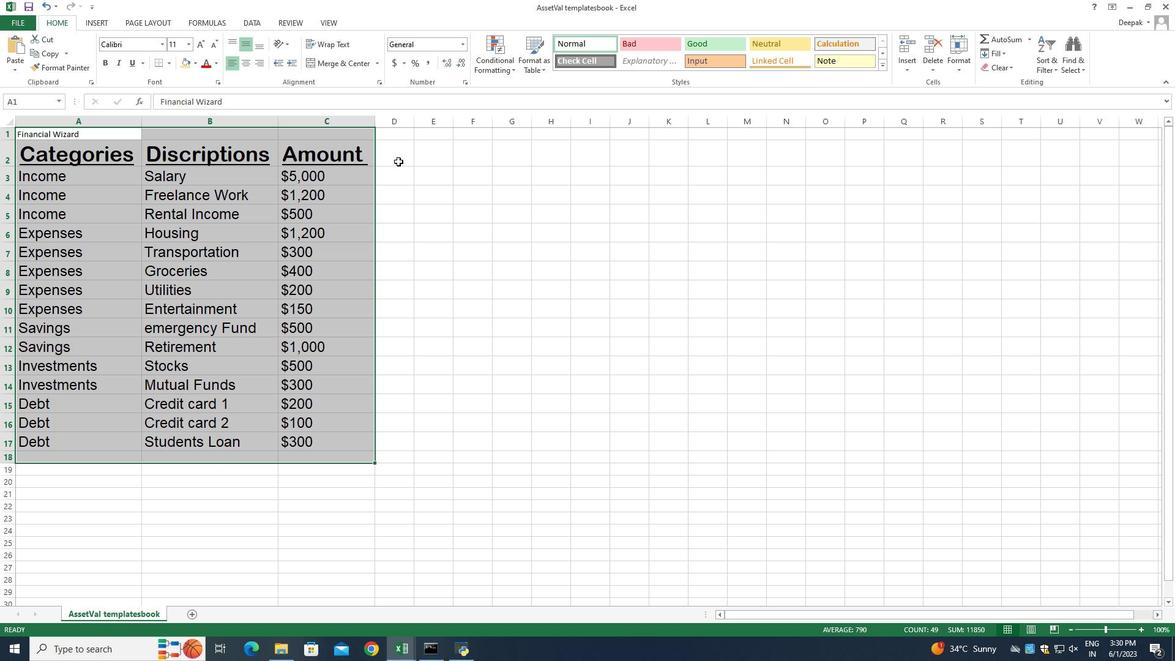 
Action: Mouse pressed left at (399, 158)
Screenshot: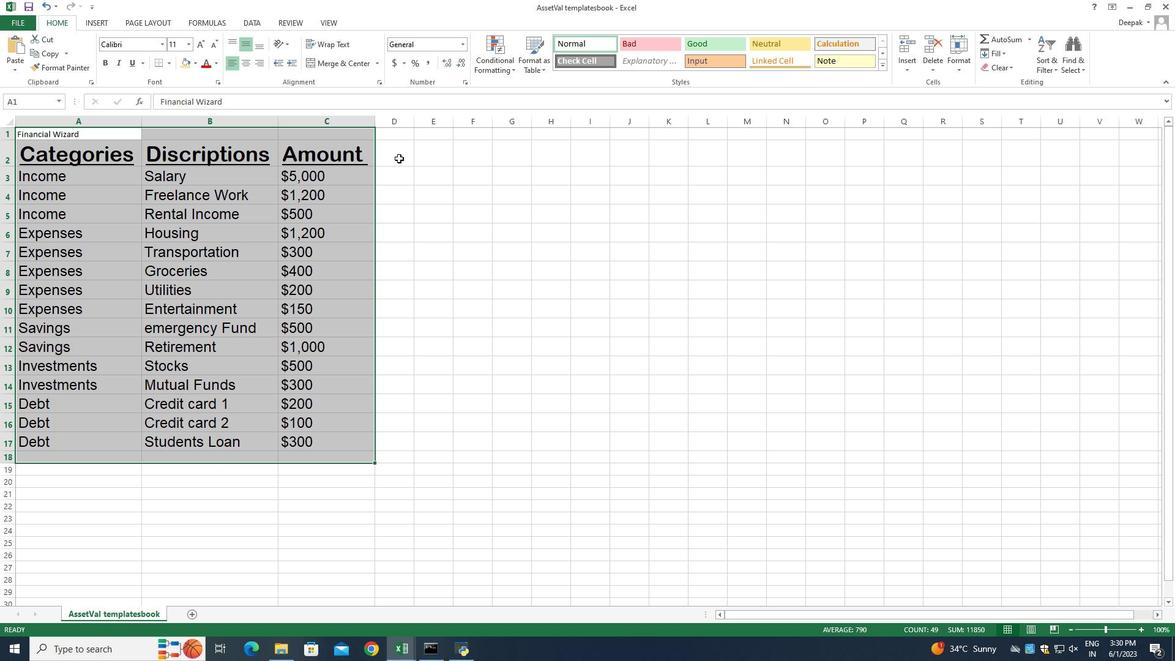 
Action: Mouse moved to (249, 352)
Screenshot: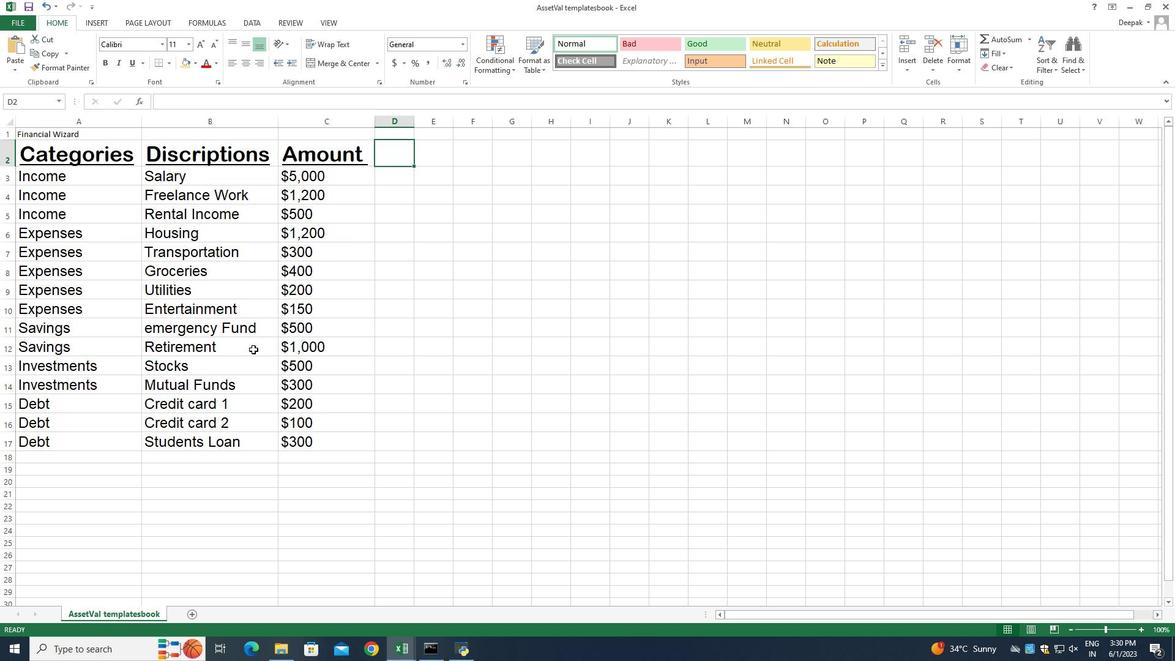 
Action: Mouse scrolled (249, 353) with delta (0, 0)
Screenshot: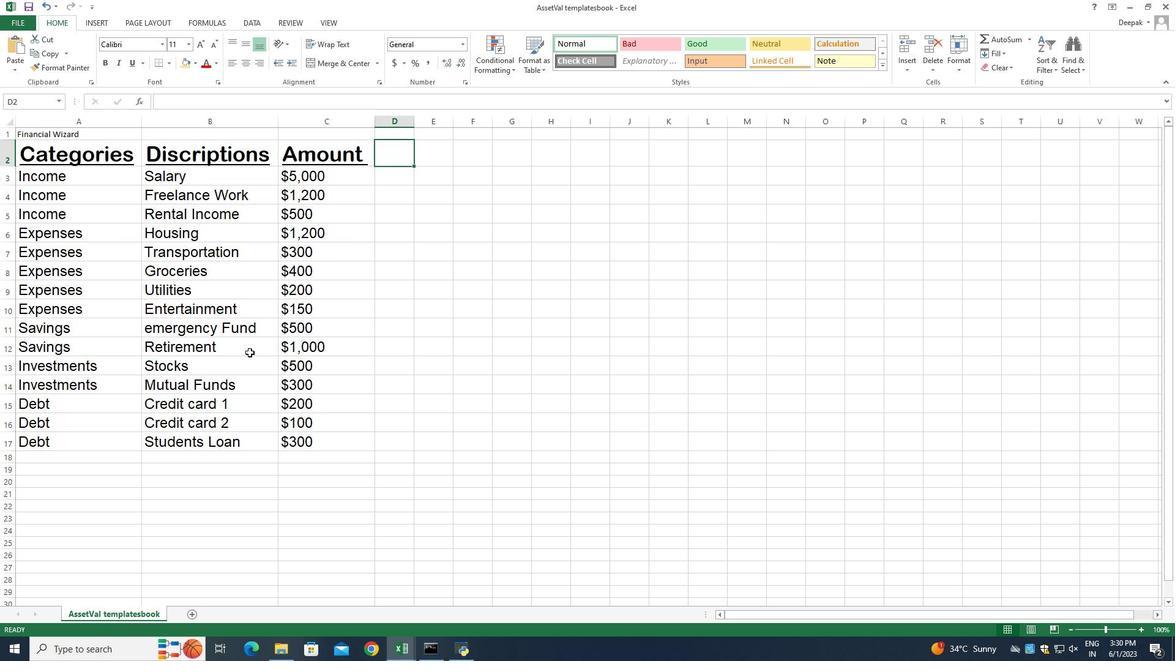 
Action: Mouse scrolled (249, 353) with delta (0, 0)
Screenshot: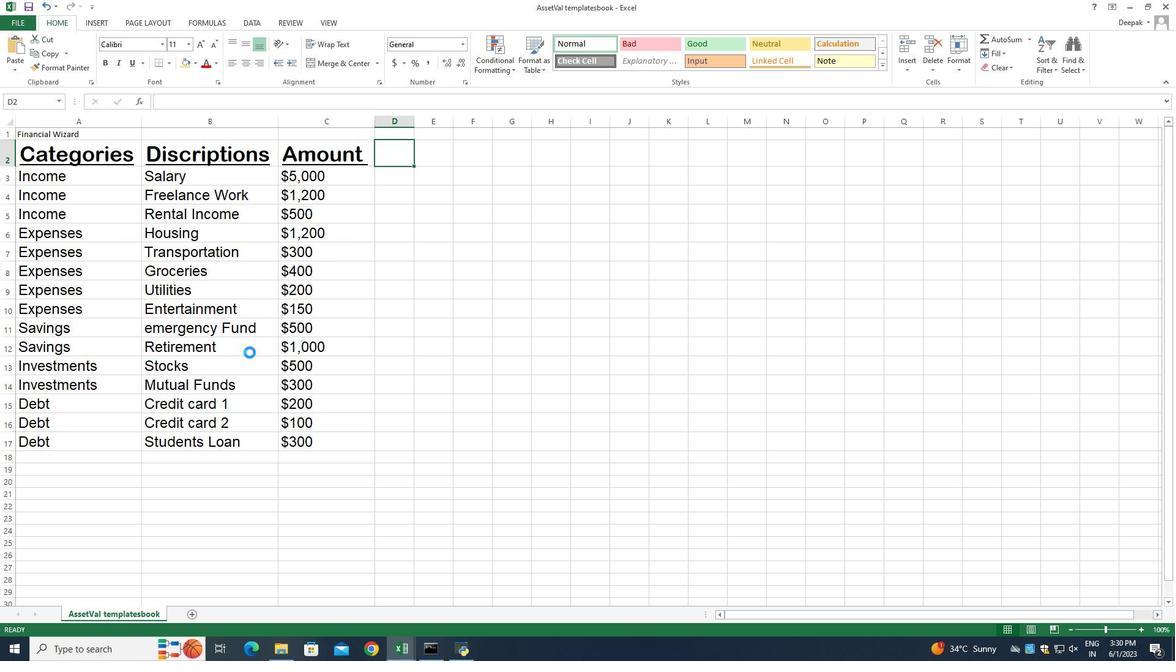 
Action: Mouse scrolled (249, 352) with delta (0, 0)
Screenshot: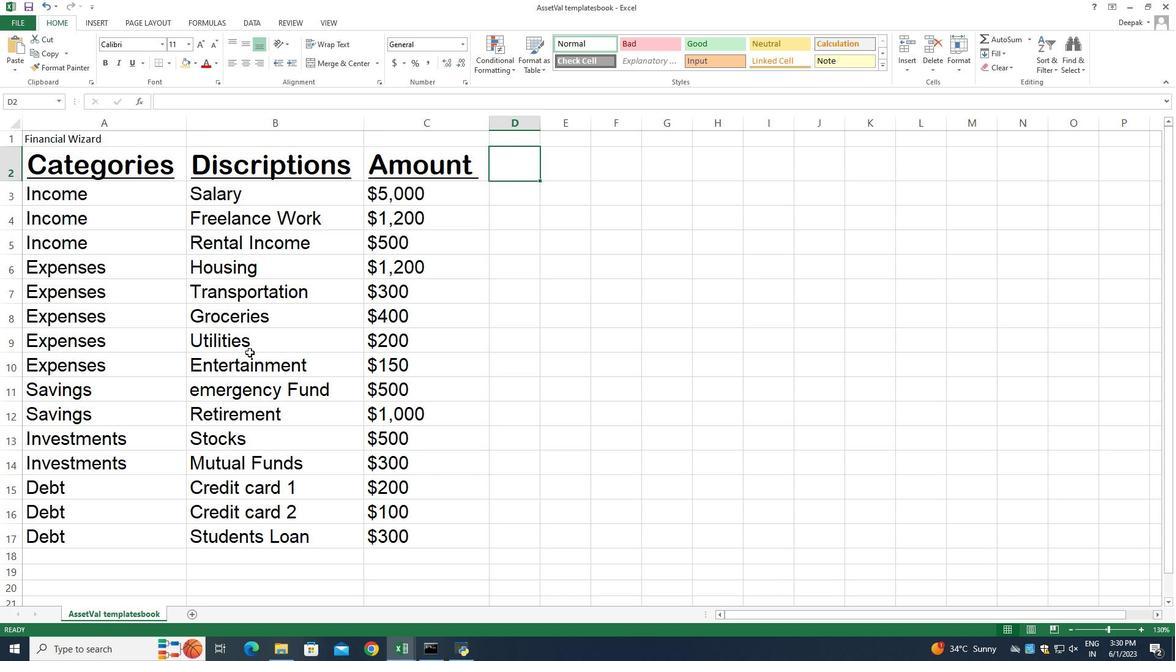 
Action: Mouse scrolled (249, 352) with delta (0, 0)
Screenshot: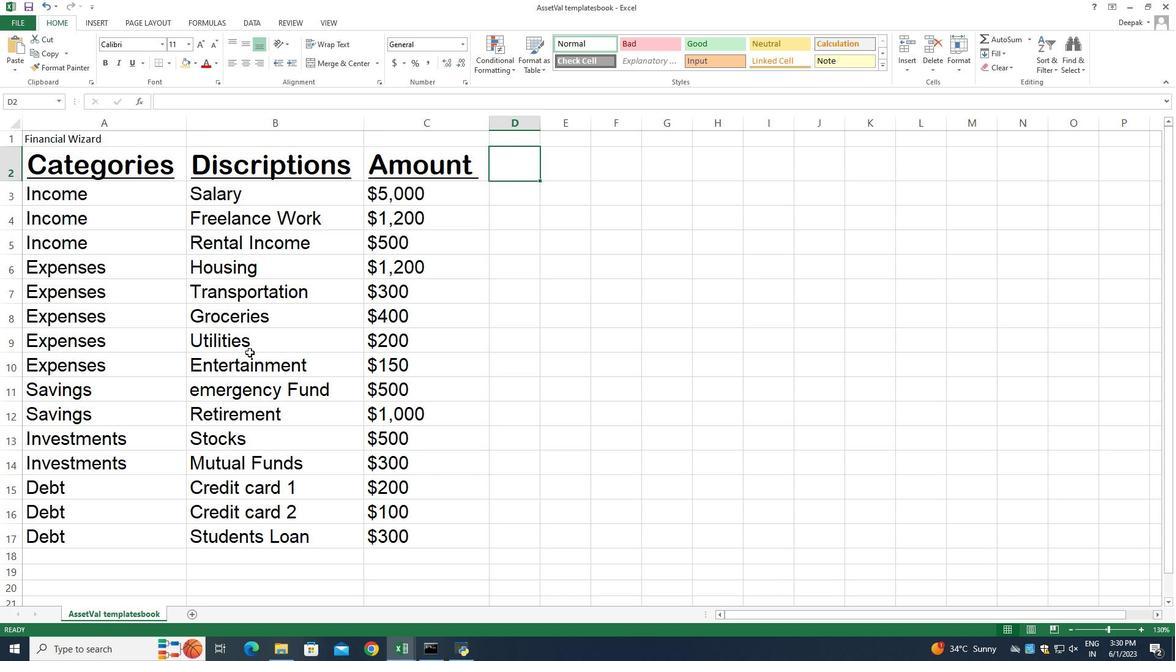 
Action: Mouse scrolled (249, 352) with delta (0, 0)
Screenshot: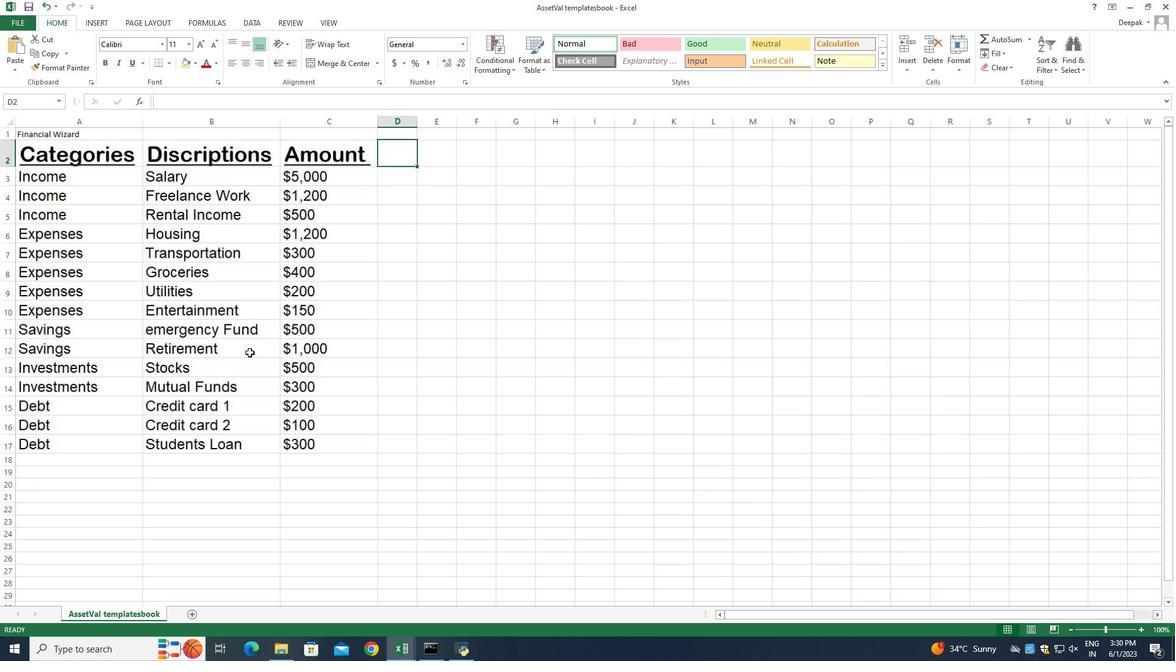 
Action: Mouse moved to (243, 369)
Screenshot: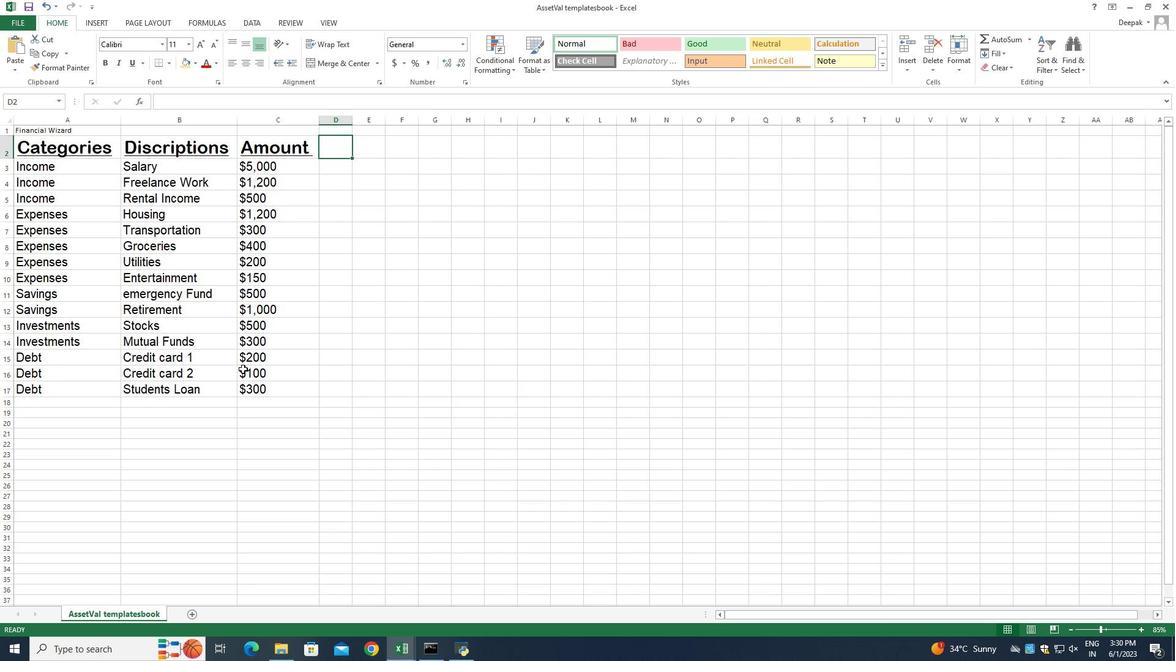 
Action: Mouse scrolled (243, 370) with delta (0, 0)
Screenshot: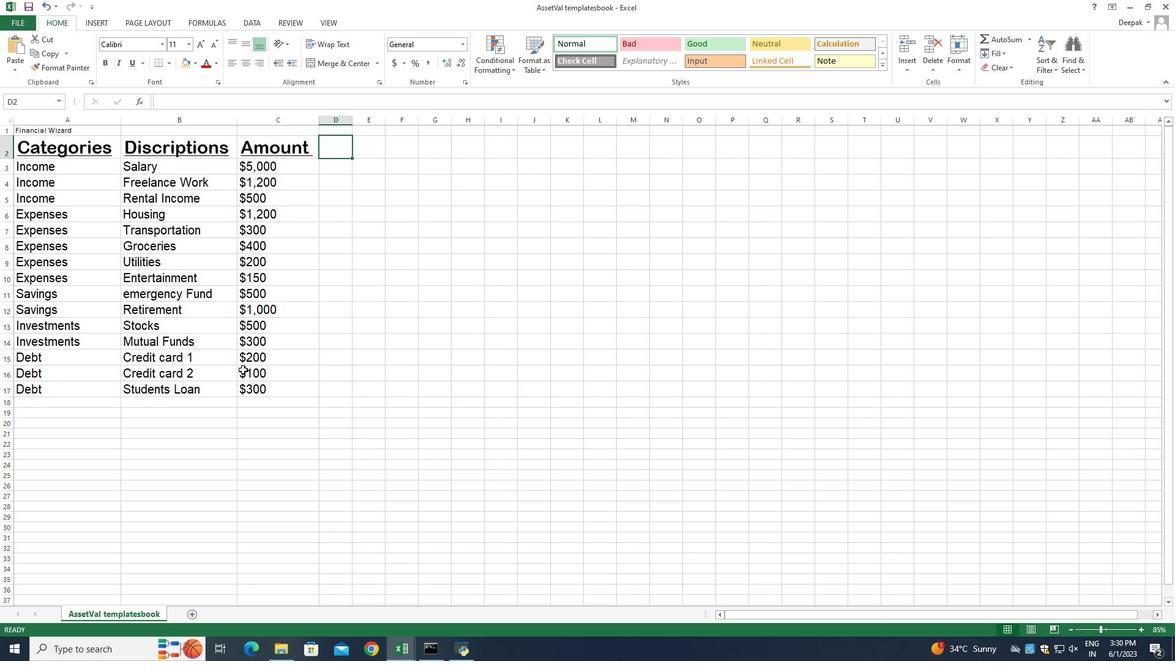 
Action: Mouse scrolled (243, 370) with delta (0, 0)
Screenshot: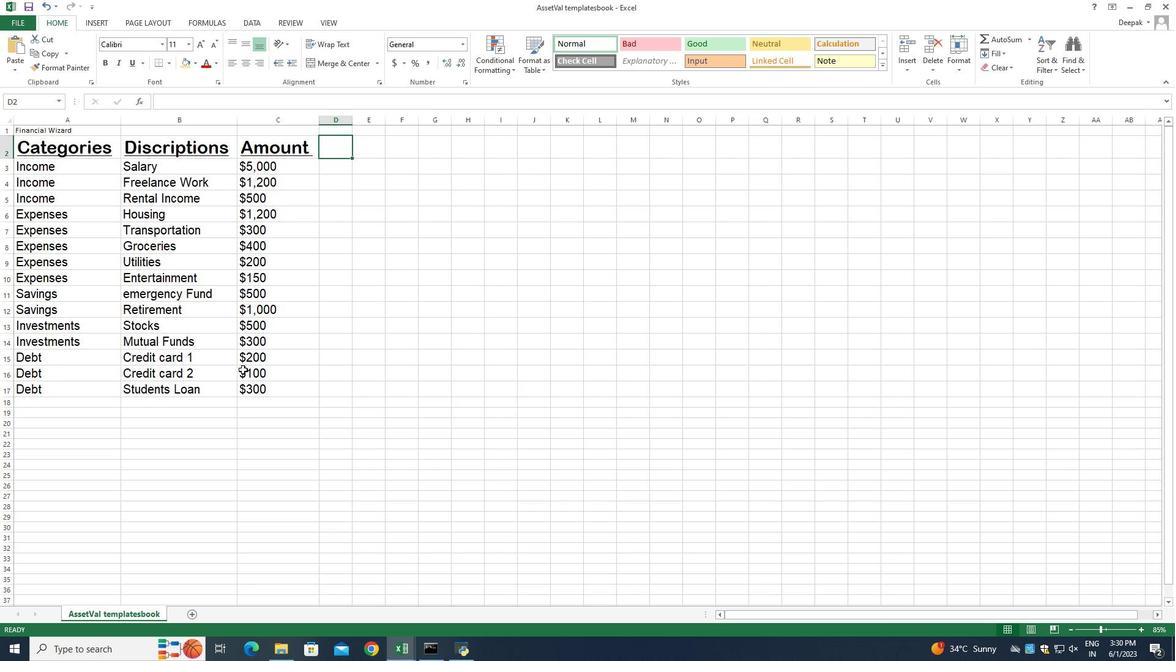
Action: Mouse scrolled (243, 370) with delta (0, 0)
Screenshot: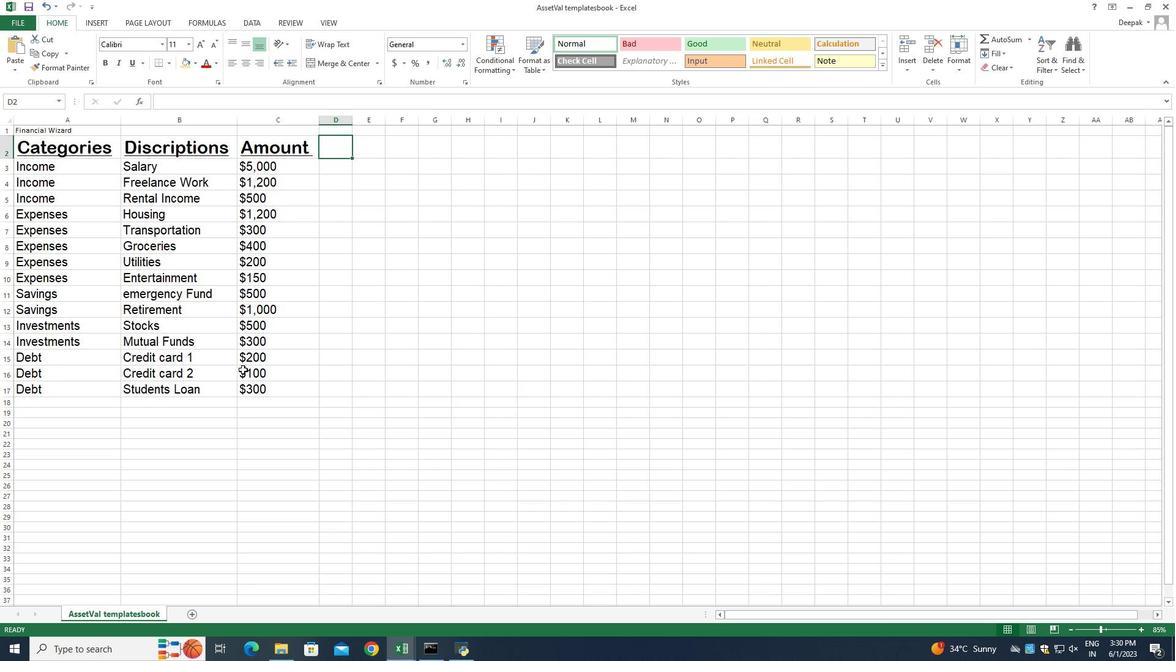
Action: Mouse scrolled (243, 370) with delta (0, 0)
Screenshot: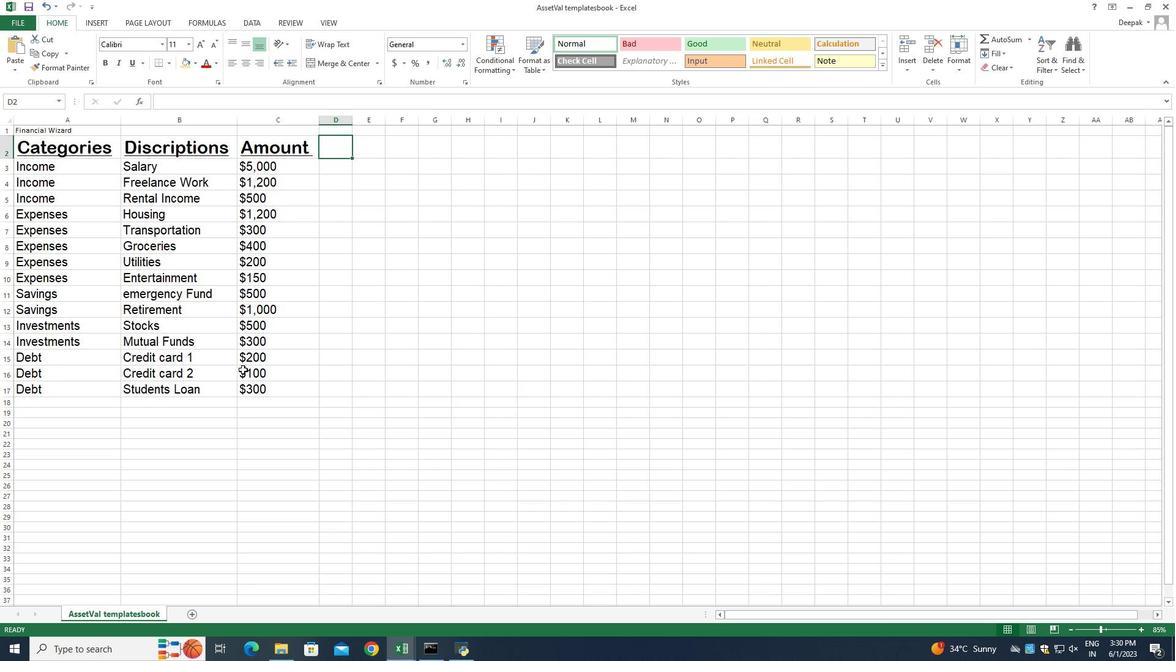 
Action: Mouse scrolled (243, 370) with delta (0, 0)
Screenshot: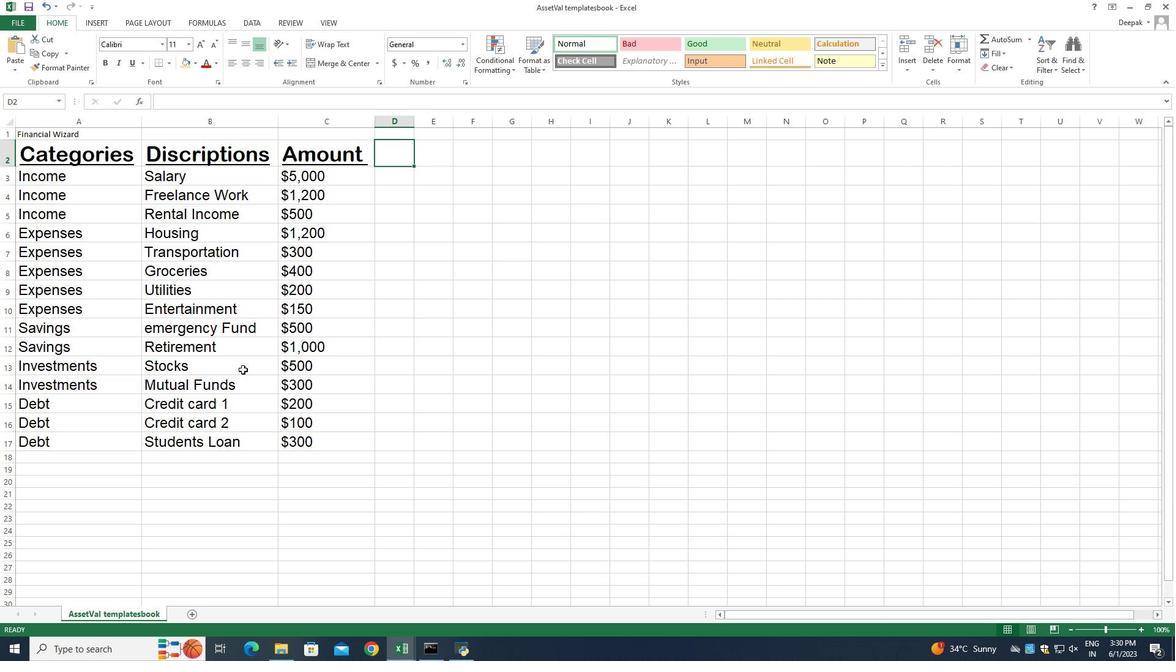 
Action: Mouse moved to (415, 425)
Screenshot: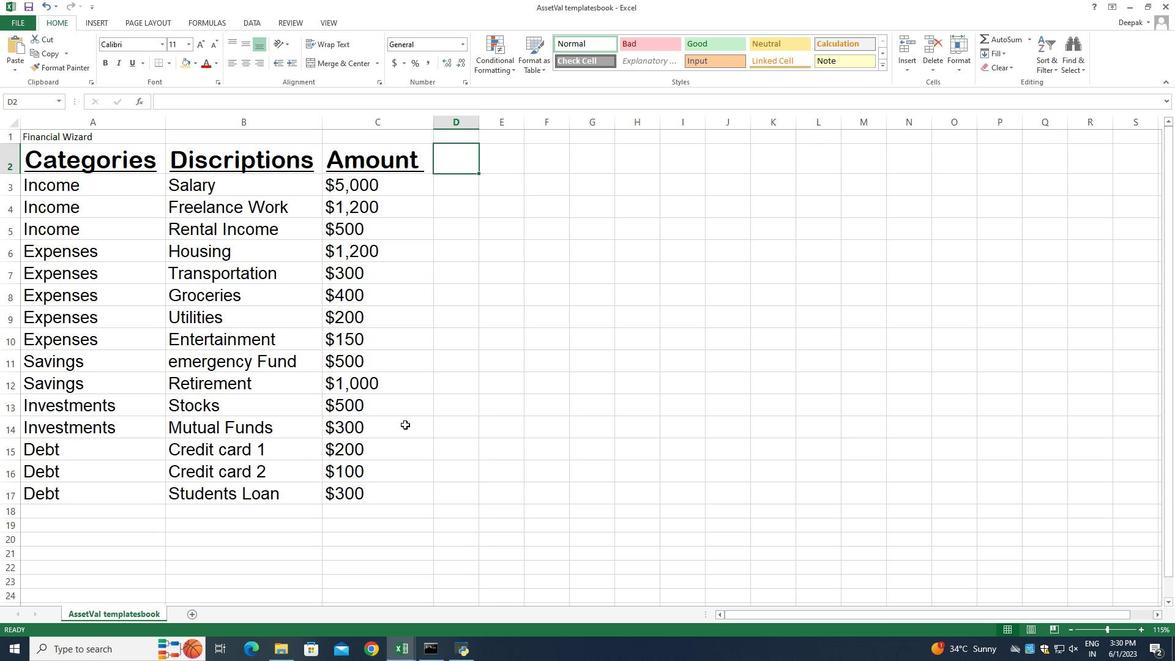 
Action: Mouse pressed left at (415, 425)
Screenshot: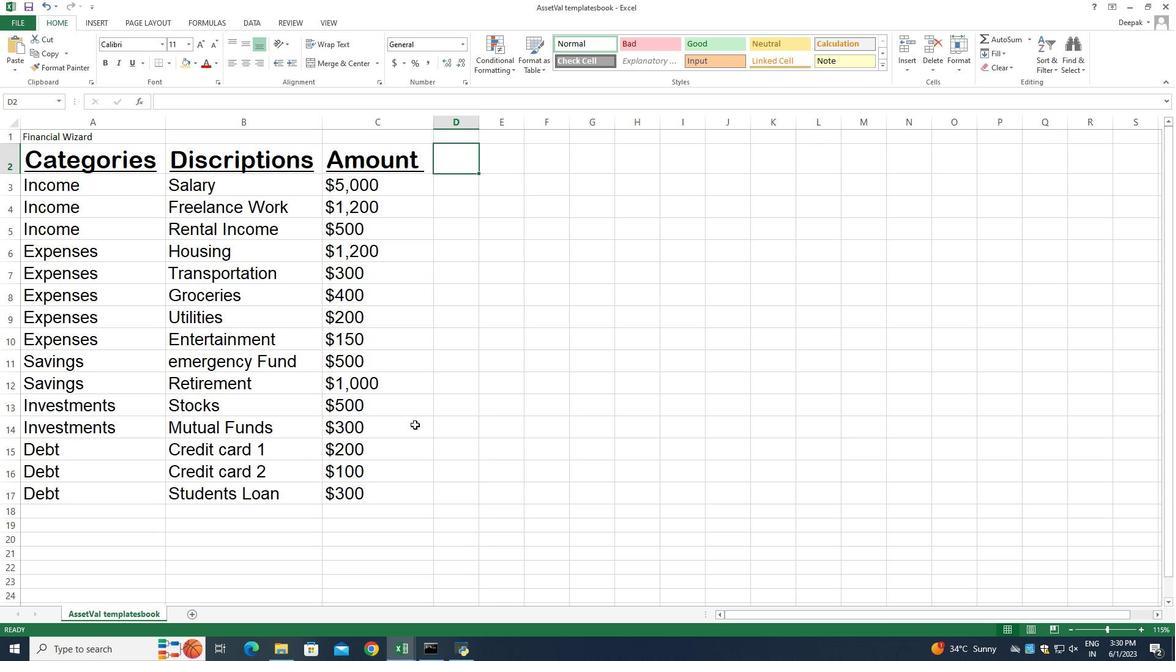 
Action: Mouse moved to (415, 440)
Screenshot: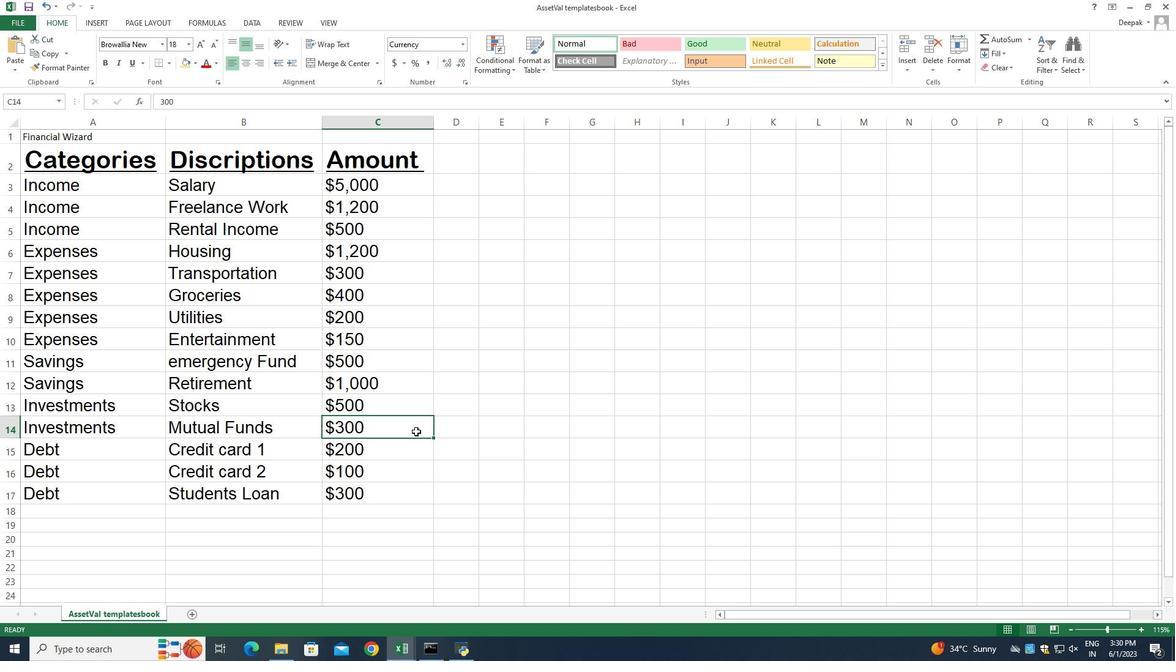 
Action: Mouse scrolled (415, 441) with delta (0, 0)
Screenshot: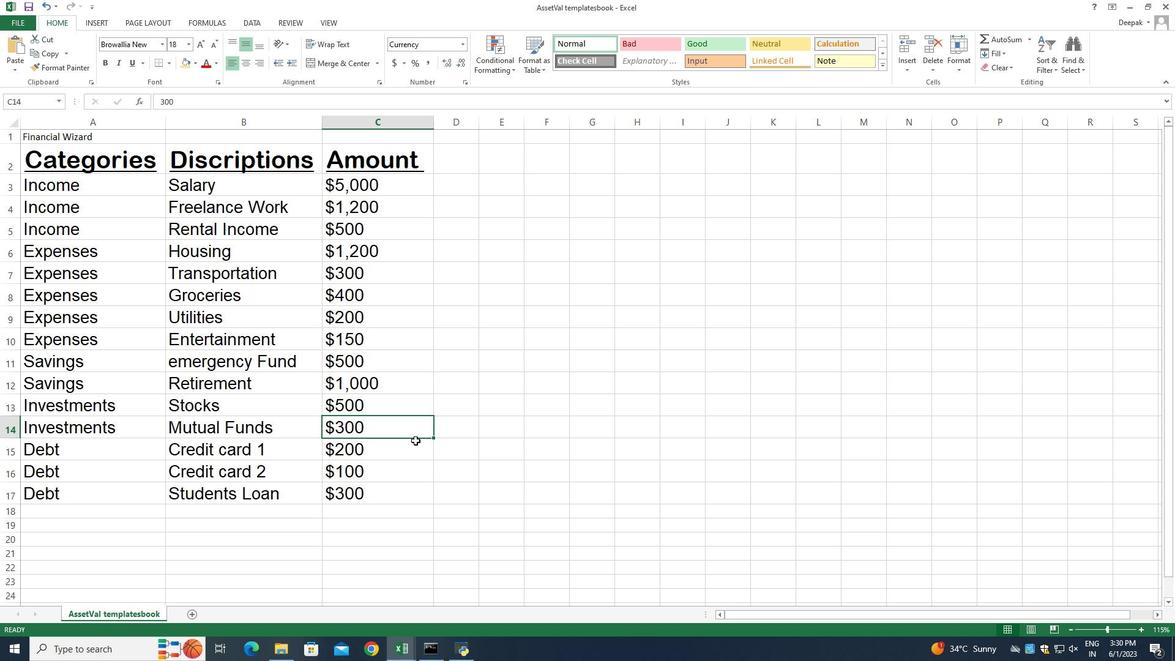 
Action: Mouse moved to (408, 467)
Screenshot: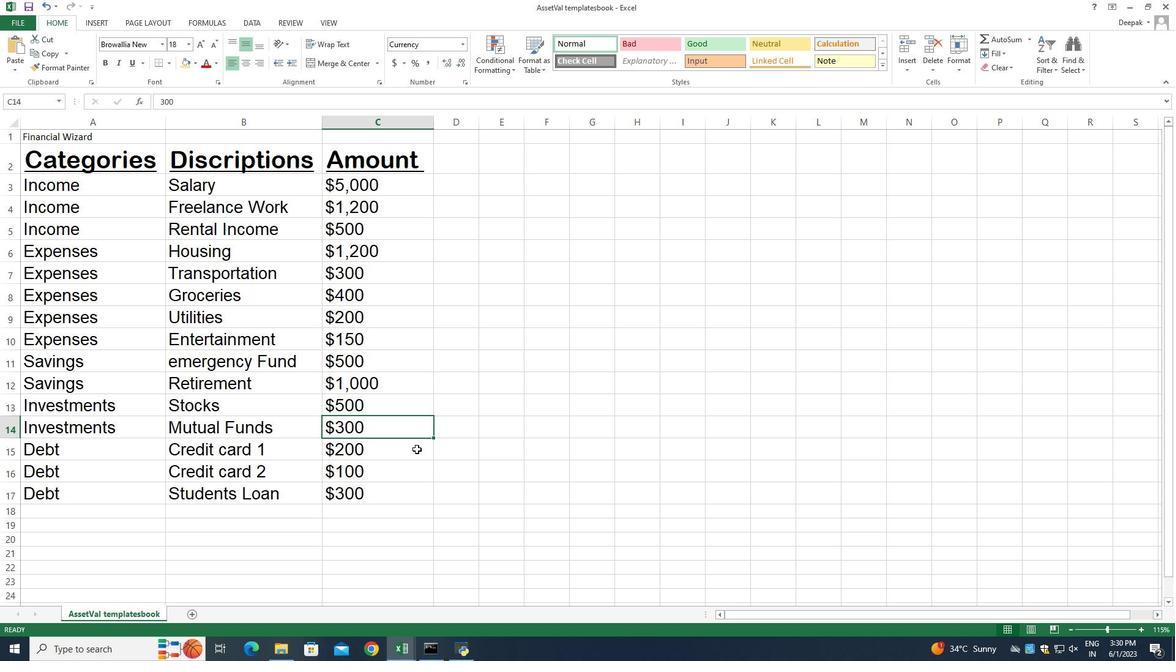 
Action: Mouse scrolled (408, 467) with delta (0, 0)
Screenshot: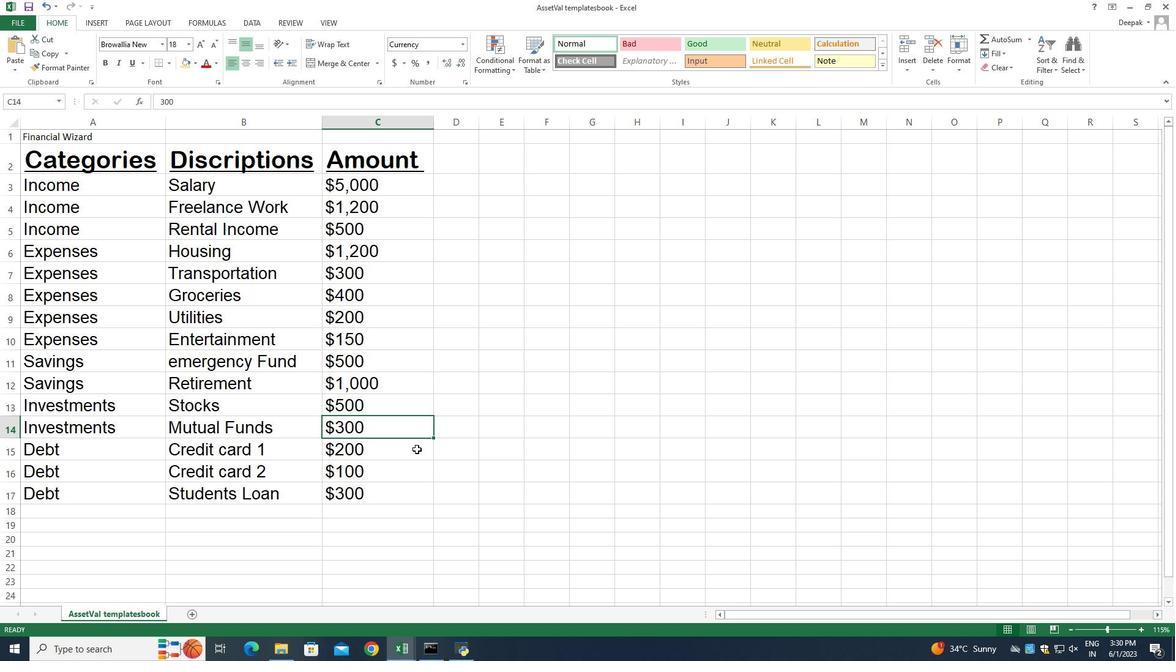 
Action: Mouse scrolled (408, 467) with delta (0, 0)
Screenshot: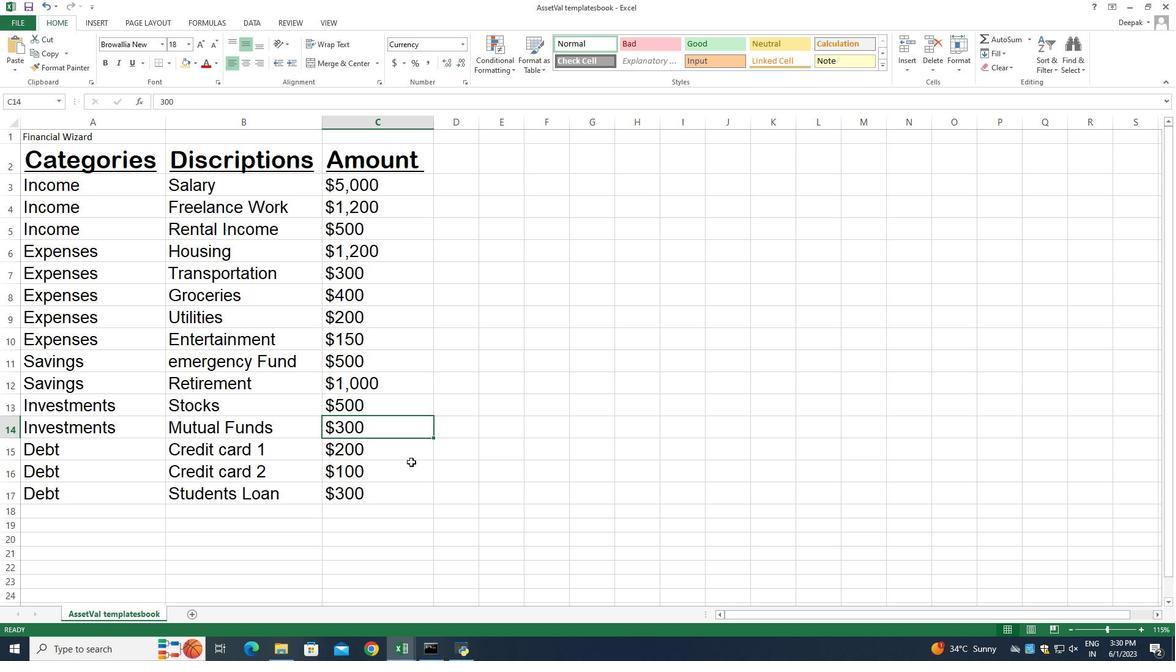 
Action: Mouse scrolled (408, 467) with delta (0, 0)
Screenshot: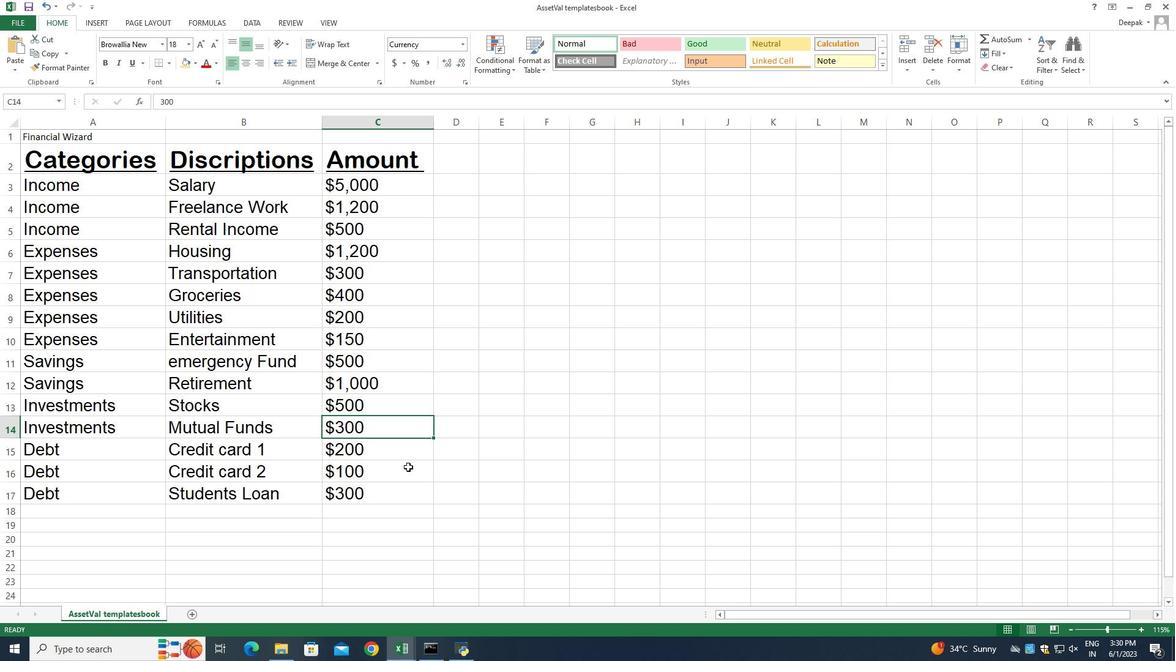 
Action: Mouse moved to (363, 369)
Screenshot: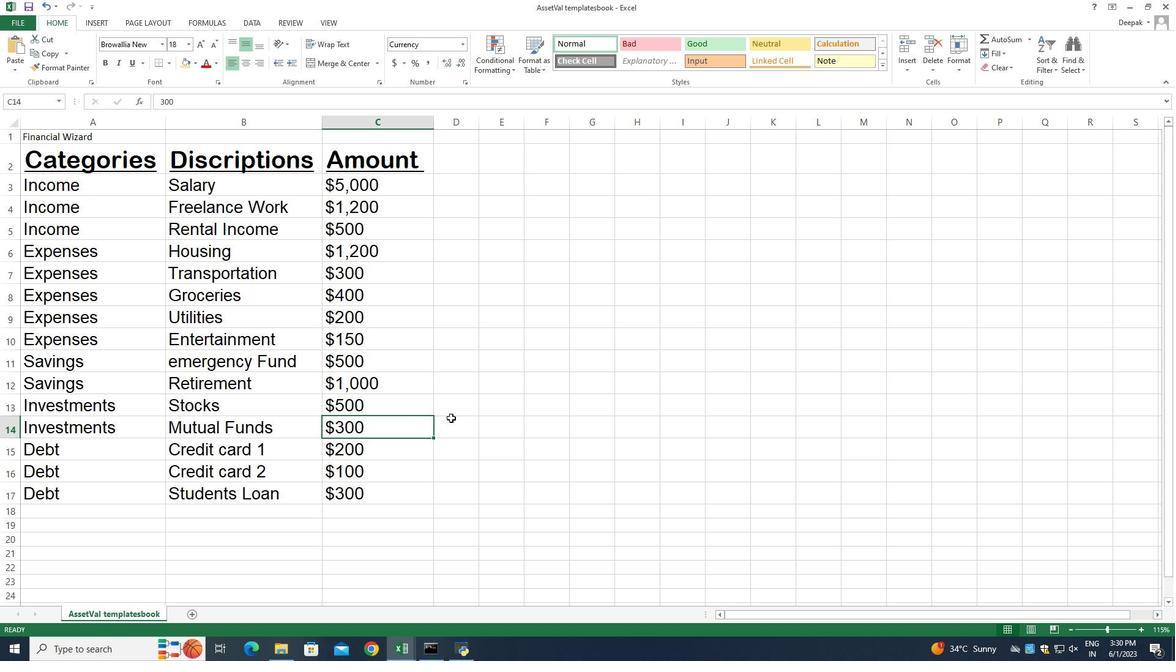 
Action: Mouse scrolled (363, 370) with delta (0, 0)
Screenshot: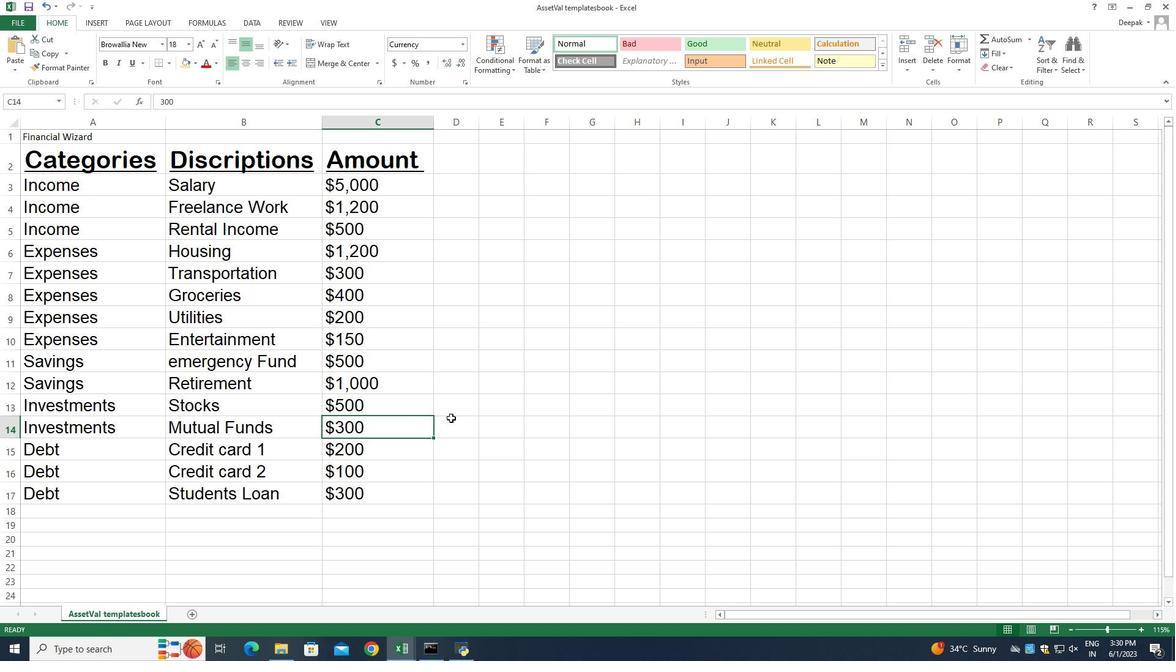 
Action: Mouse scrolled (363, 370) with delta (0, 0)
Screenshot: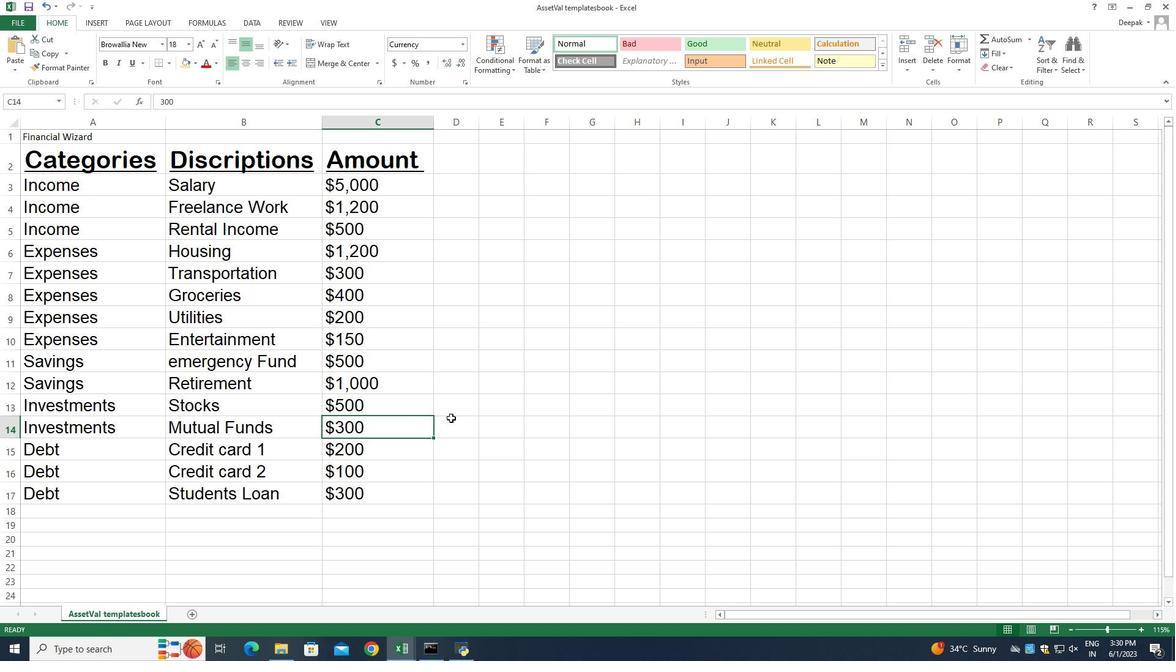 
Action: Mouse scrolled (363, 370) with delta (0, 0)
Screenshot: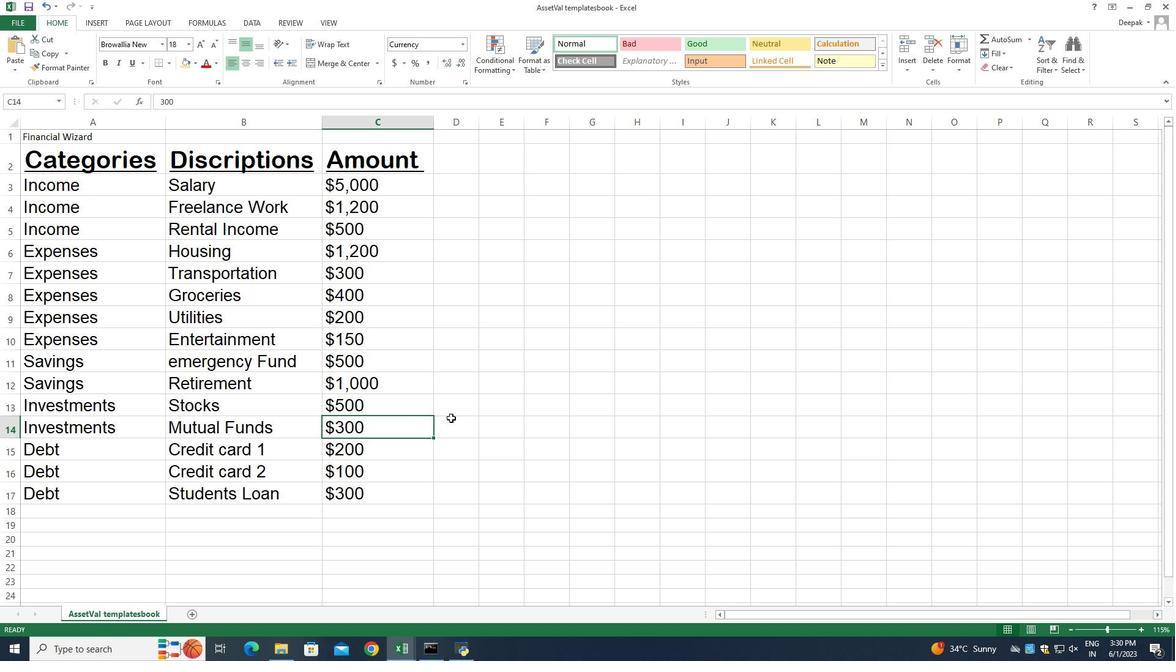 
Action: Mouse scrolled (363, 370) with delta (0, 0)
Screenshot: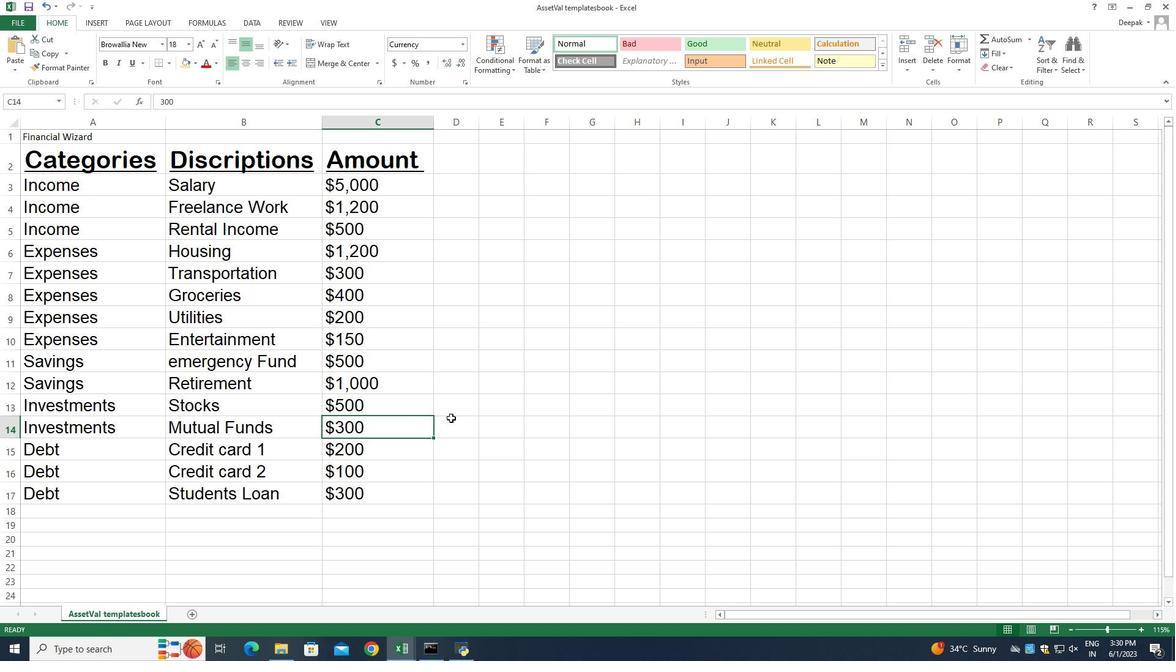 
